 Task: Add a signature Jamie Cooper containing With heartfelt thanks and appreciation, Jamie Cooper to email address softage.5@softage.net and add a label Crafts
Action: Mouse moved to (1109, 88)
Screenshot: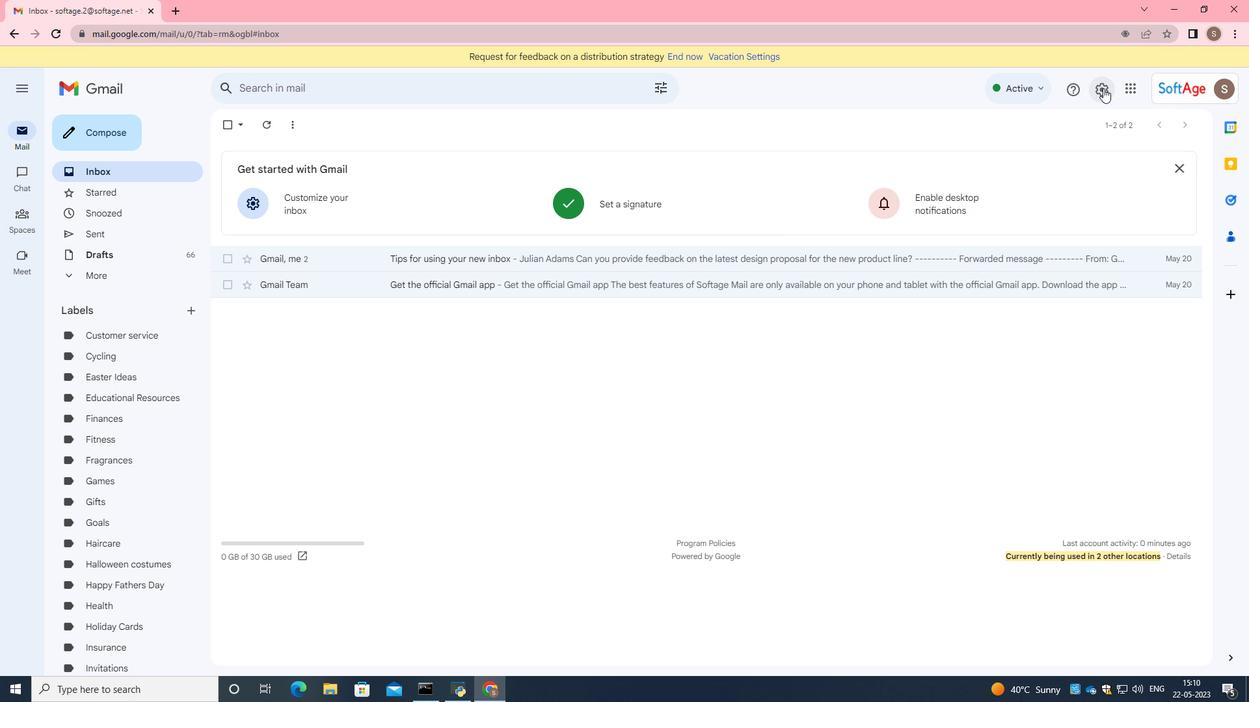 
Action: Mouse pressed left at (1109, 88)
Screenshot: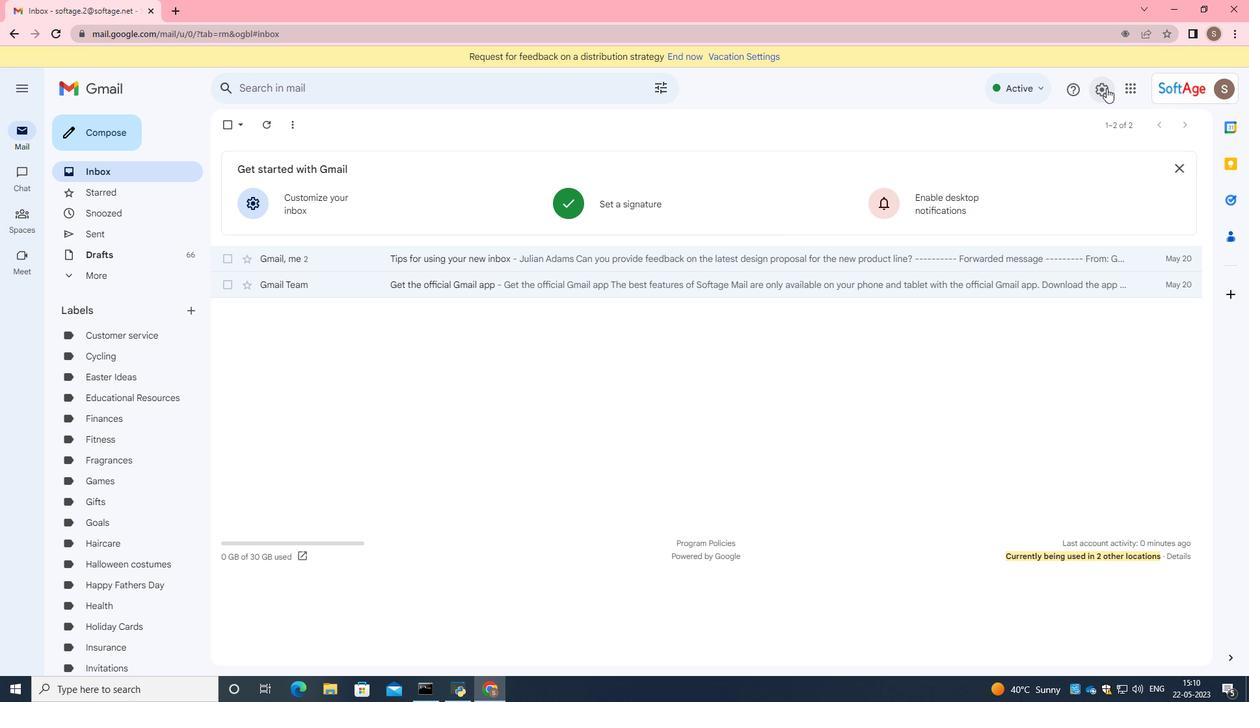 
Action: Mouse moved to (1076, 156)
Screenshot: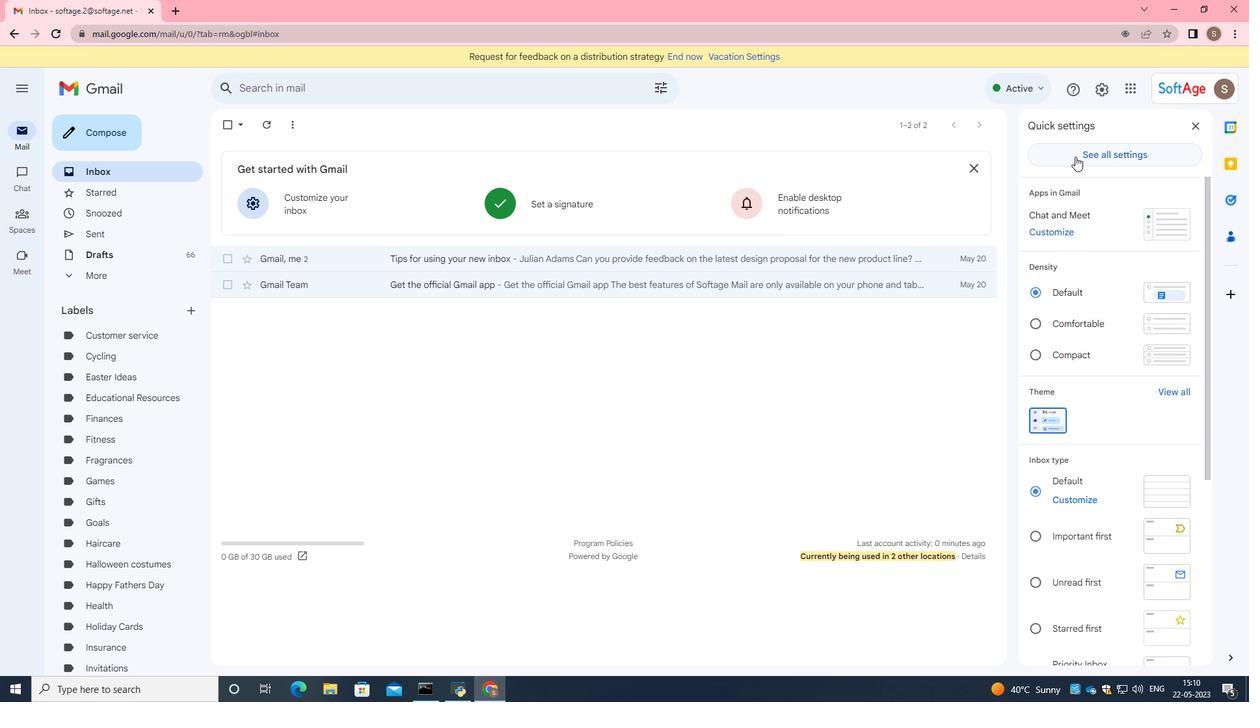 
Action: Mouse pressed left at (1076, 156)
Screenshot: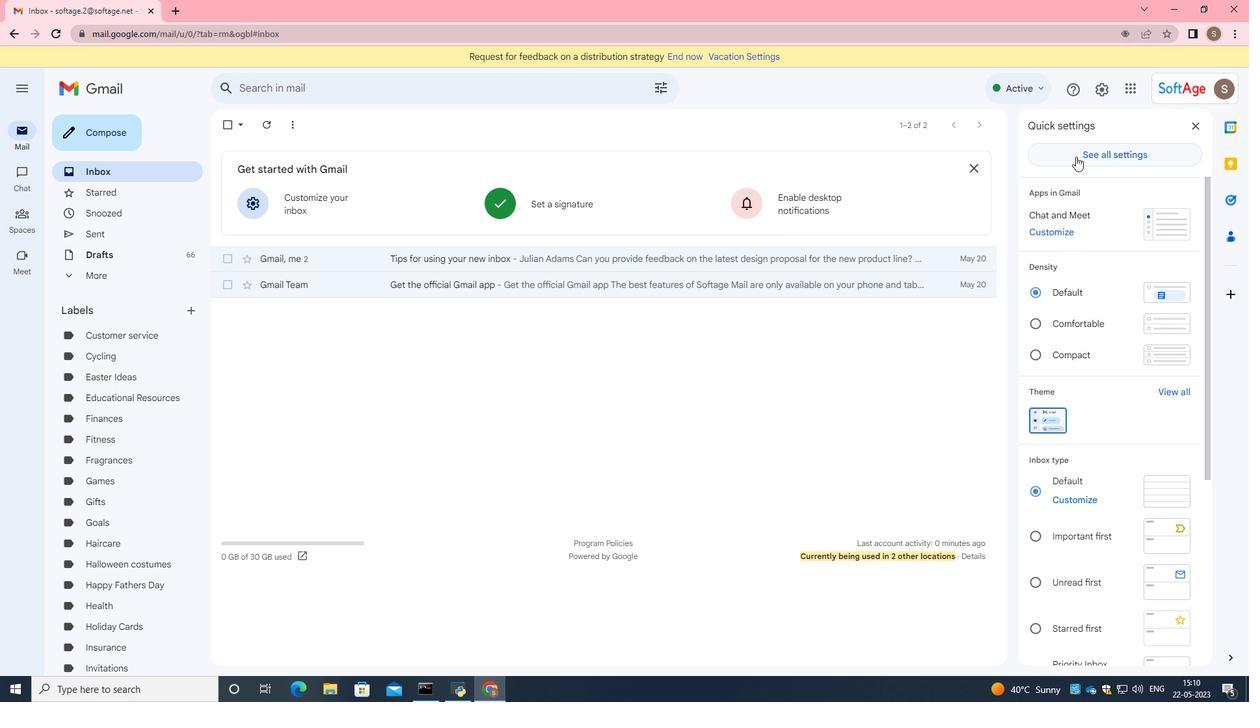 
Action: Mouse moved to (749, 418)
Screenshot: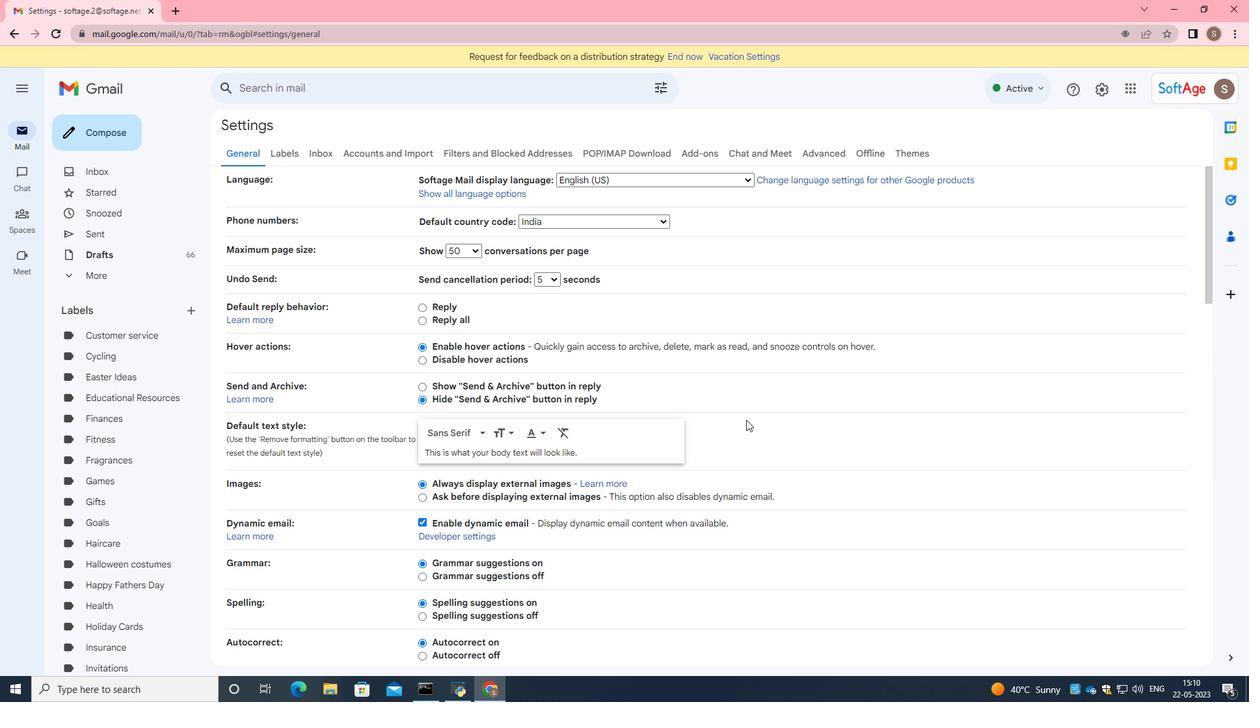 
Action: Mouse scrolled (749, 417) with delta (0, 0)
Screenshot: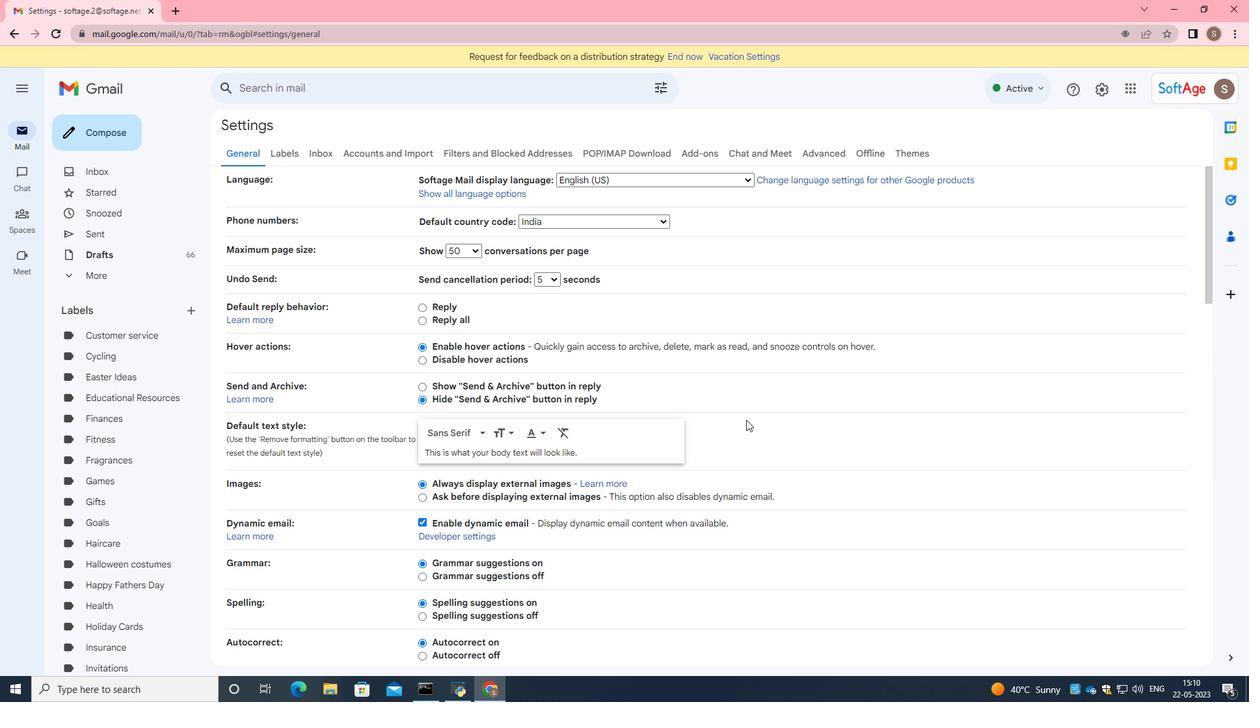 
Action: Mouse scrolled (749, 417) with delta (0, 0)
Screenshot: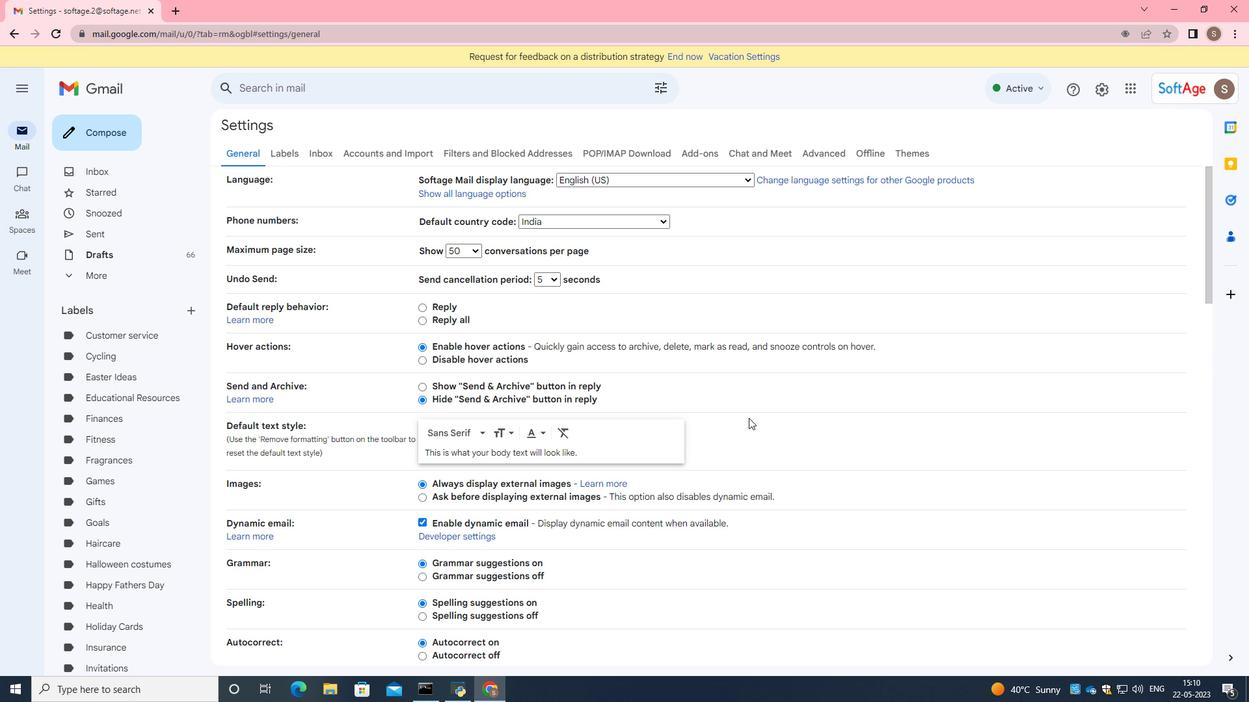 
Action: Mouse scrolled (749, 417) with delta (0, 0)
Screenshot: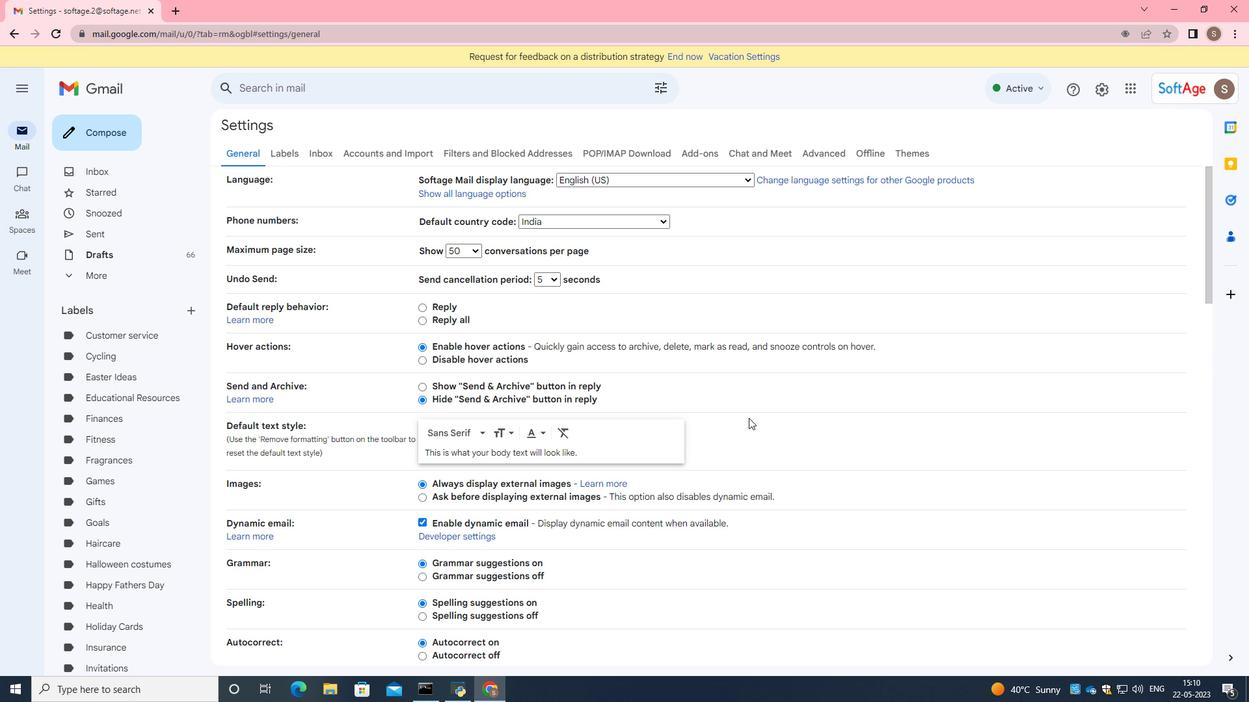 
Action: Mouse moved to (749, 416)
Screenshot: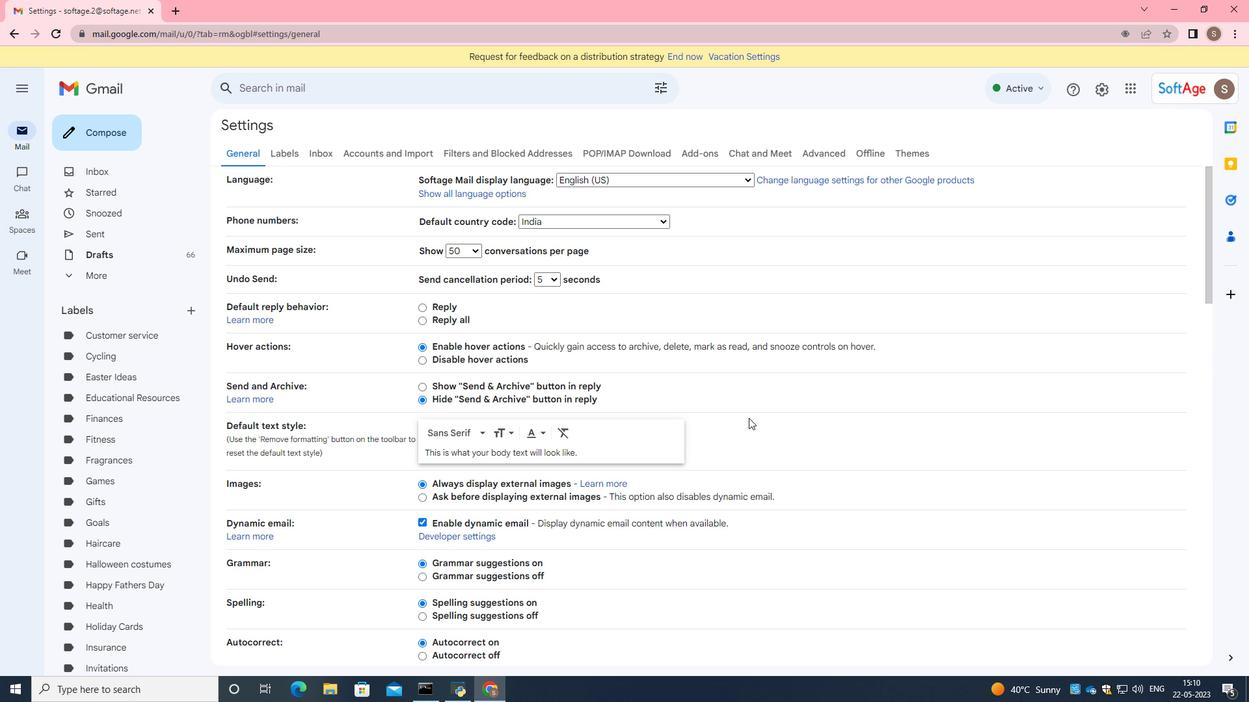 
Action: Mouse scrolled (749, 415) with delta (0, 0)
Screenshot: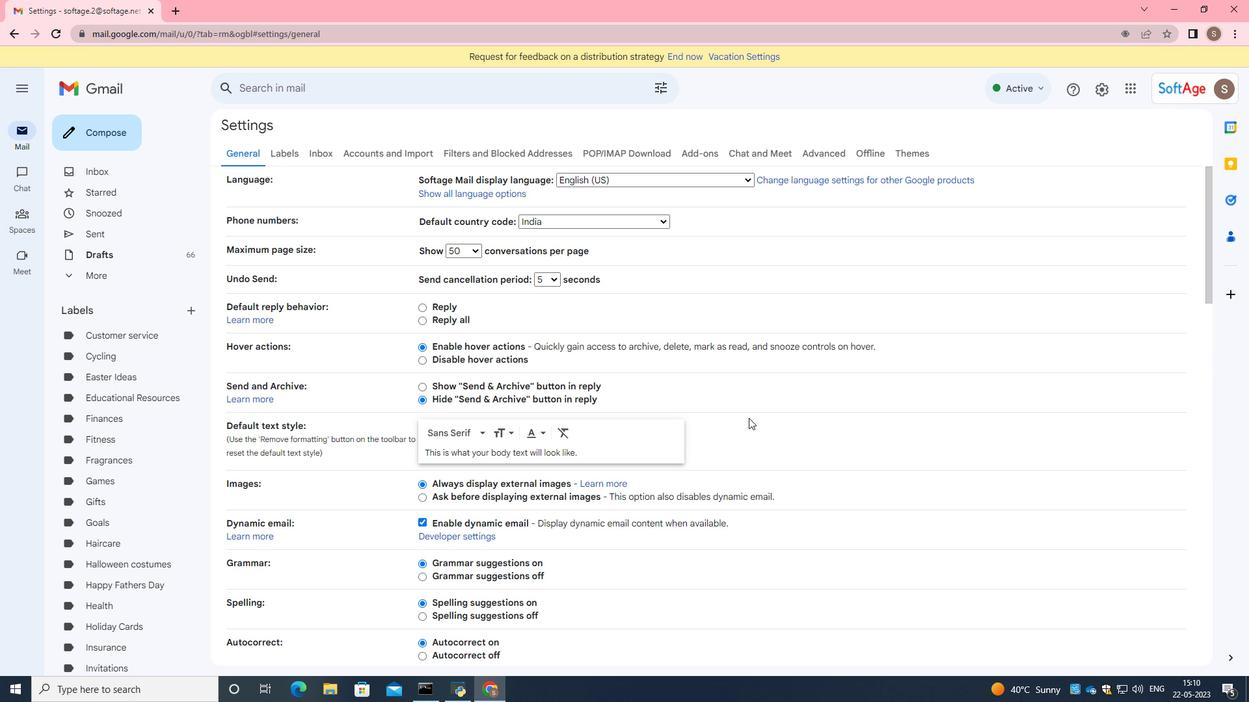 
Action: Mouse moved to (751, 410)
Screenshot: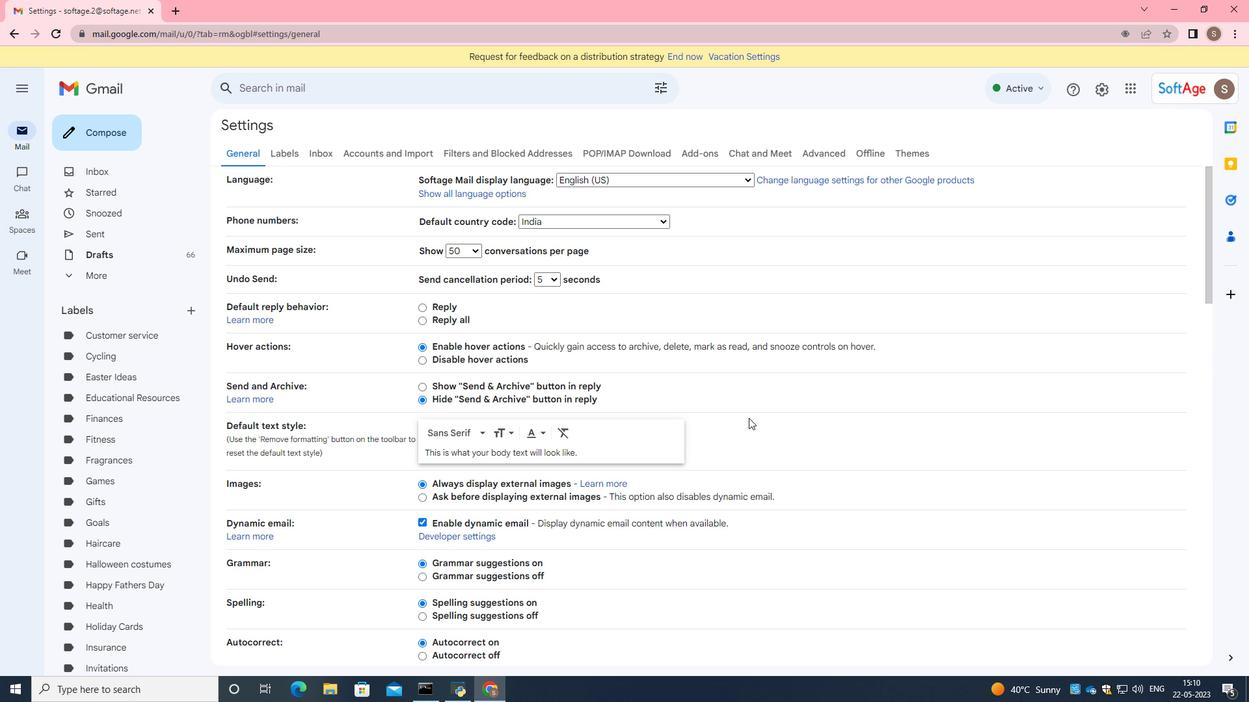 
Action: Mouse scrolled (751, 410) with delta (0, 0)
Screenshot: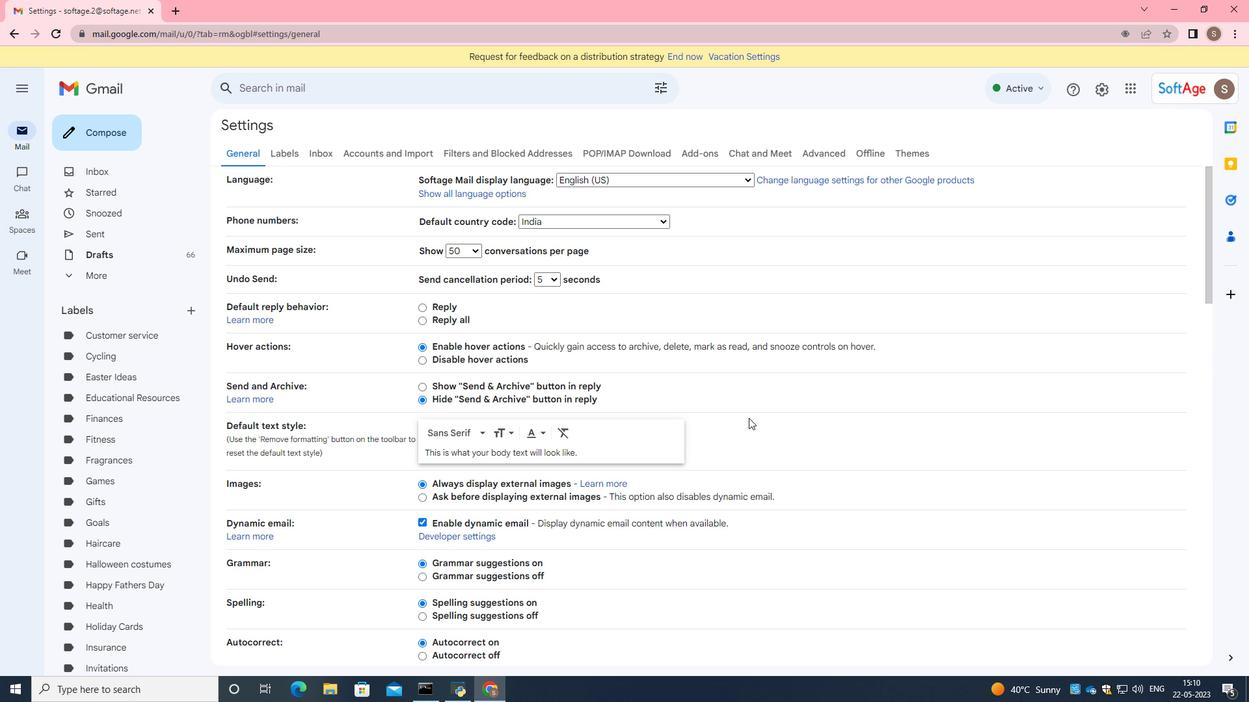 
Action: Mouse moved to (753, 404)
Screenshot: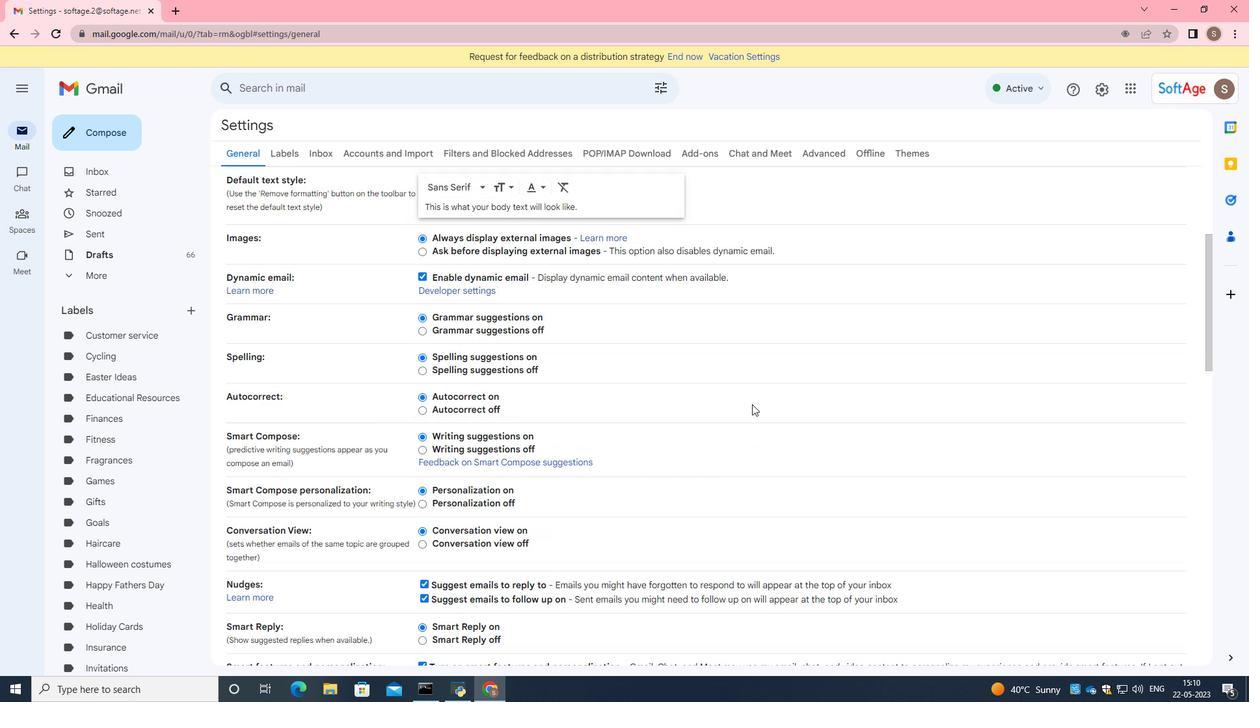 
Action: Mouse scrolled (753, 404) with delta (0, 0)
Screenshot: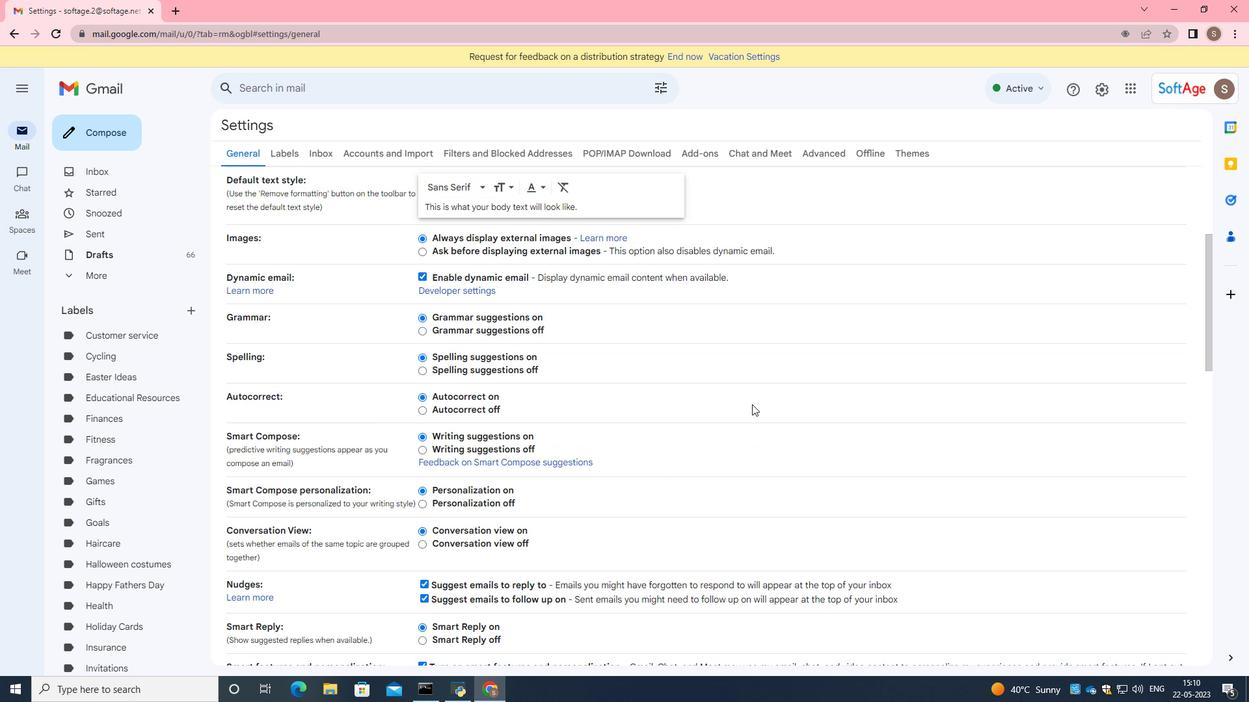 
Action: Mouse scrolled (753, 404) with delta (0, 0)
Screenshot: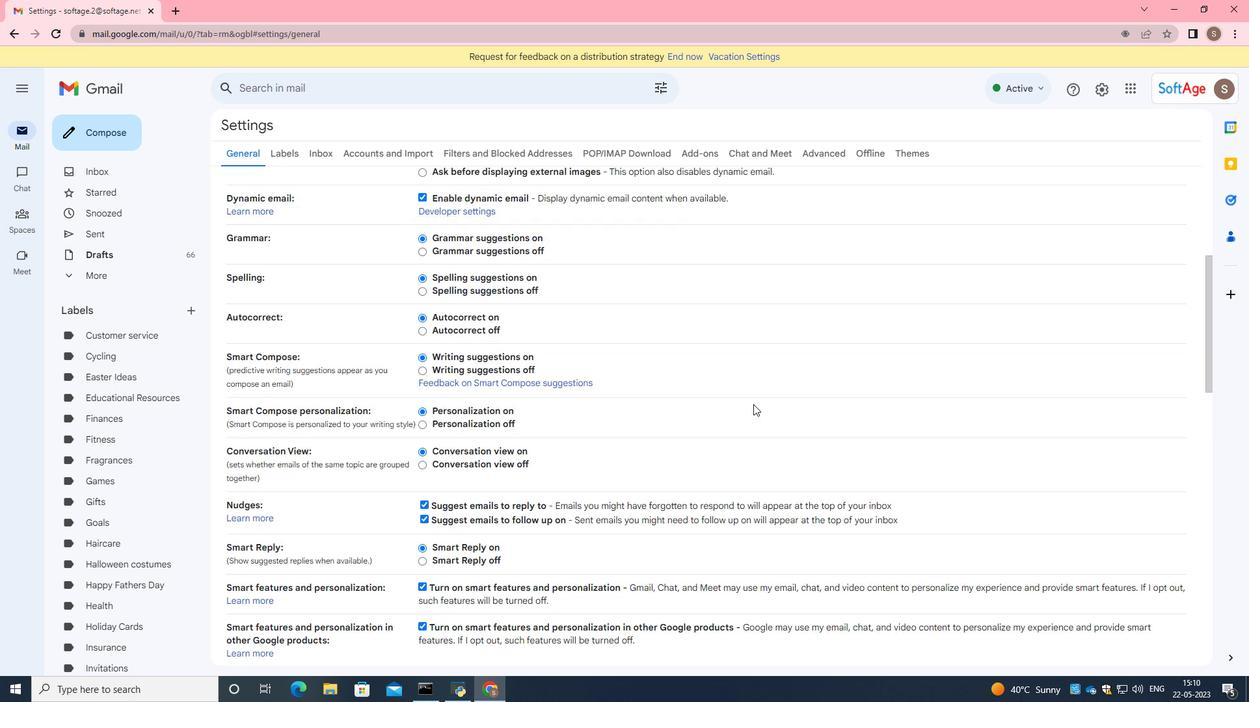 
Action: Mouse scrolled (753, 404) with delta (0, 0)
Screenshot: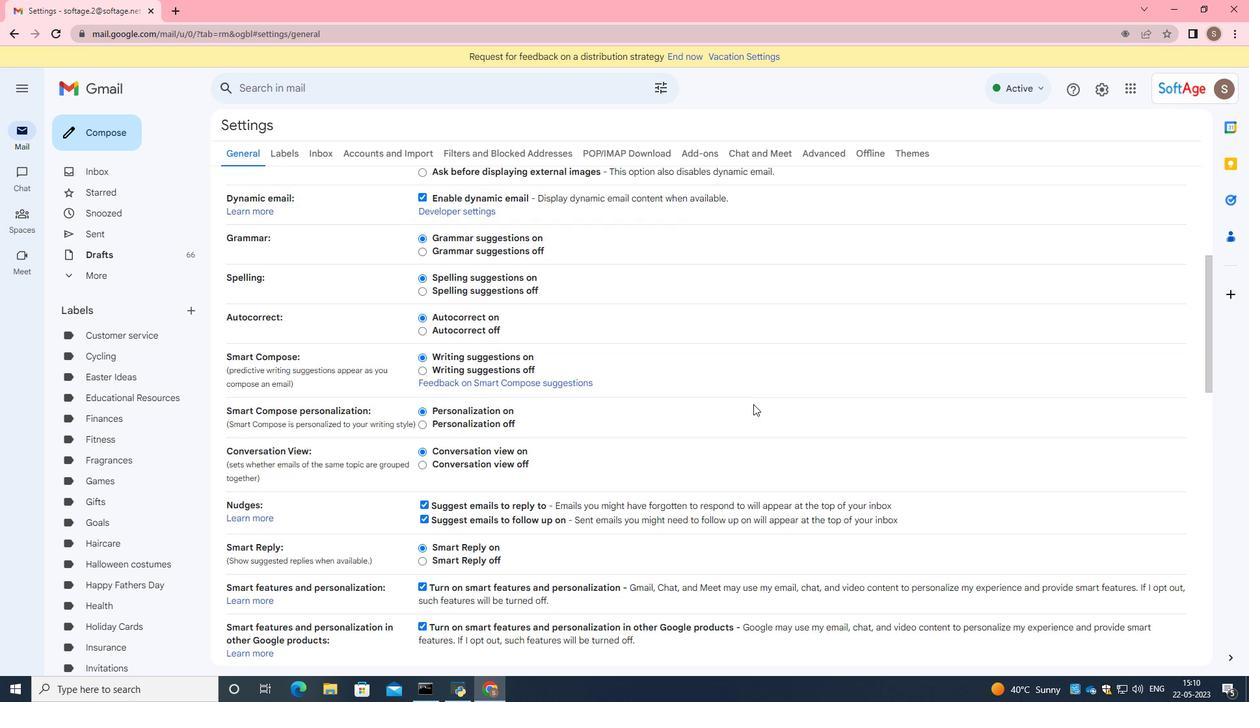 
Action: Mouse moved to (751, 406)
Screenshot: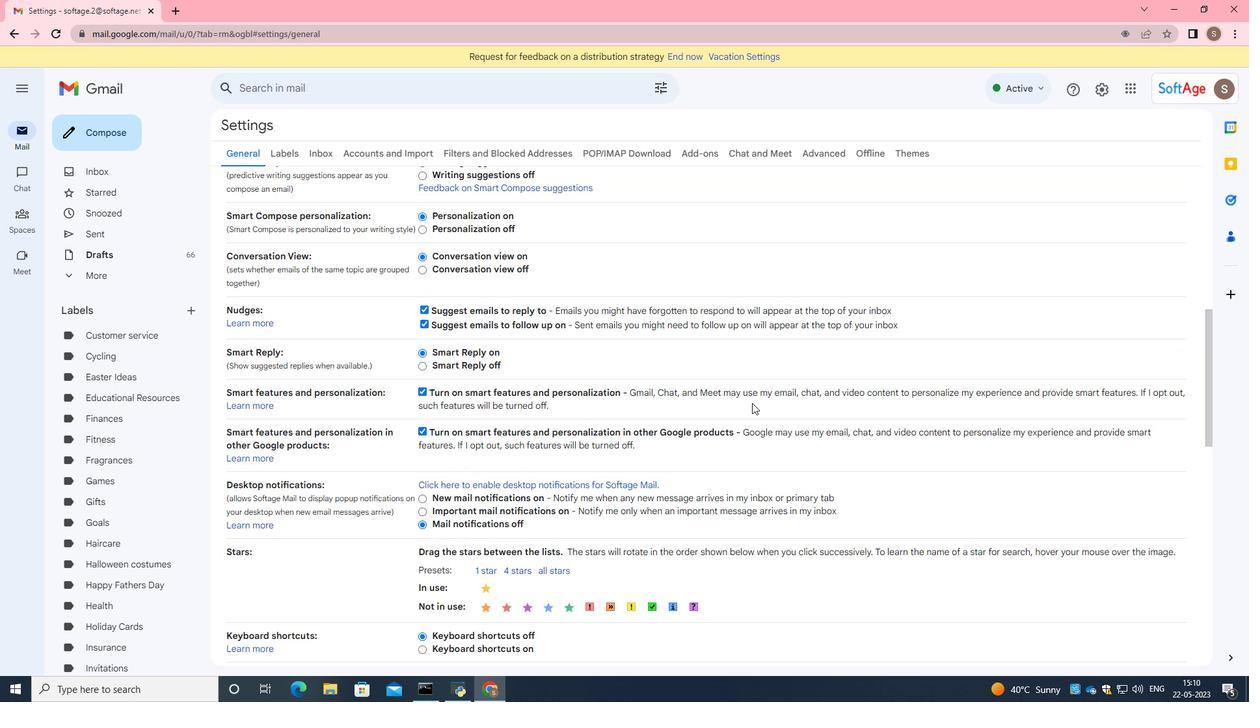 
Action: Mouse scrolled (751, 406) with delta (0, 0)
Screenshot: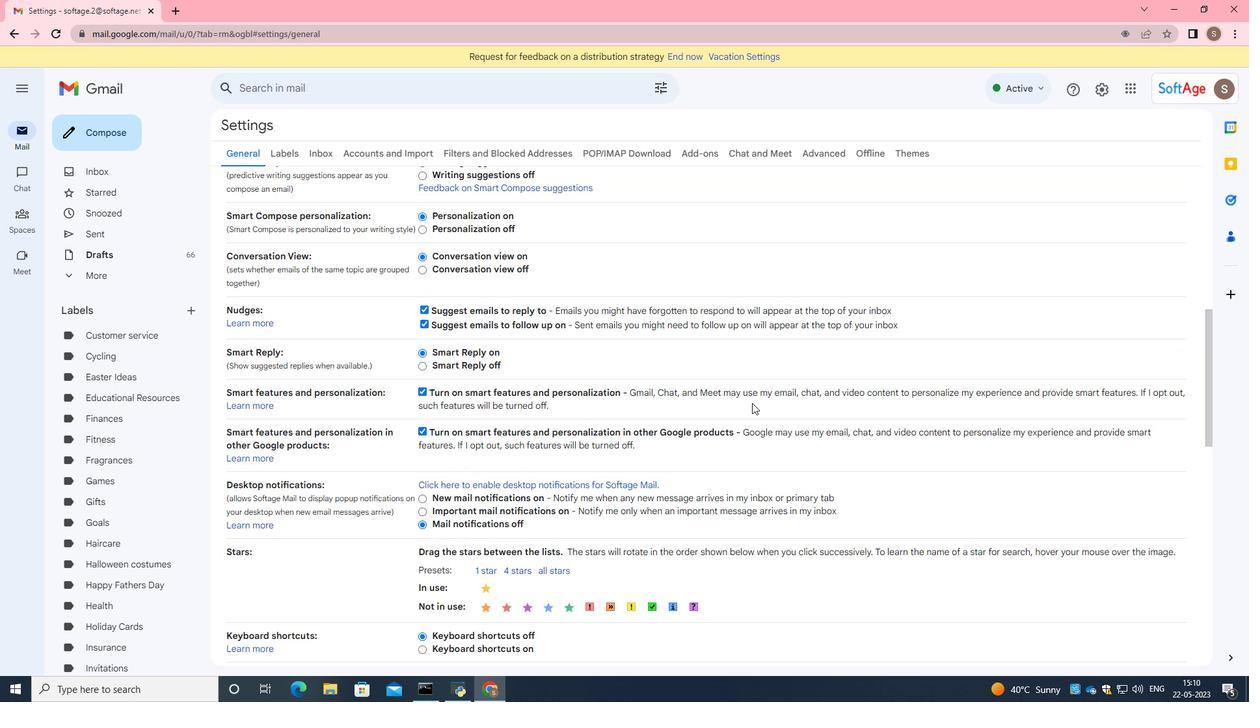 
Action: Mouse moved to (751, 407)
Screenshot: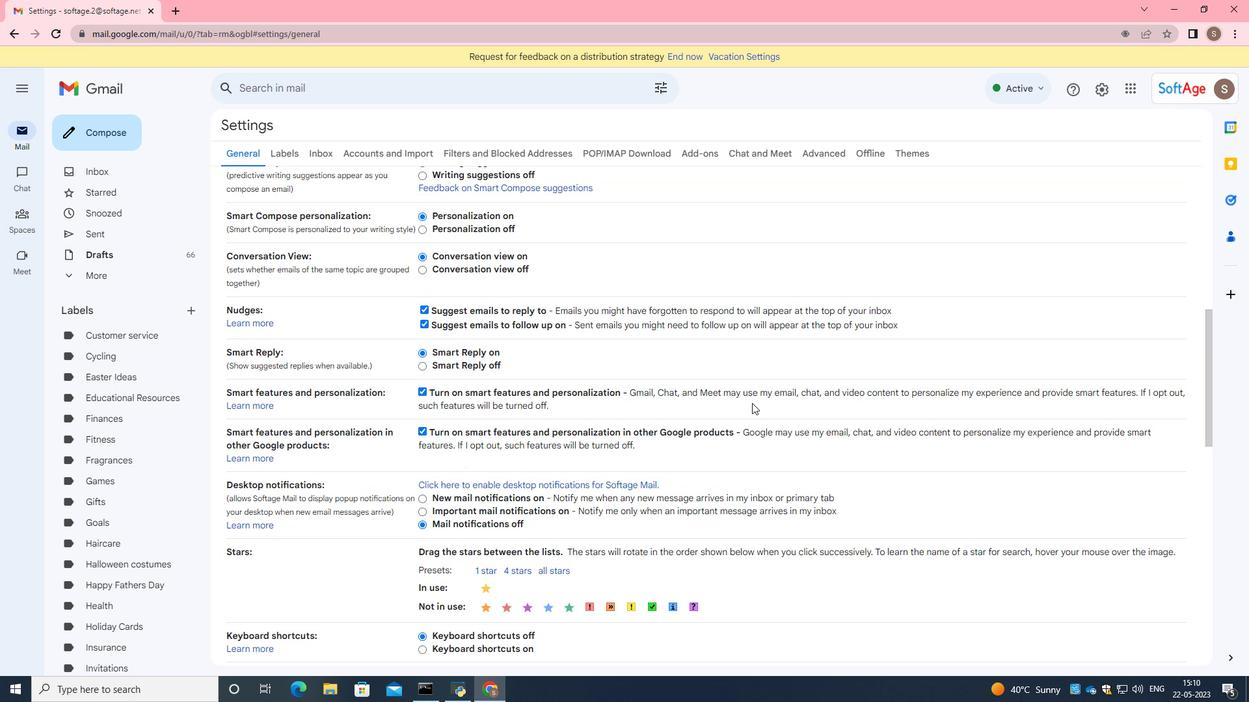 
Action: Mouse scrolled (751, 406) with delta (0, 0)
Screenshot: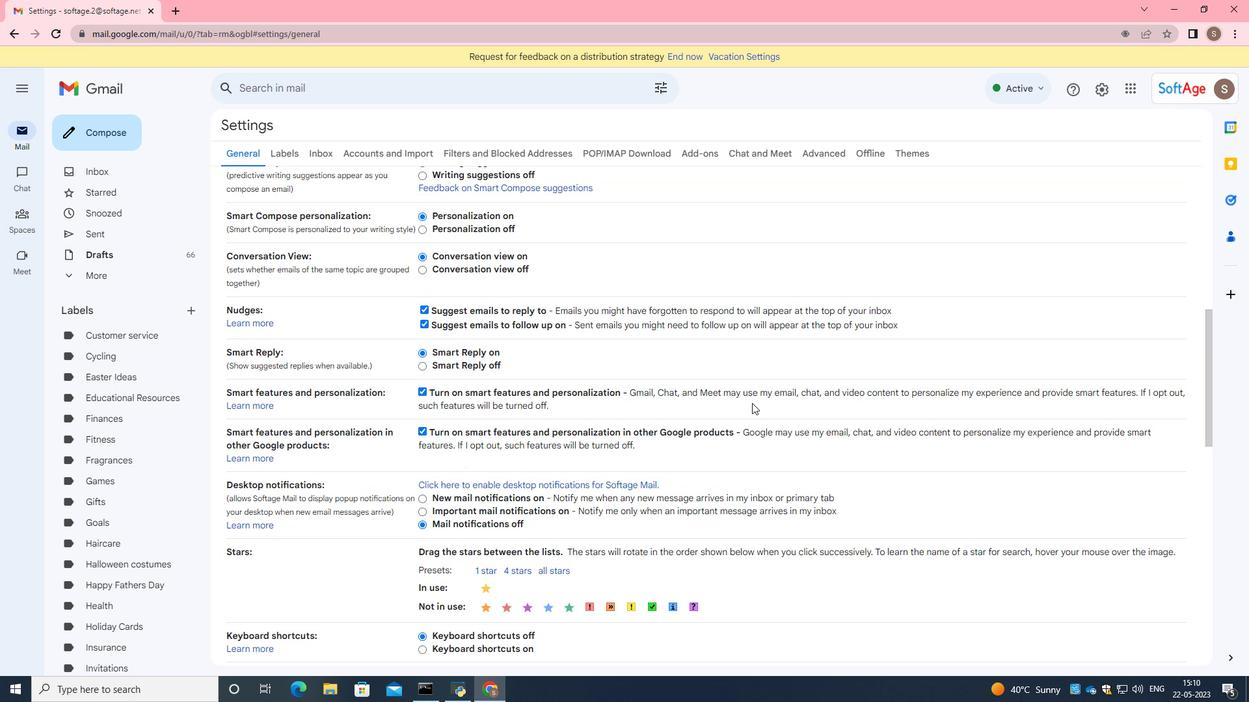 
Action: Mouse moved to (751, 408)
Screenshot: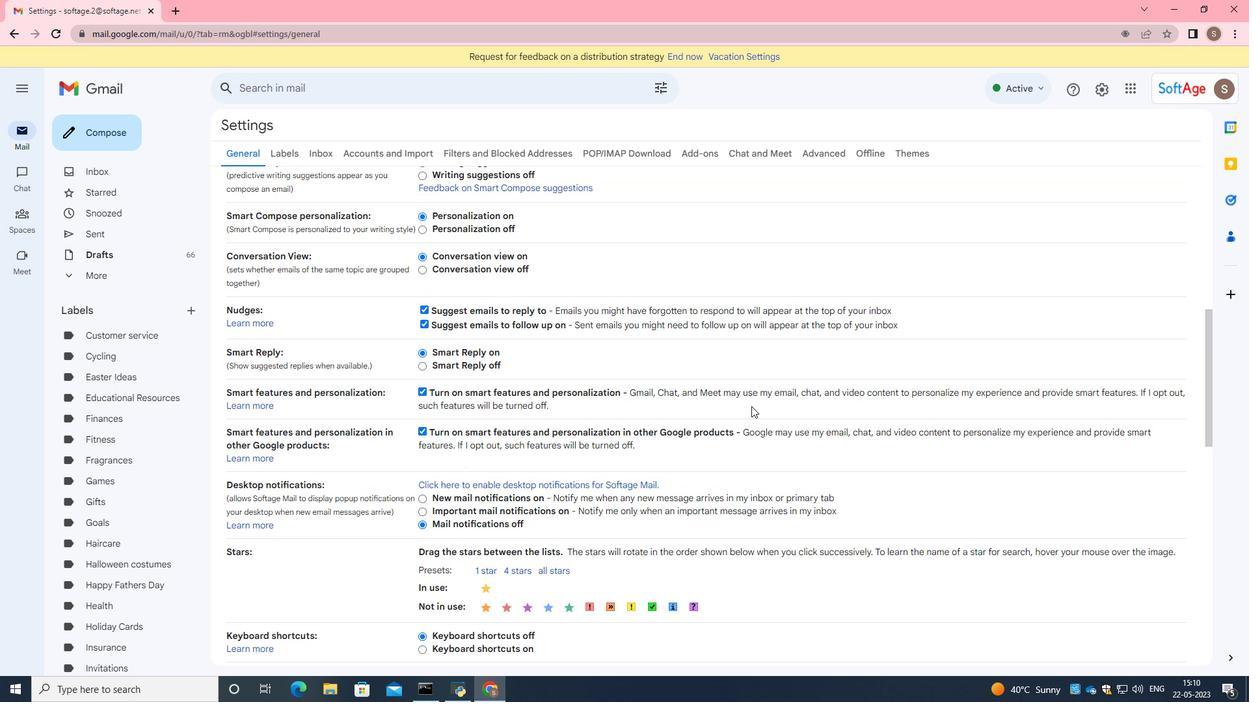 
Action: Mouse scrolled (751, 407) with delta (0, 0)
Screenshot: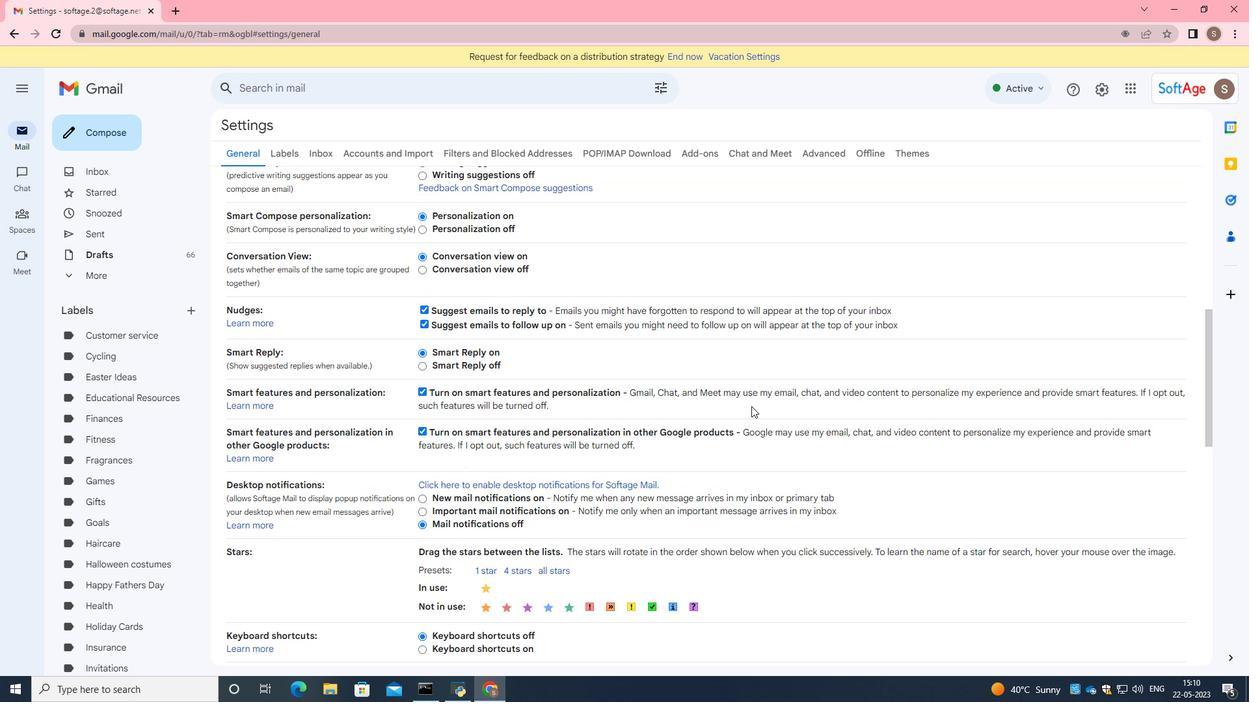 
Action: Mouse moved to (751, 416)
Screenshot: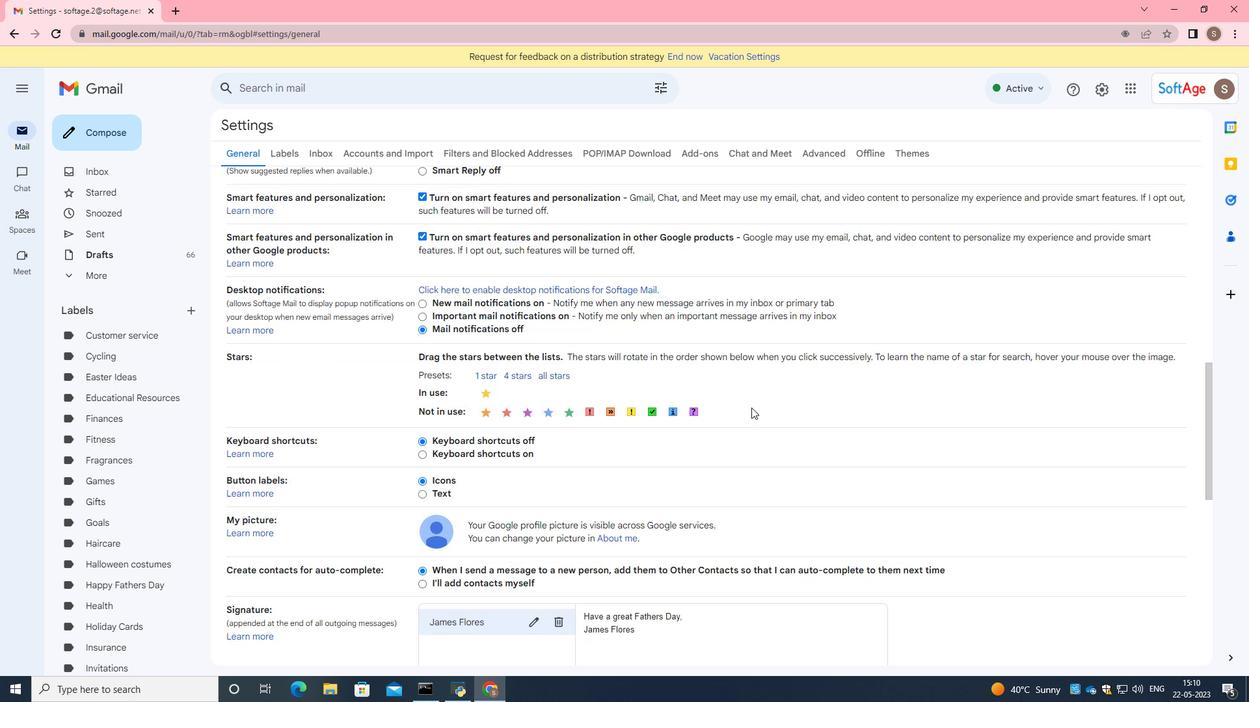 
Action: Mouse scrolled (751, 415) with delta (0, 0)
Screenshot: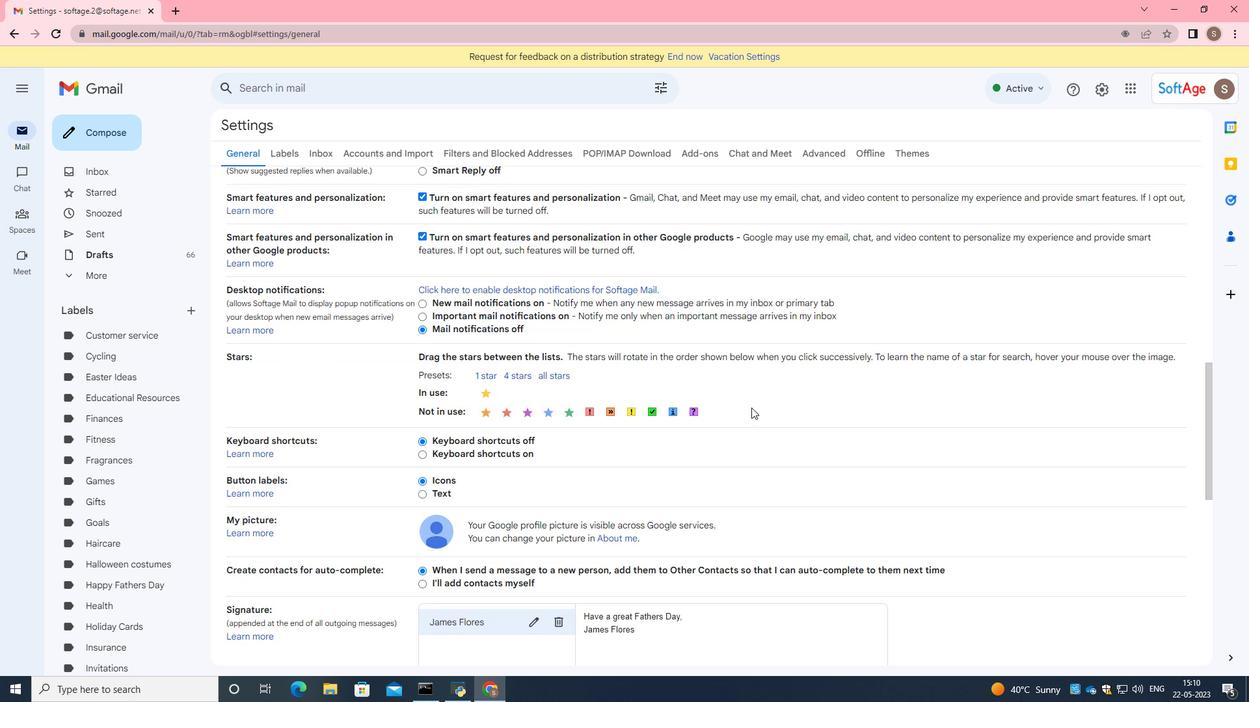 
Action: Mouse moved to (751, 419)
Screenshot: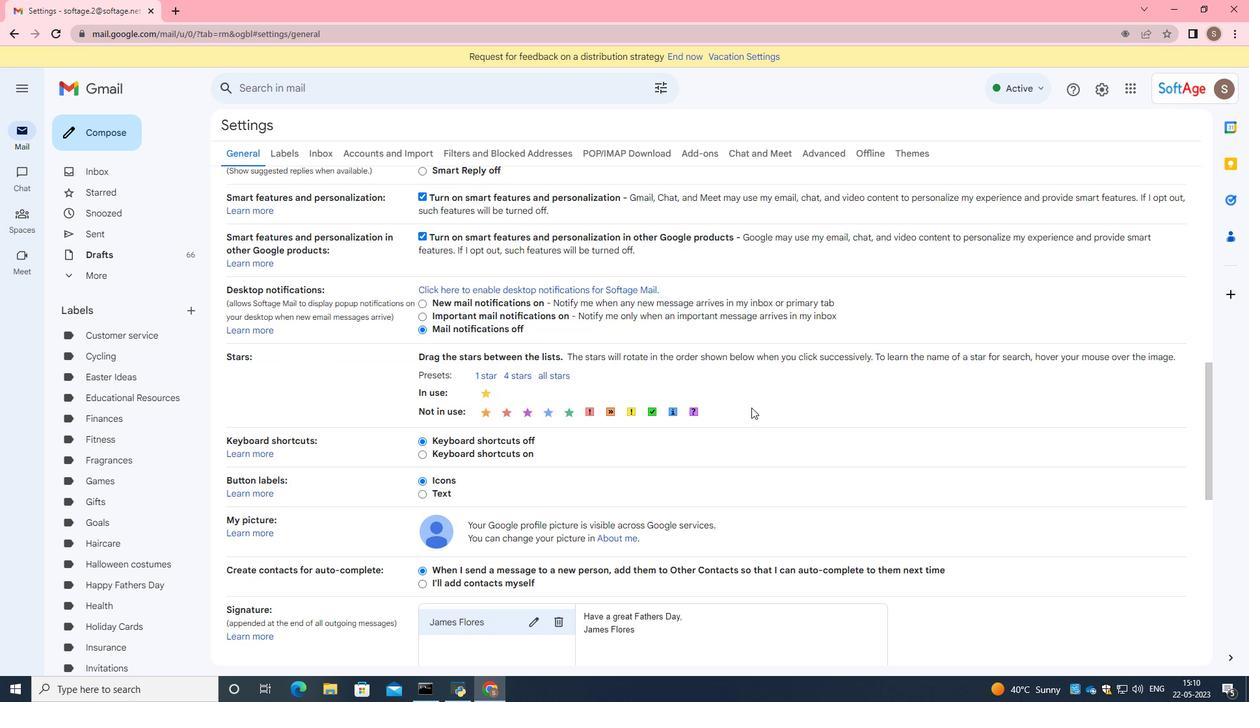 
Action: Mouse scrolled (751, 419) with delta (0, 0)
Screenshot: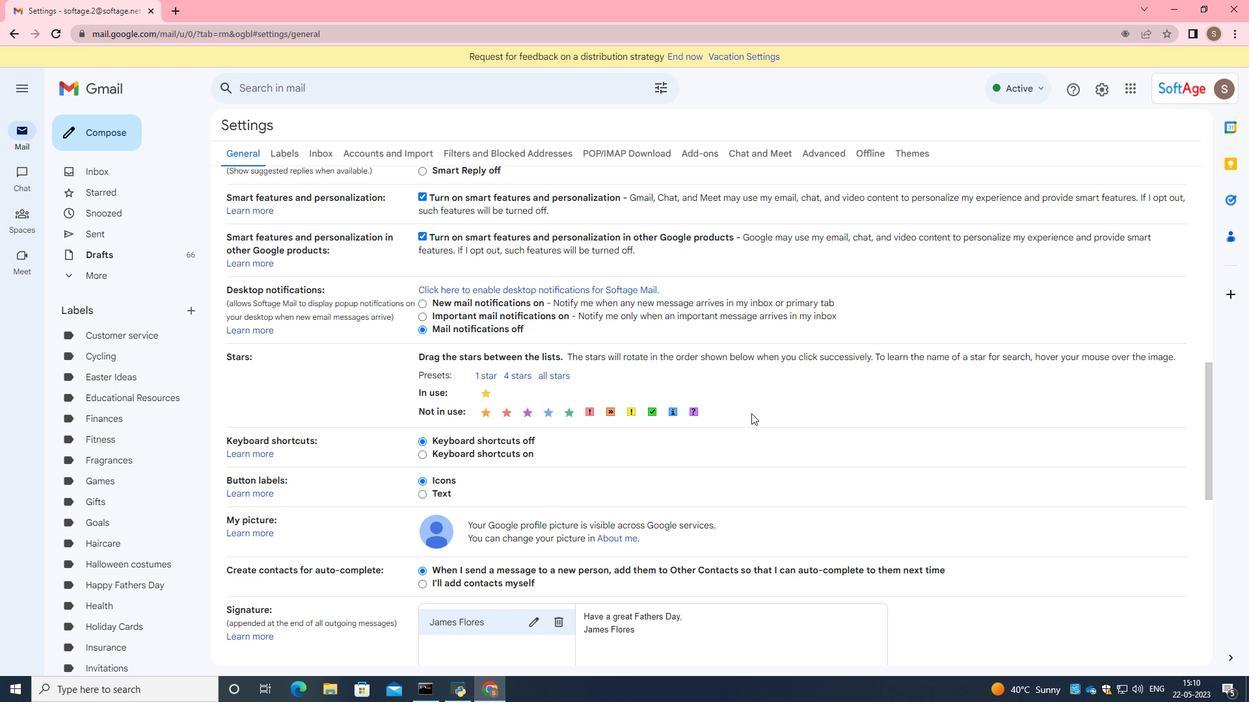 
Action: Mouse moved to (561, 499)
Screenshot: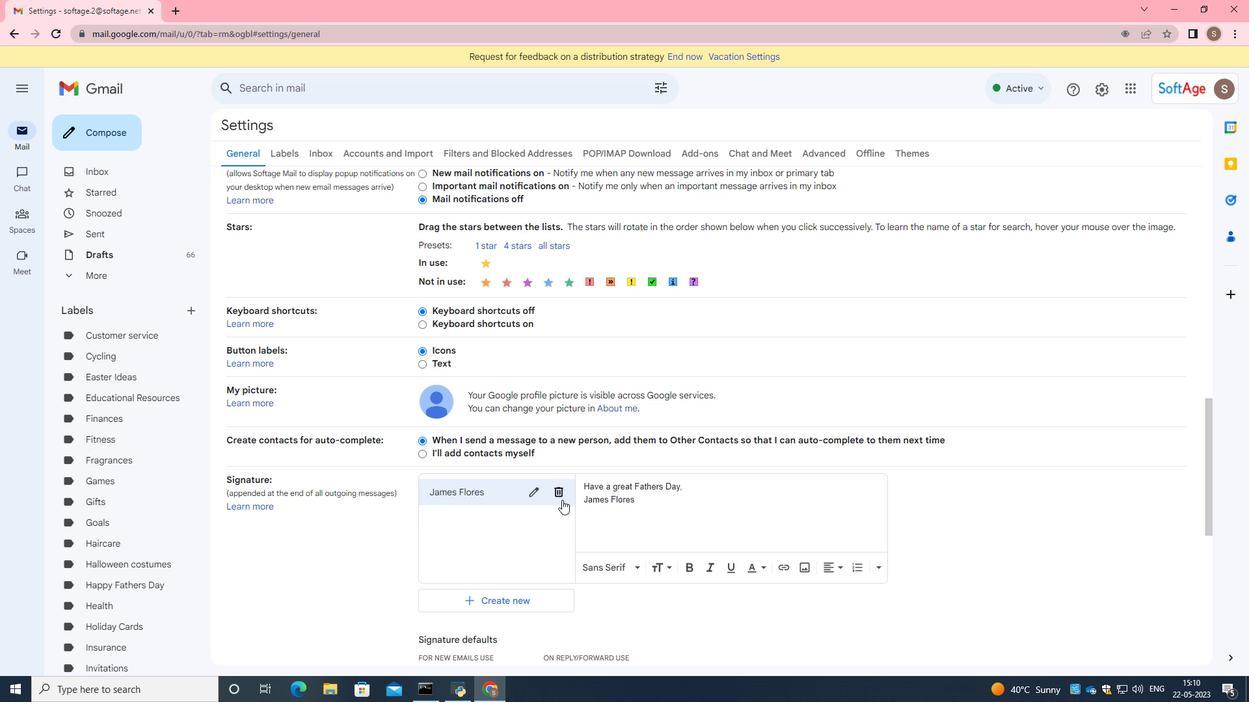 
Action: Mouse pressed left at (561, 499)
Screenshot: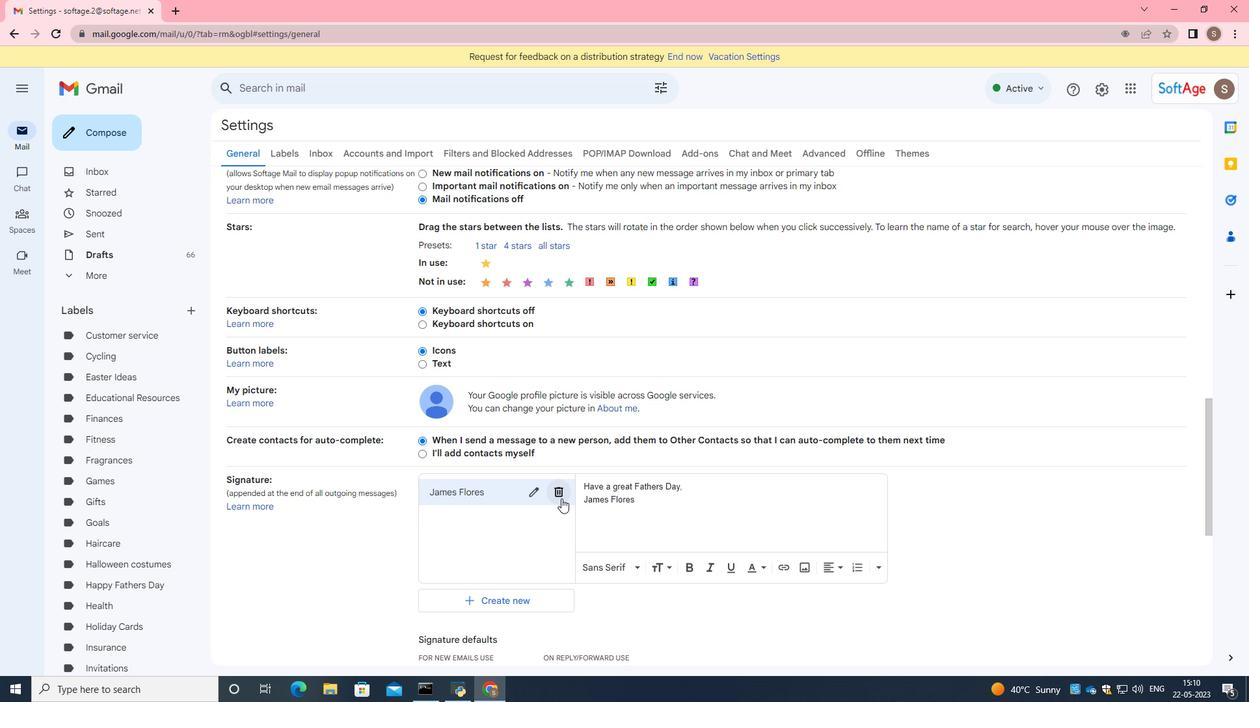 
Action: Mouse moved to (745, 384)
Screenshot: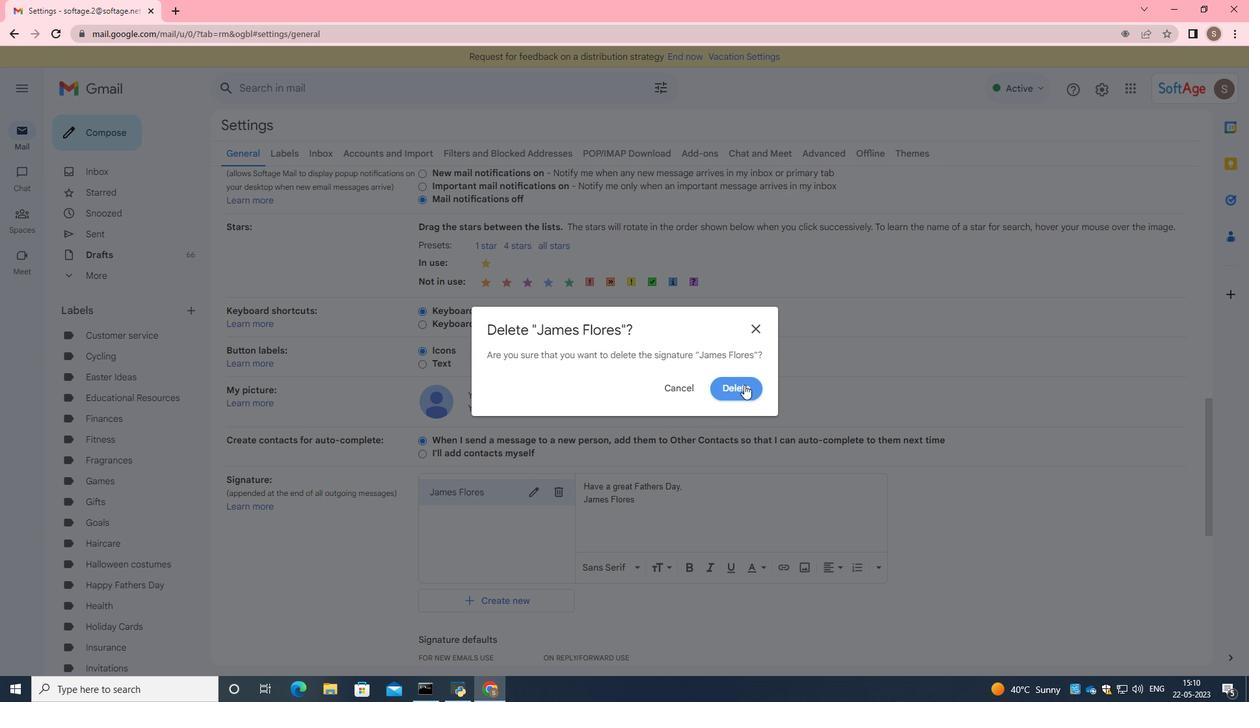 
Action: Mouse pressed left at (745, 384)
Screenshot: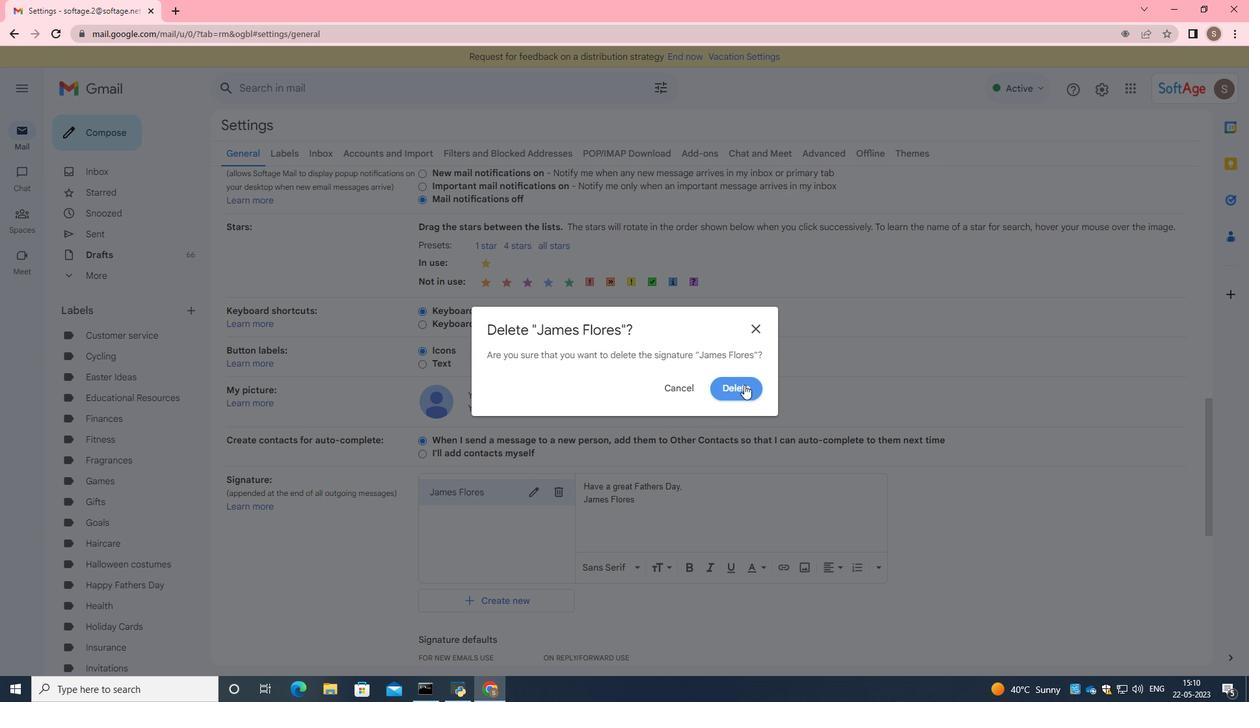 
Action: Mouse moved to (480, 504)
Screenshot: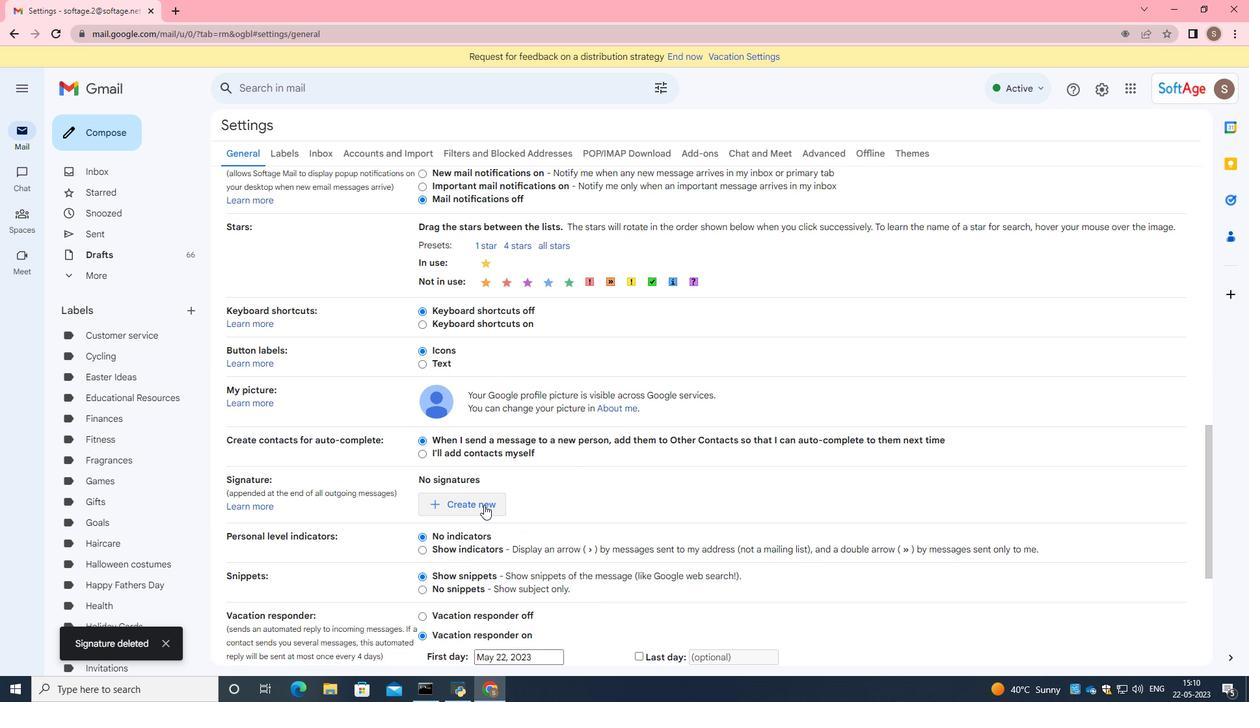 
Action: Mouse pressed left at (480, 504)
Screenshot: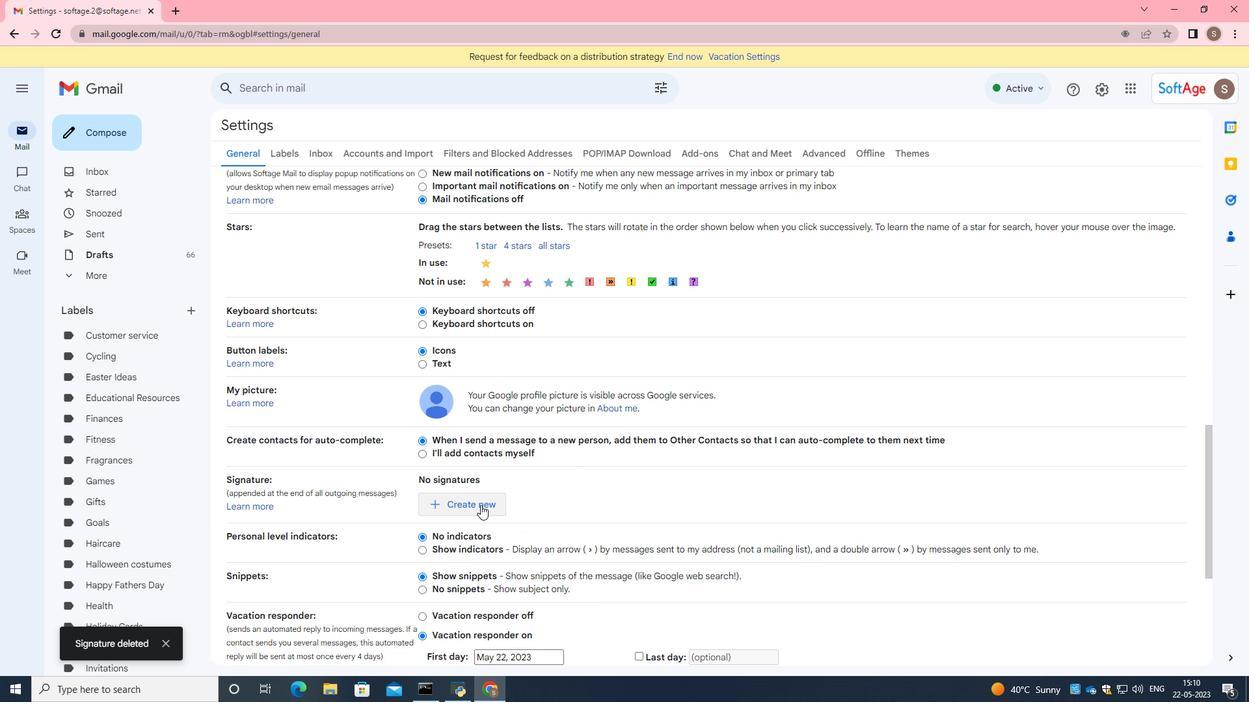 
Action: Mouse moved to (613, 372)
Screenshot: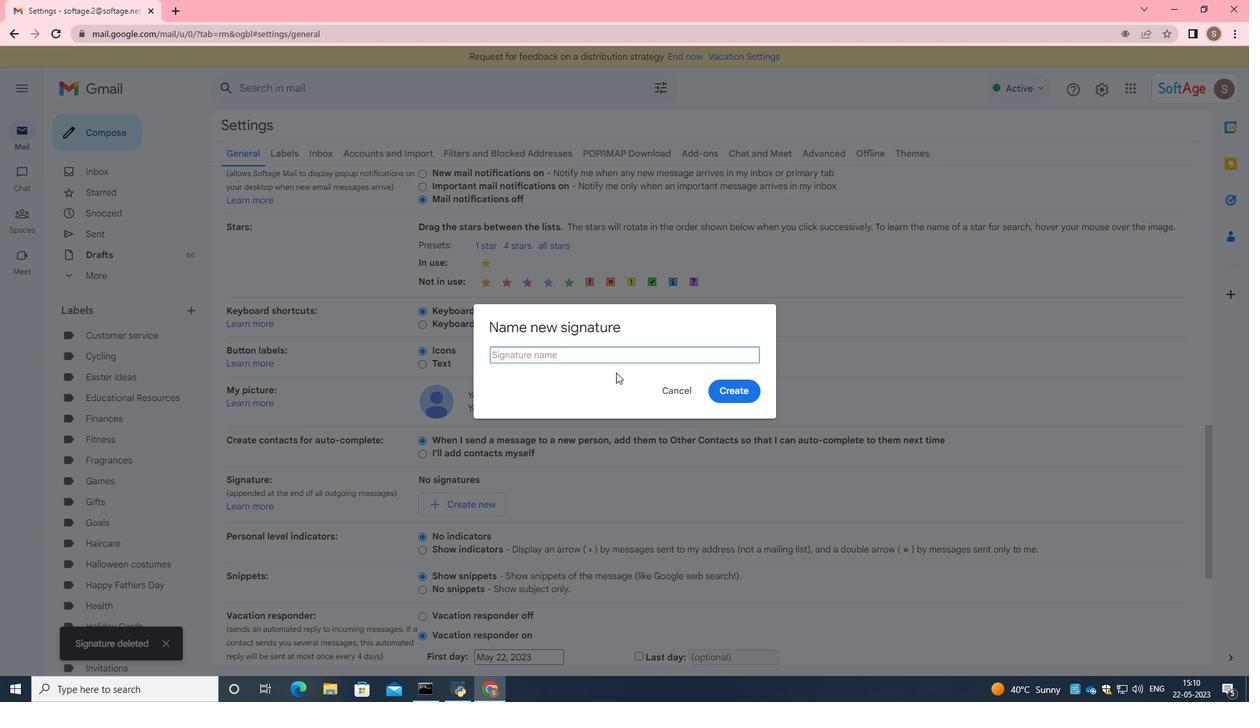
Action: Key pressed <Key.caps_lock>J<Key.caps_lock>amie<Key.space><Key.caps_lock>C<Key.caps_lock>ooper
Screenshot: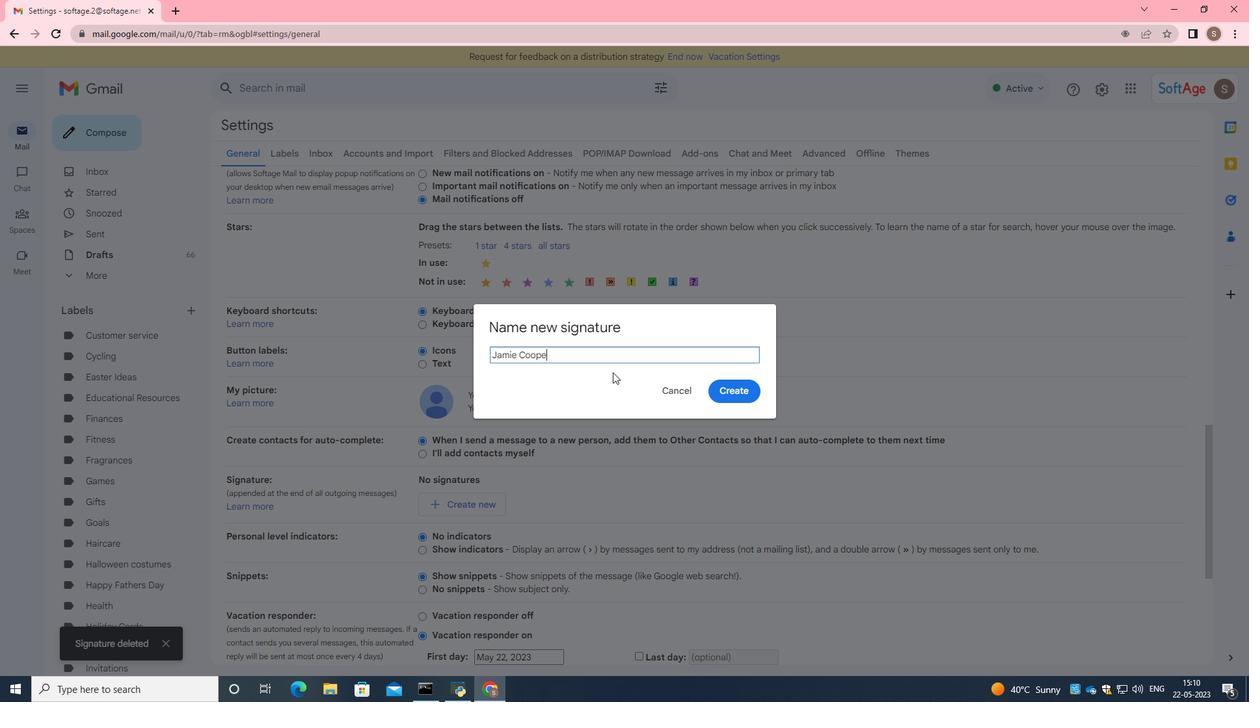 
Action: Mouse moved to (729, 396)
Screenshot: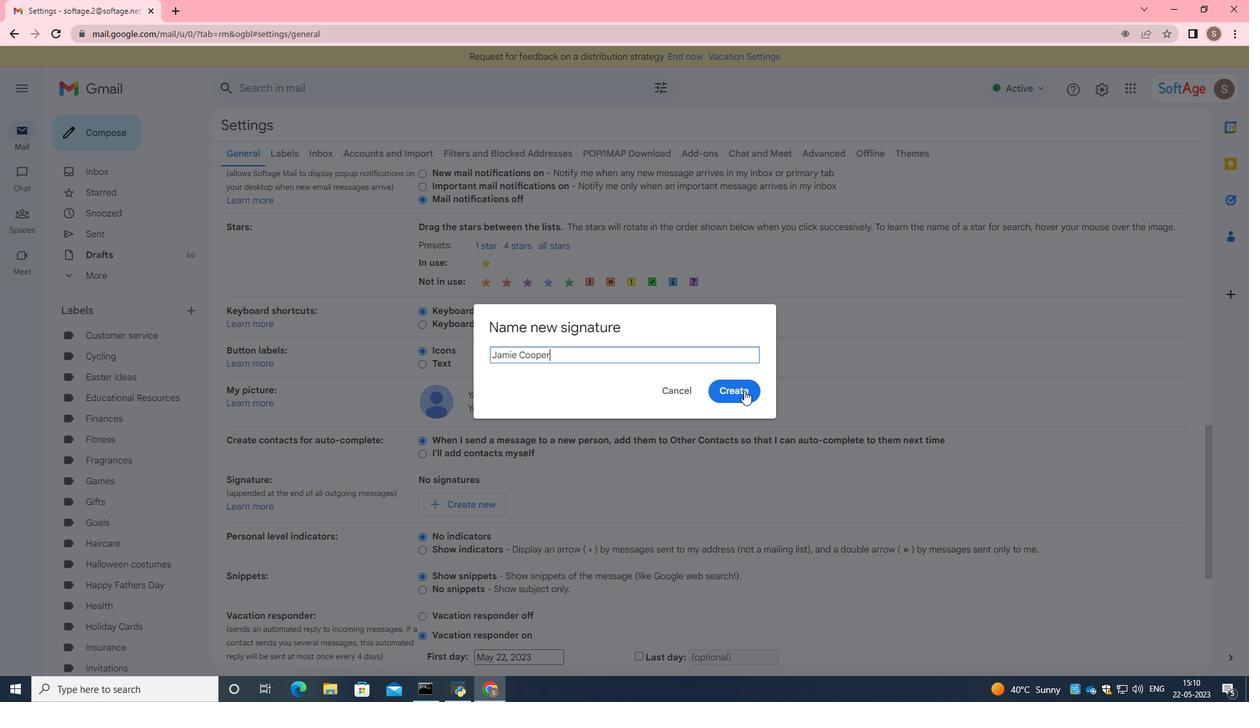 
Action: Mouse pressed left at (729, 396)
Screenshot: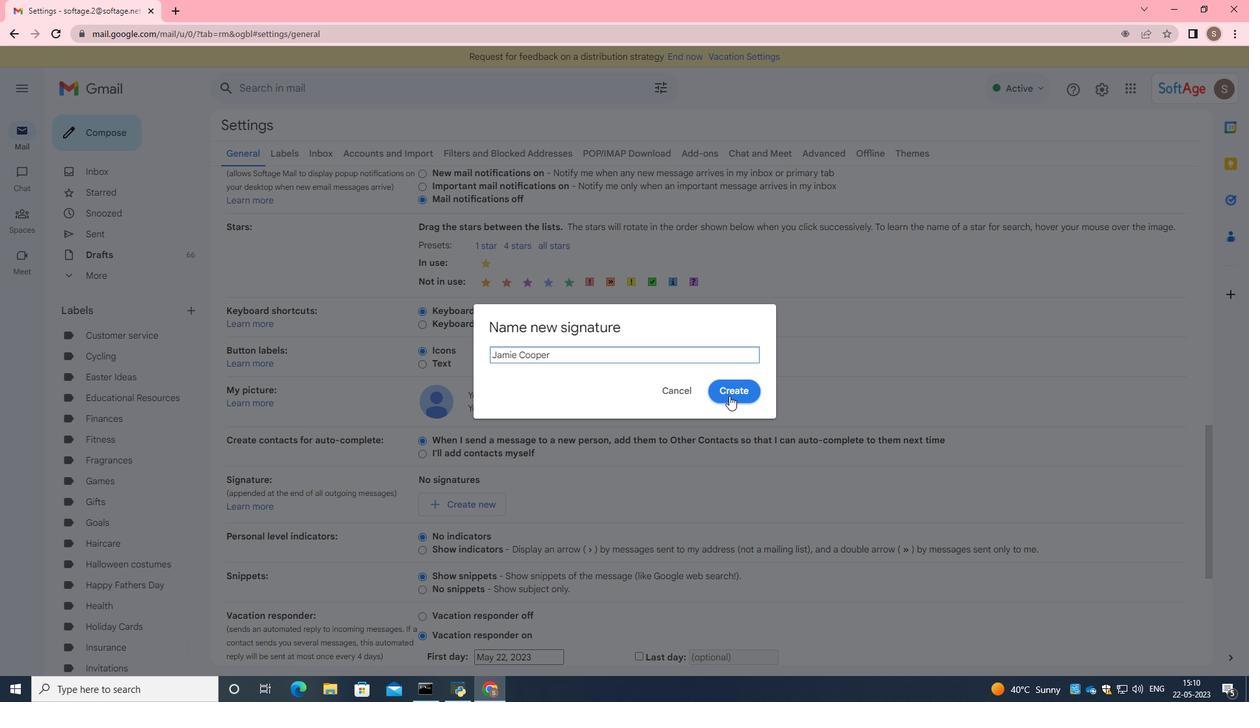 
Action: Mouse moved to (633, 495)
Screenshot: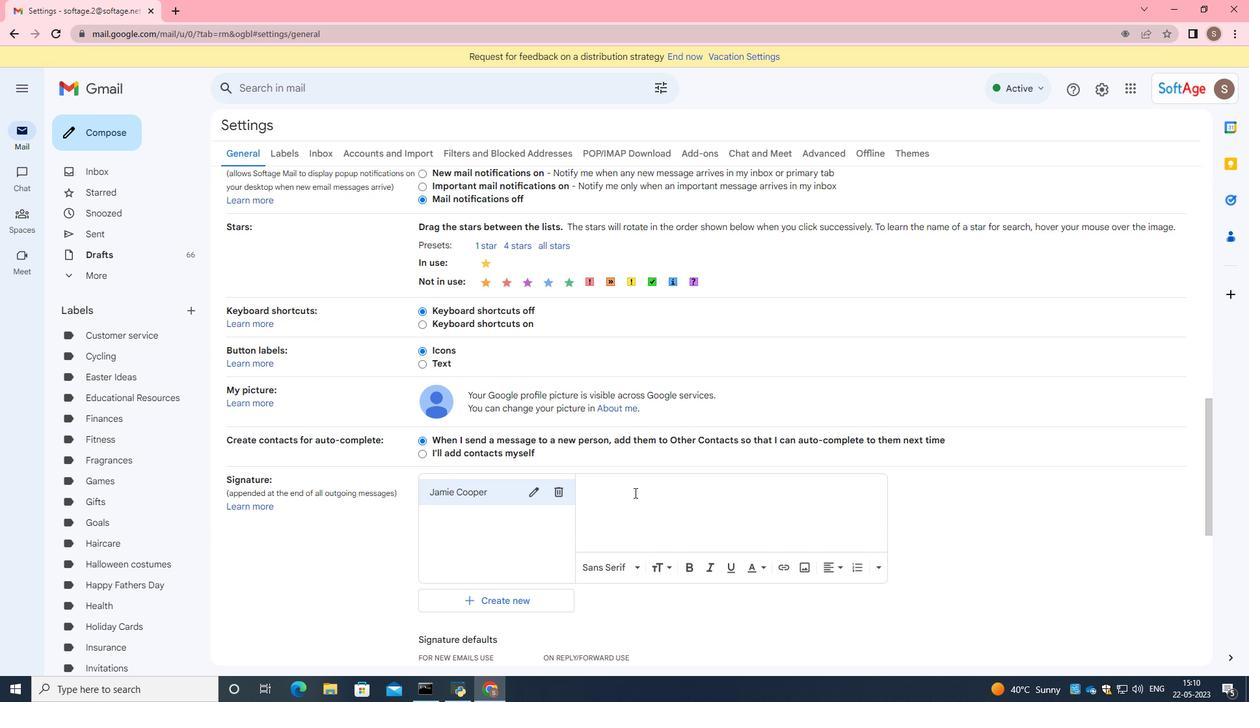 
Action: Mouse pressed left at (633, 495)
Screenshot: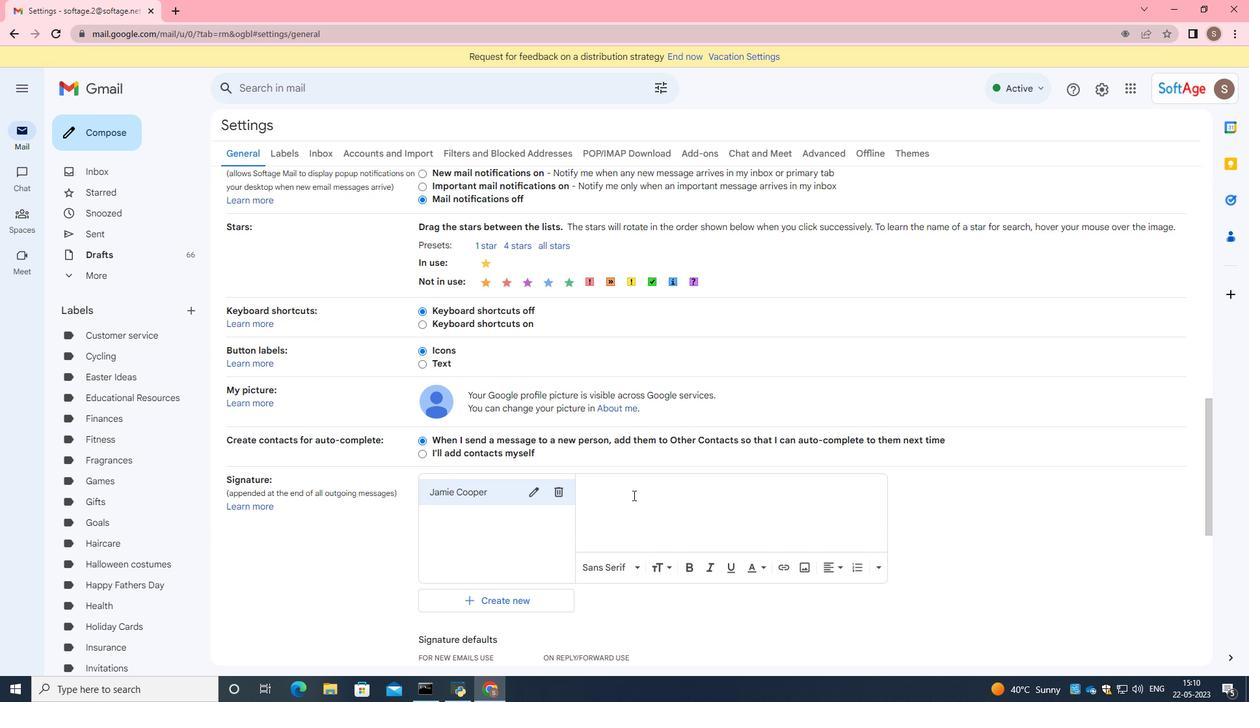 
Action: Key pressed heart<Key.backspace>tfelt<Key.space>thanks<Key.space>and<Key.space>apppre<Key.backspace><Key.backspace><Key.backspace>reciaion<Key.backspace><Key.backspace><Key.backspace>tion<Key.space>,<Key.enter><Key.caps_lock>J<Key.caps_lock>amie<Key.space><Key.caps_lock>C<Key.caps_lock>ooper
Screenshot: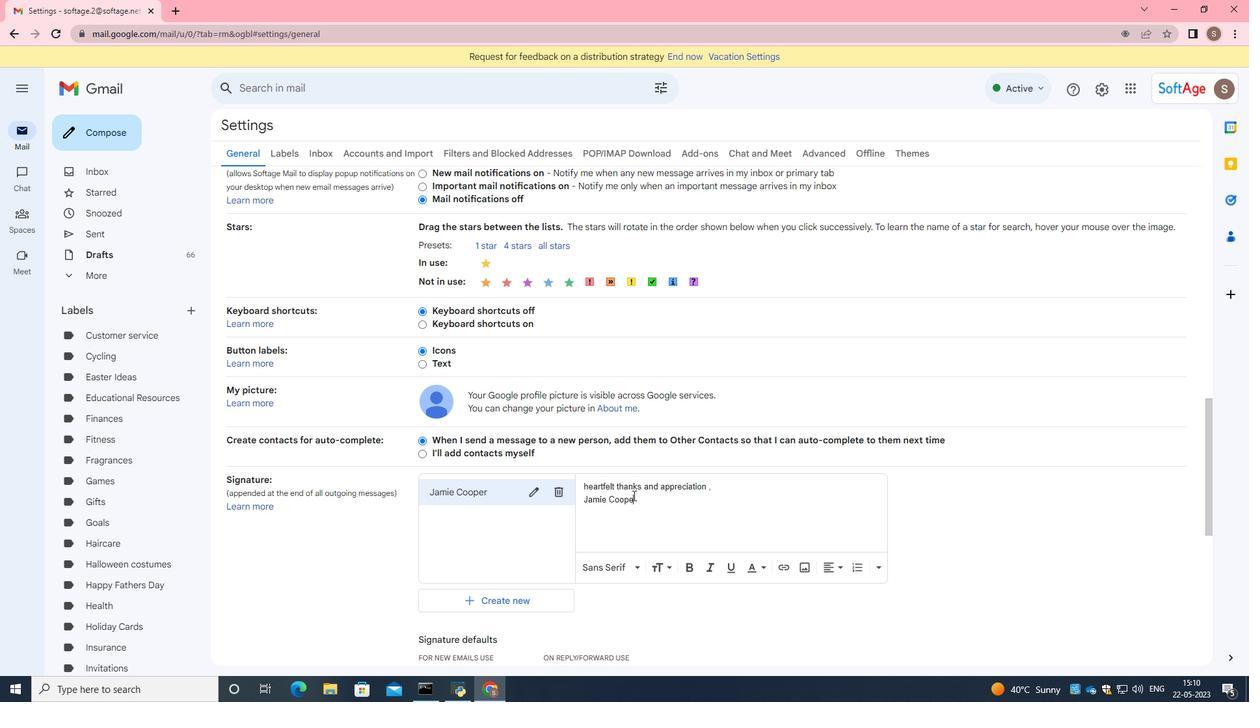 
Action: Mouse moved to (610, 541)
Screenshot: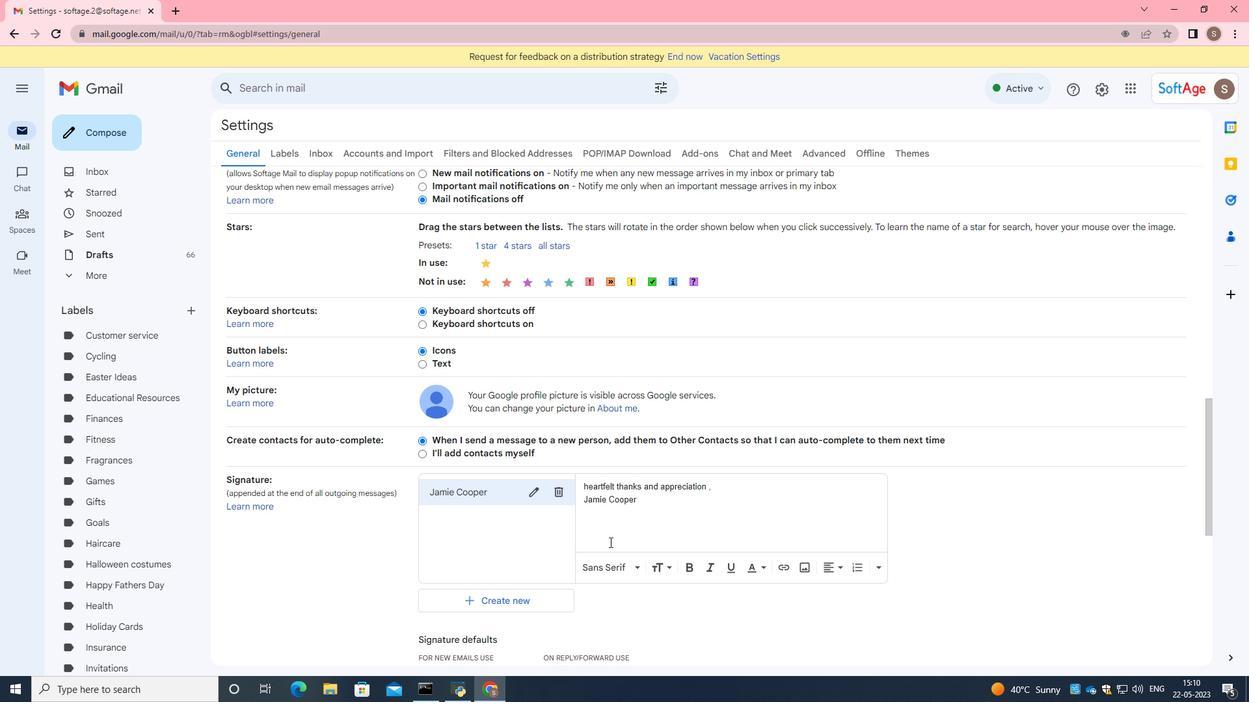 
Action: Mouse scrolled (610, 540) with delta (0, 0)
Screenshot: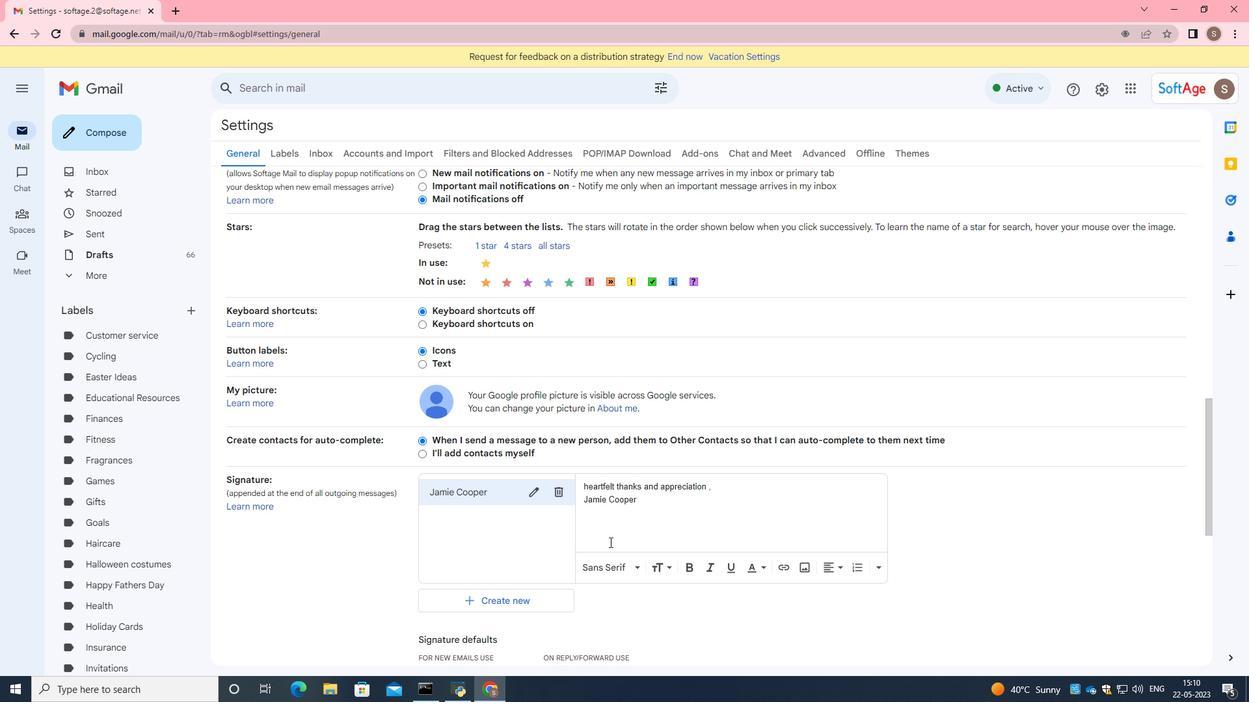 
Action: Mouse moved to (781, 469)
Screenshot: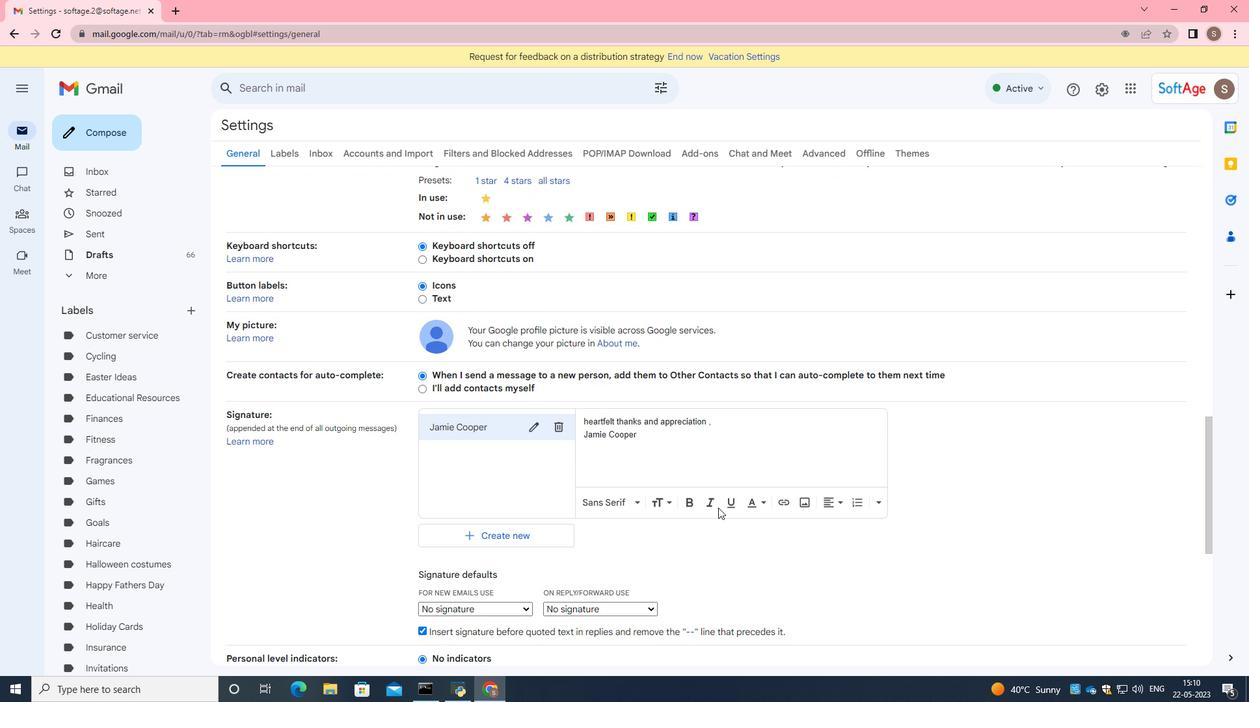 
Action: Mouse scrolled (781, 468) with delta (0, 0)
Screenshot: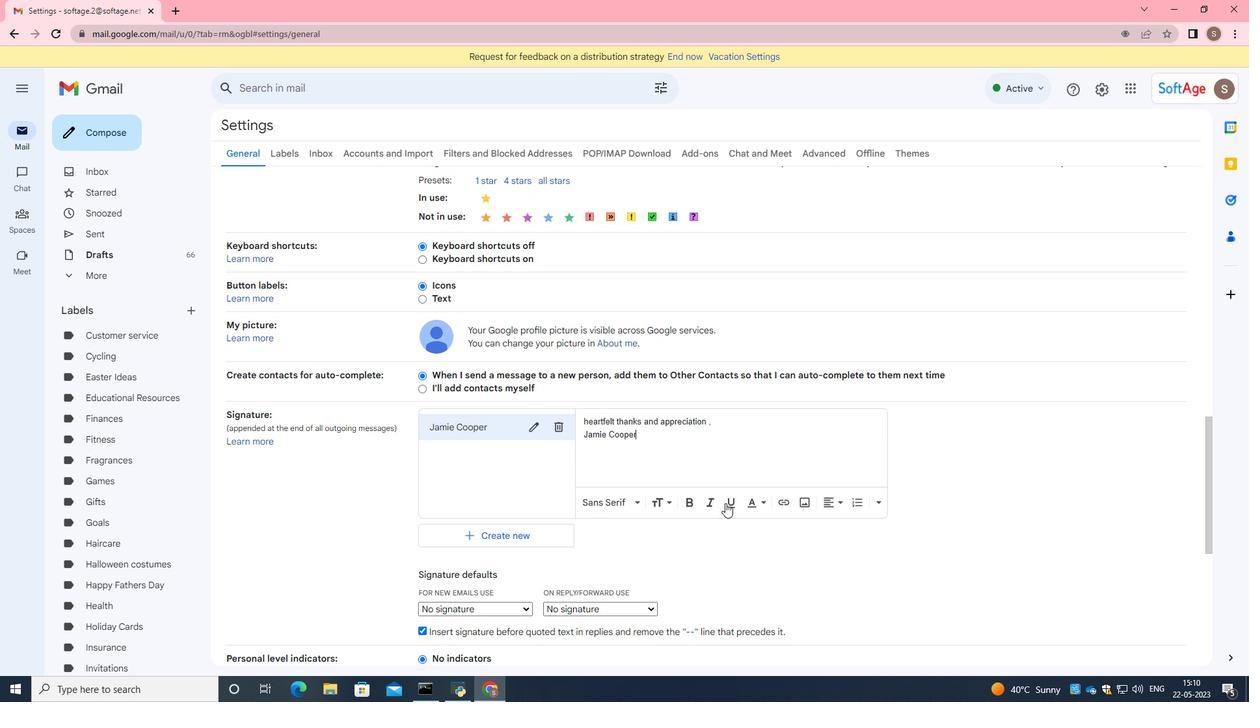 
Action: Mouse moved to (781, 471)
Screenshot: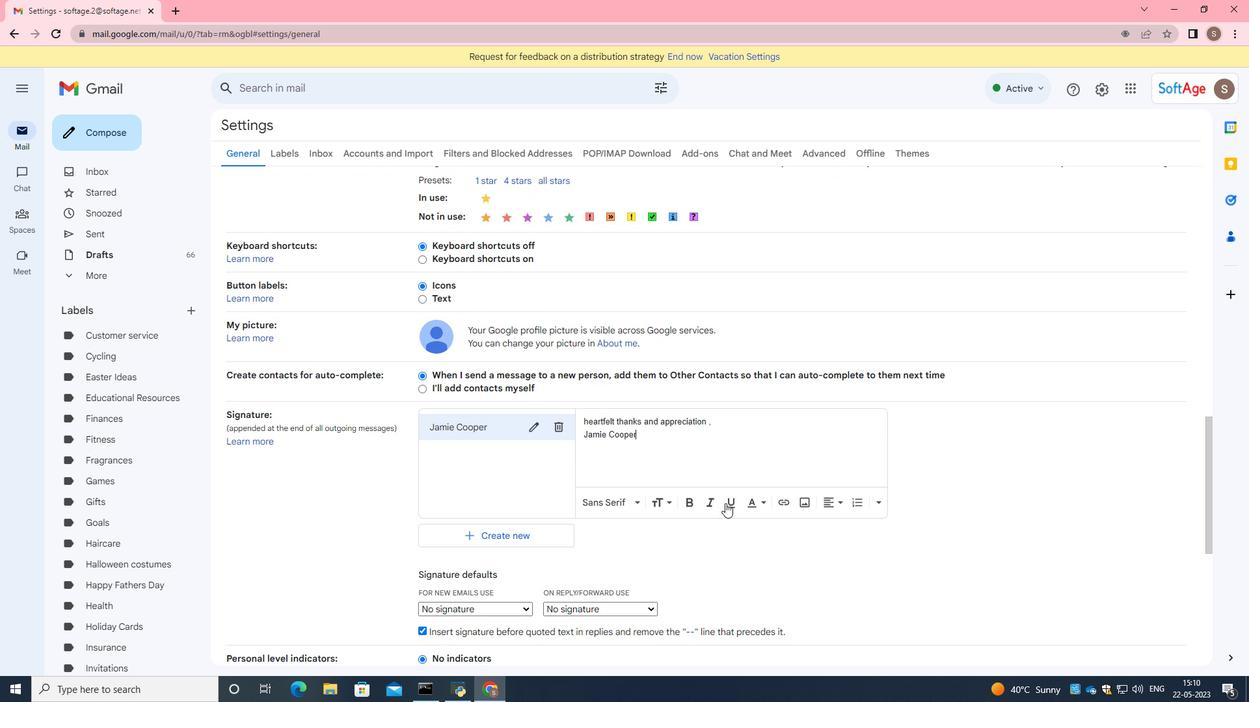 
Action: Mouse scrolled (781, 471) with delta (0, 0)
Screenshot: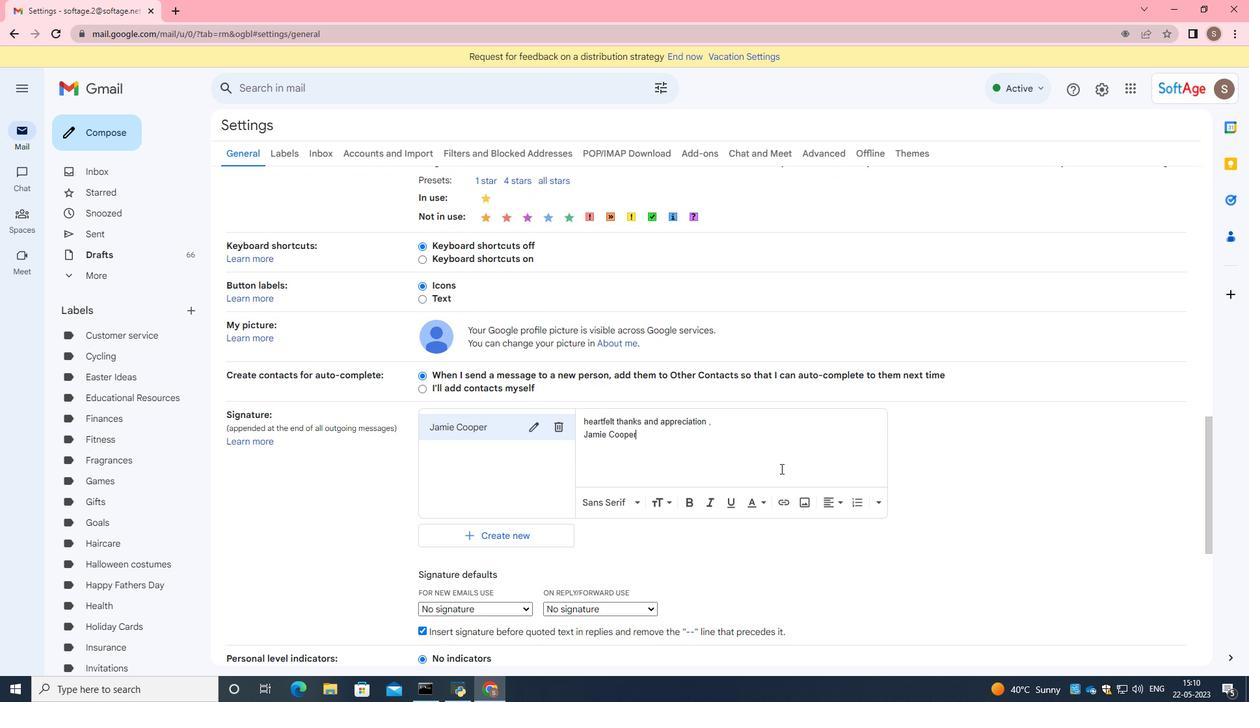 
Action: Mouse moved to (781, 472)
Screenshot: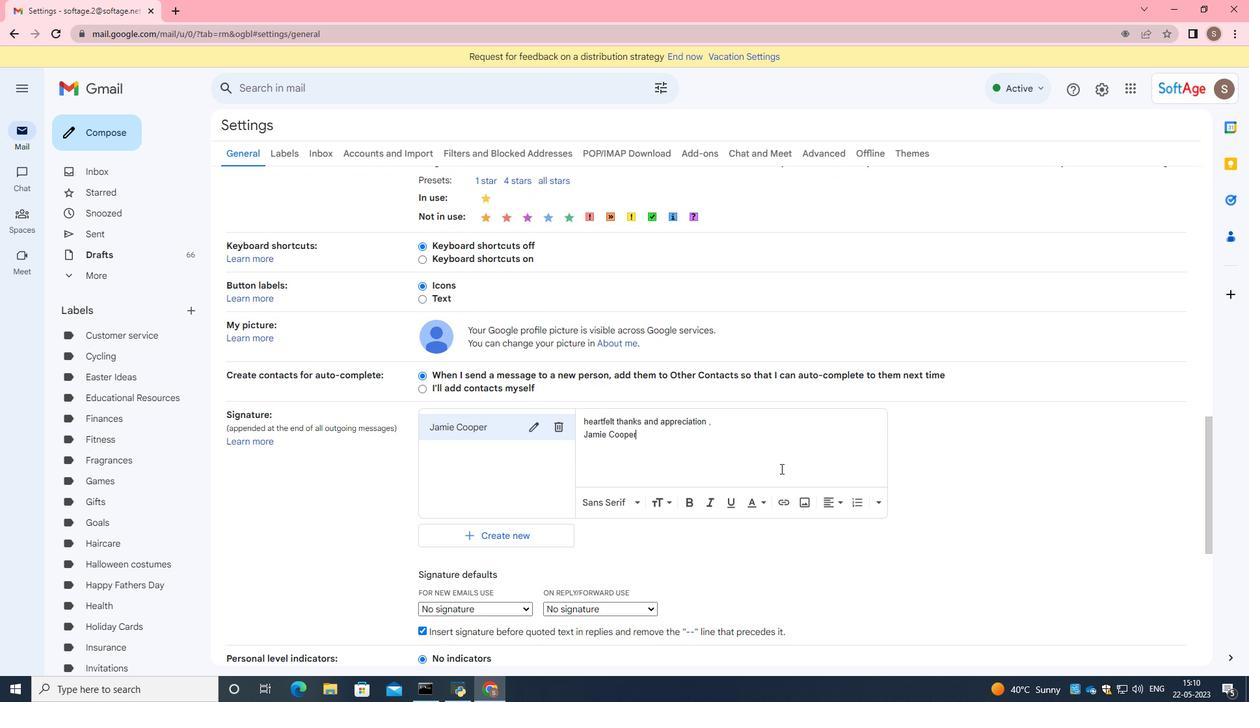 
Action: Mouse scrolled (781, 471) with delta (0, 0)
Screenshot: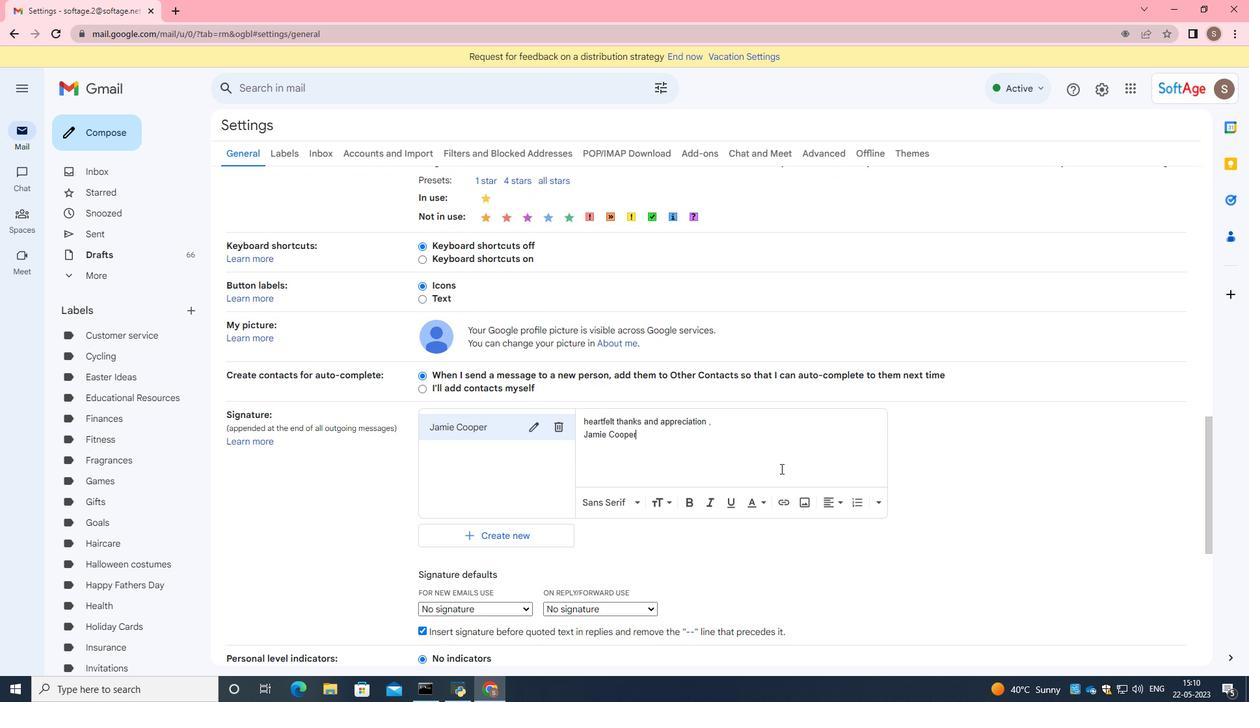 
Action: Mouse moved to (781, 474)
Screenshot: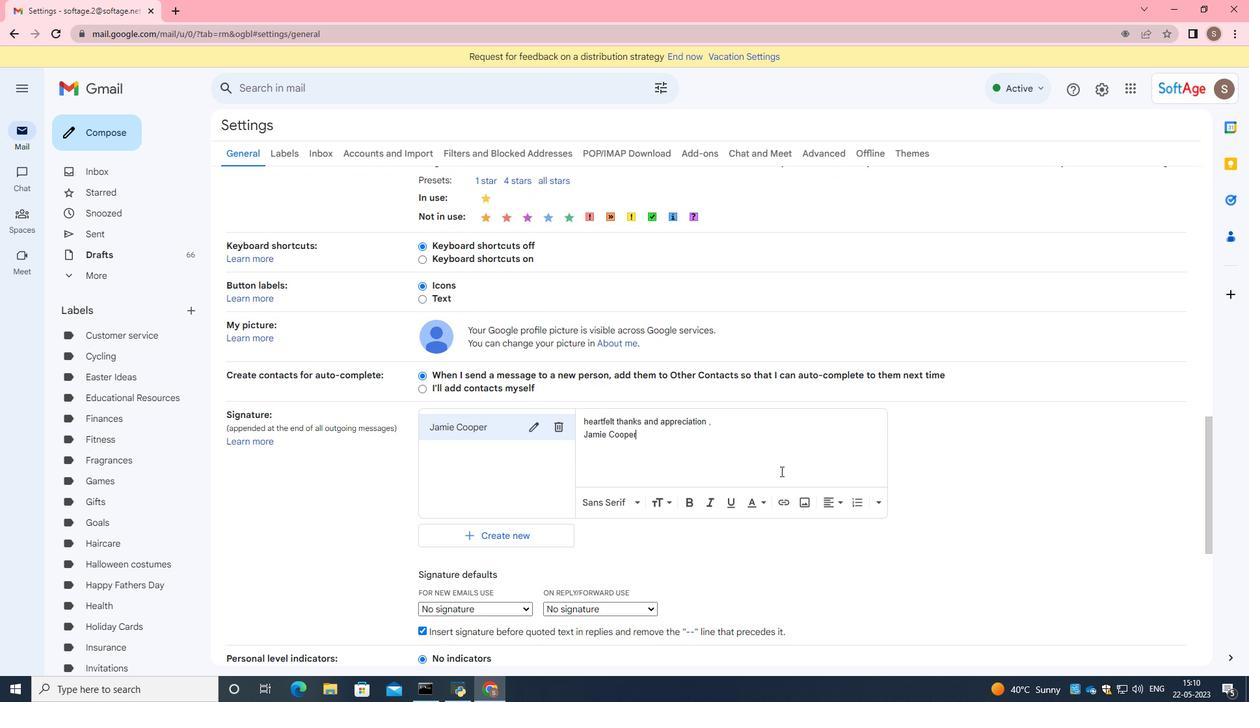 
Action: Mouse scrolled (781, 473) with delta (0, 0)
Screenshot: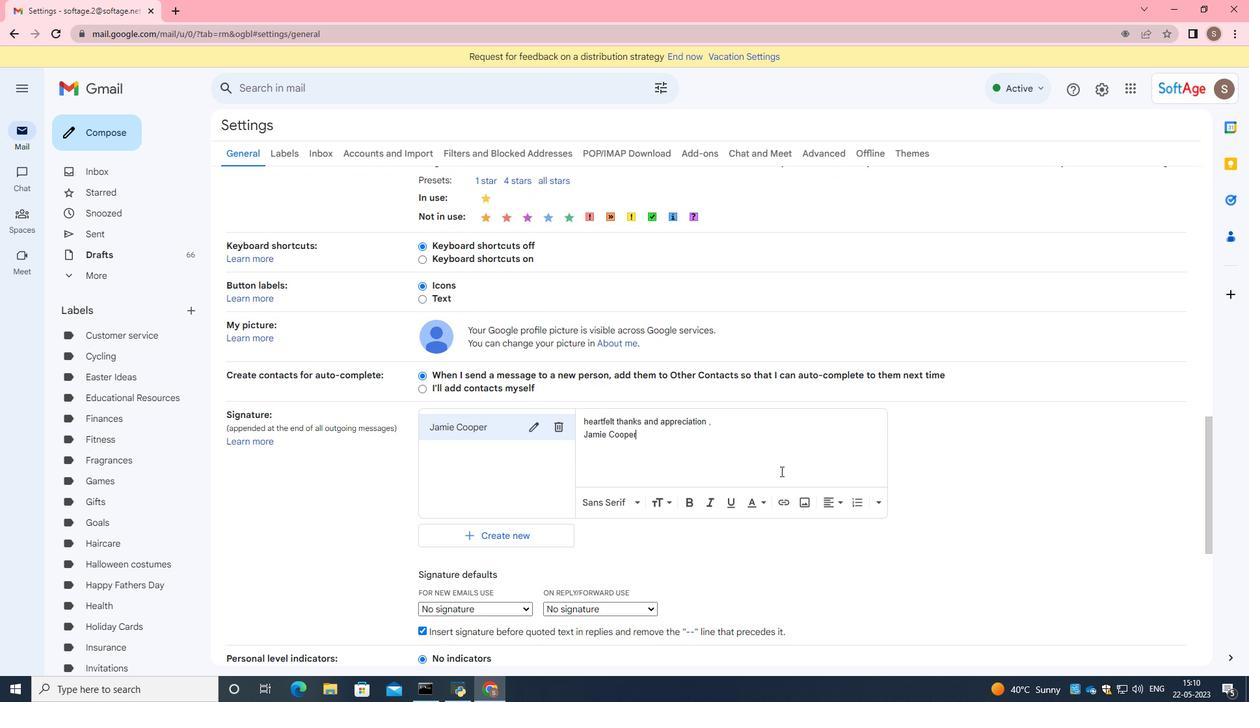 
Action: Mouse moved to (781, 475)
Screenshot: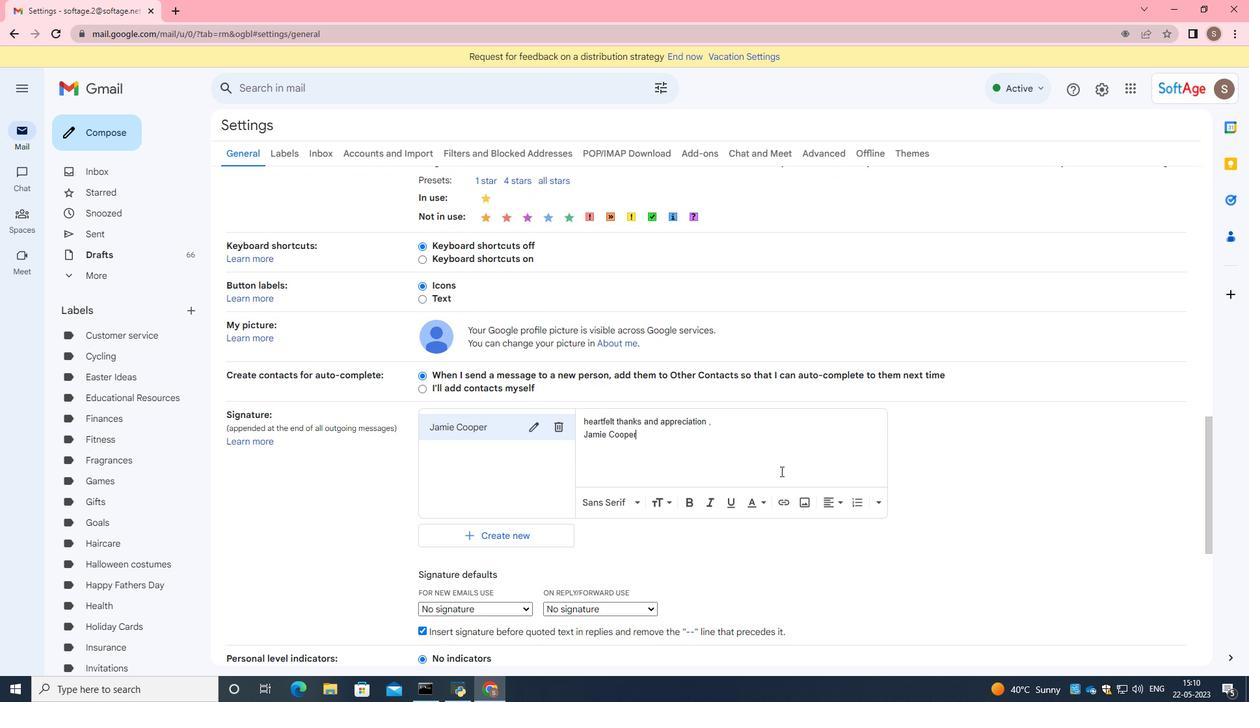 
Action: Mouse scrolled (781, 475) with delta (0, 0)
Screenshot: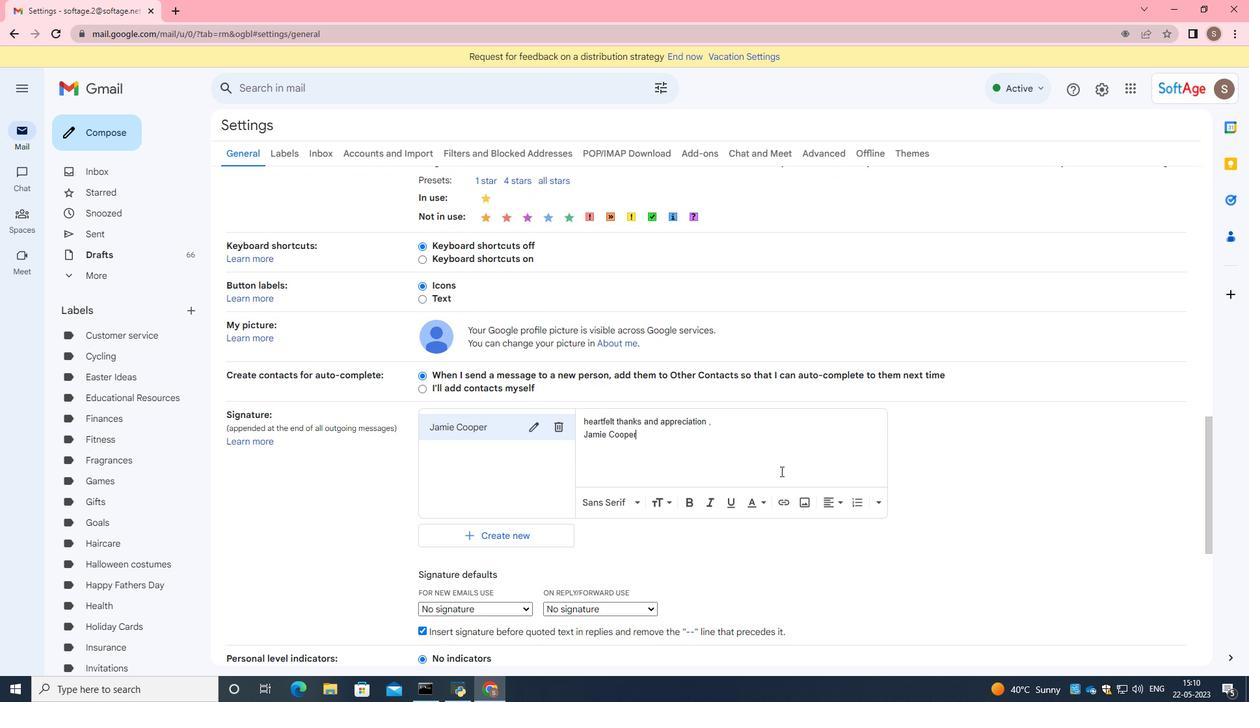 
Action: Mouse moved to (781, 487)
Screenshot: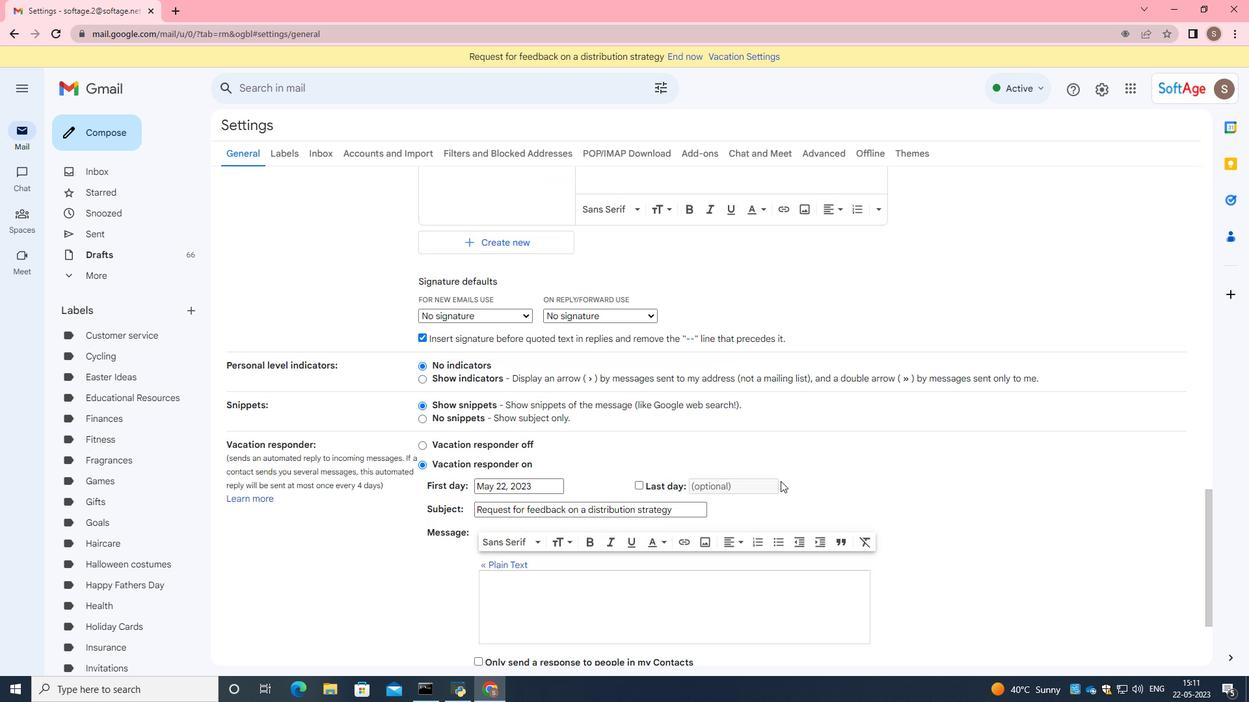 
Action: Mouse scrolled (781, 486) with delta (0, 0)
Screenshot: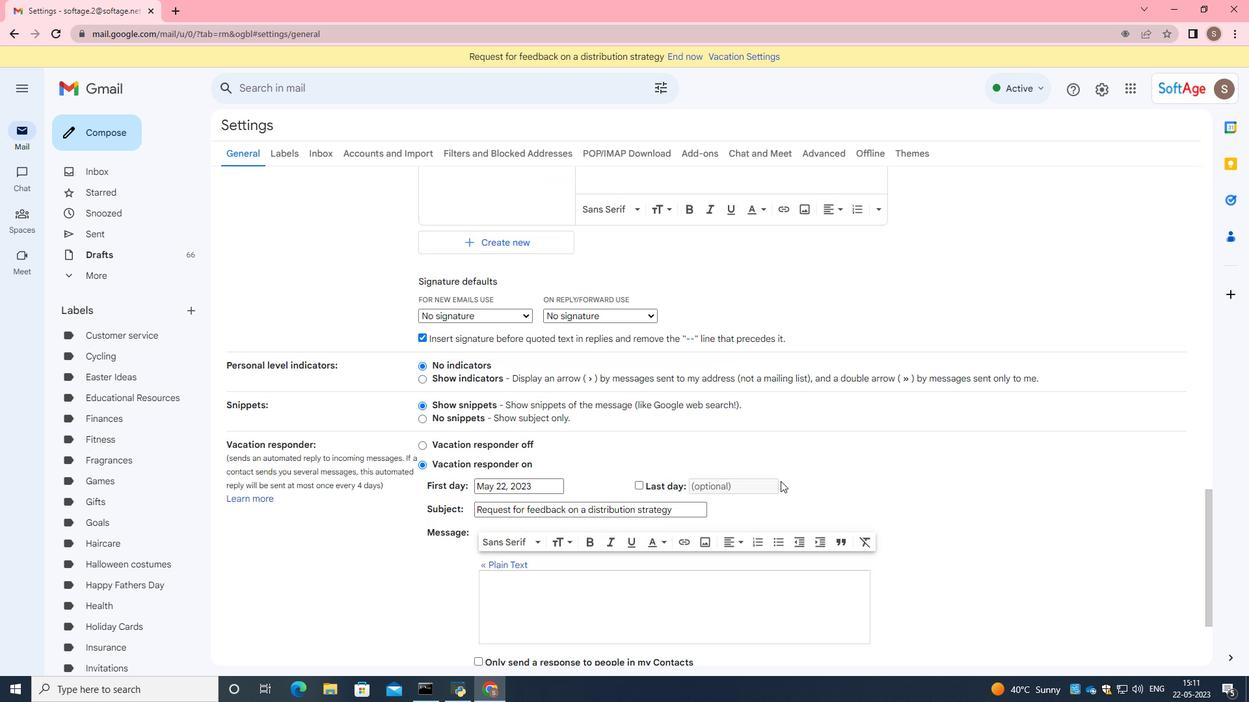 
Action: Mouse moved to (782, 493)
Screenshot: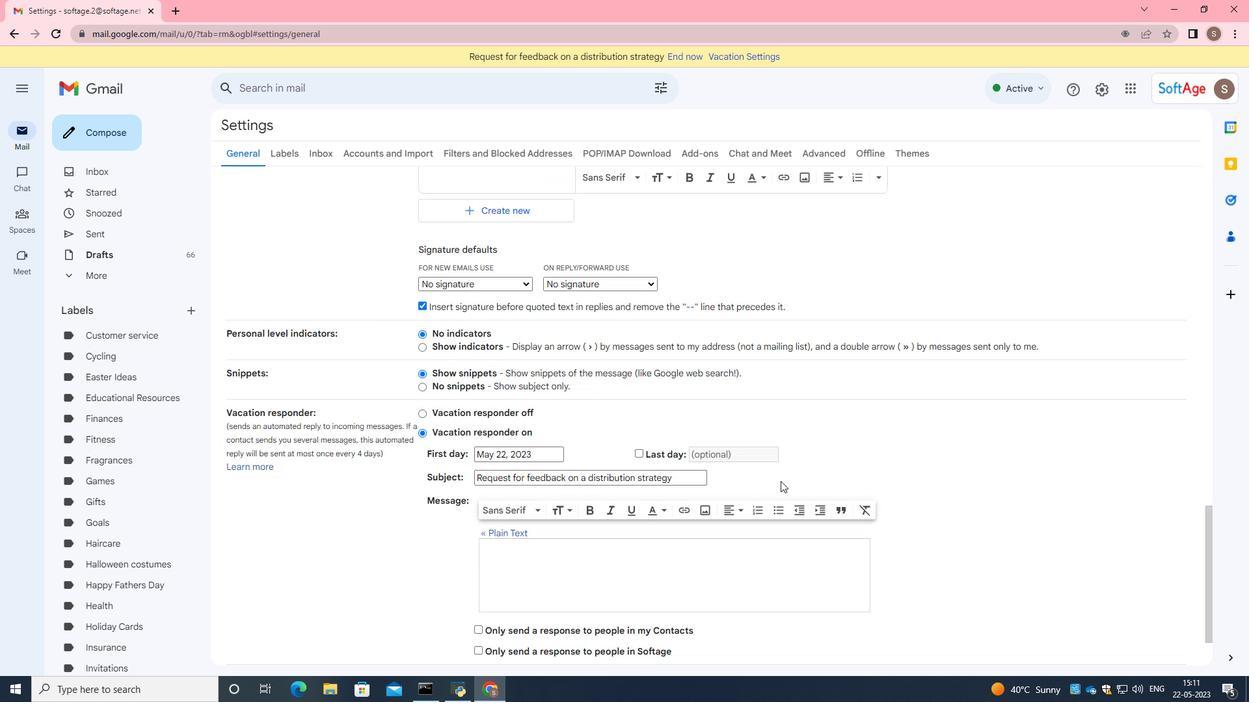 
Action: Mouse scrolled (782, 492) with delta (0, 0)
Screenshot: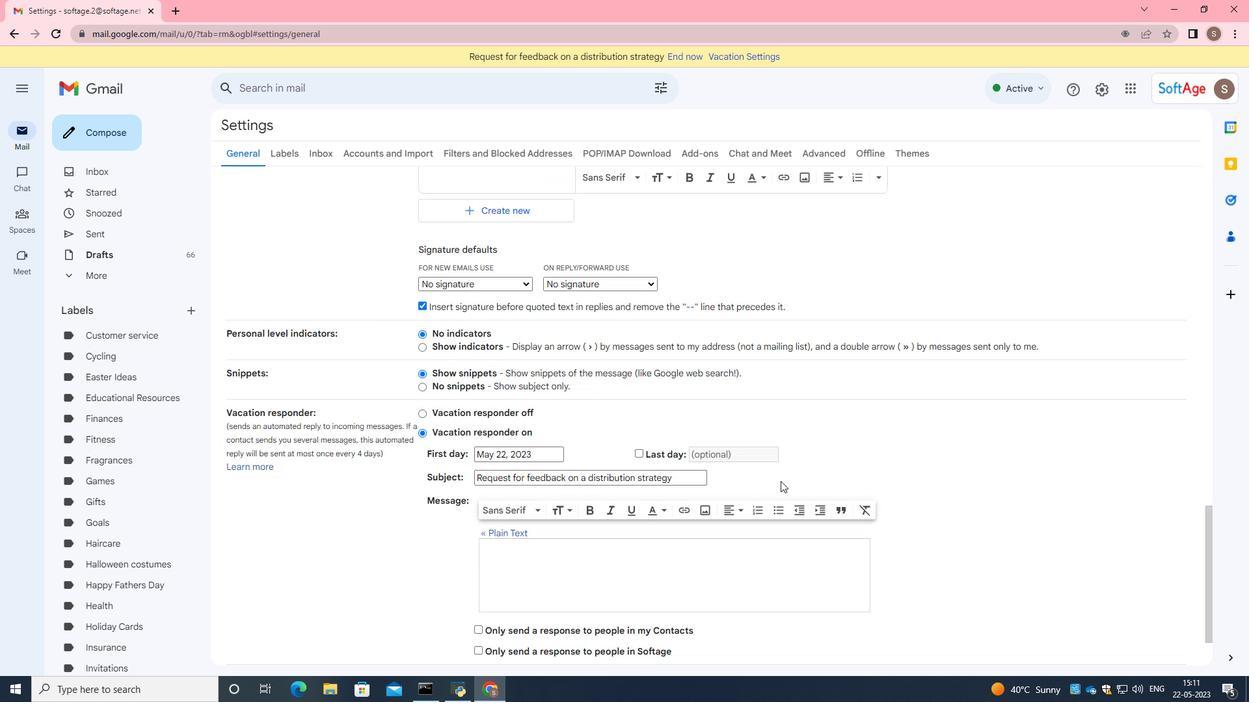 
Action: Mouse moved to (783, 497)
Screenshot: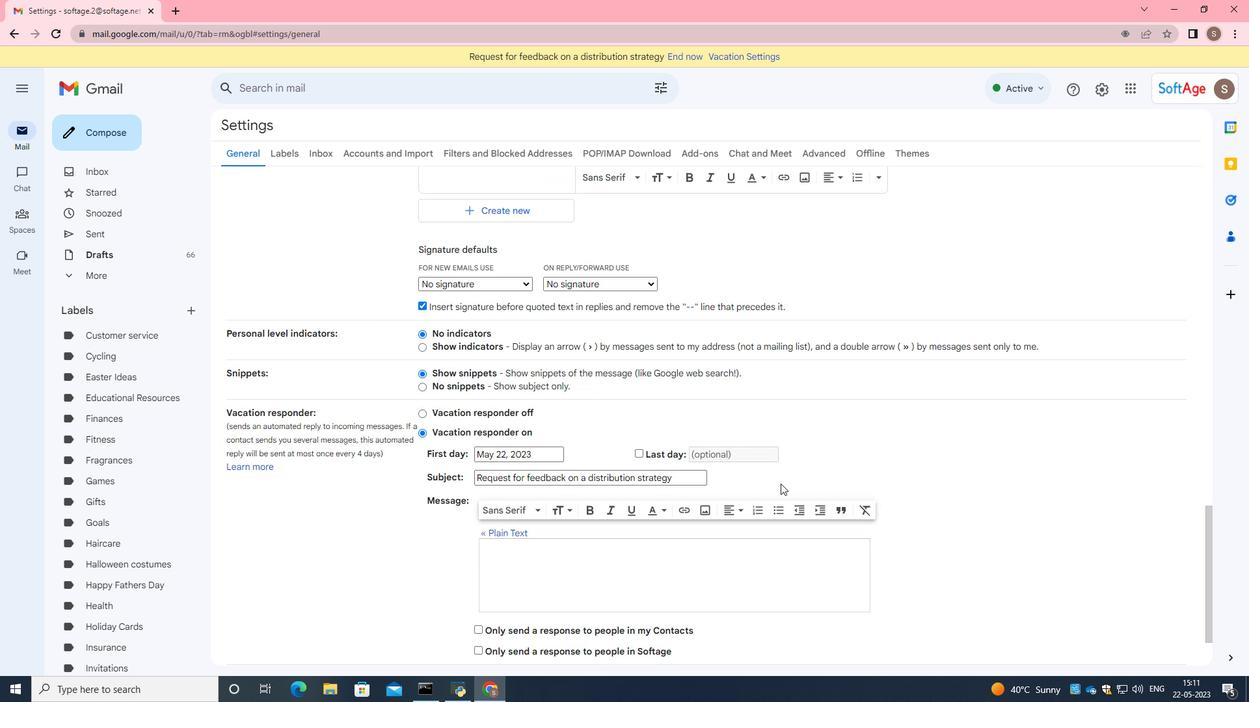 
Action: Mouse scrolled (783, 497) with delta (0, 0)
Screenshot: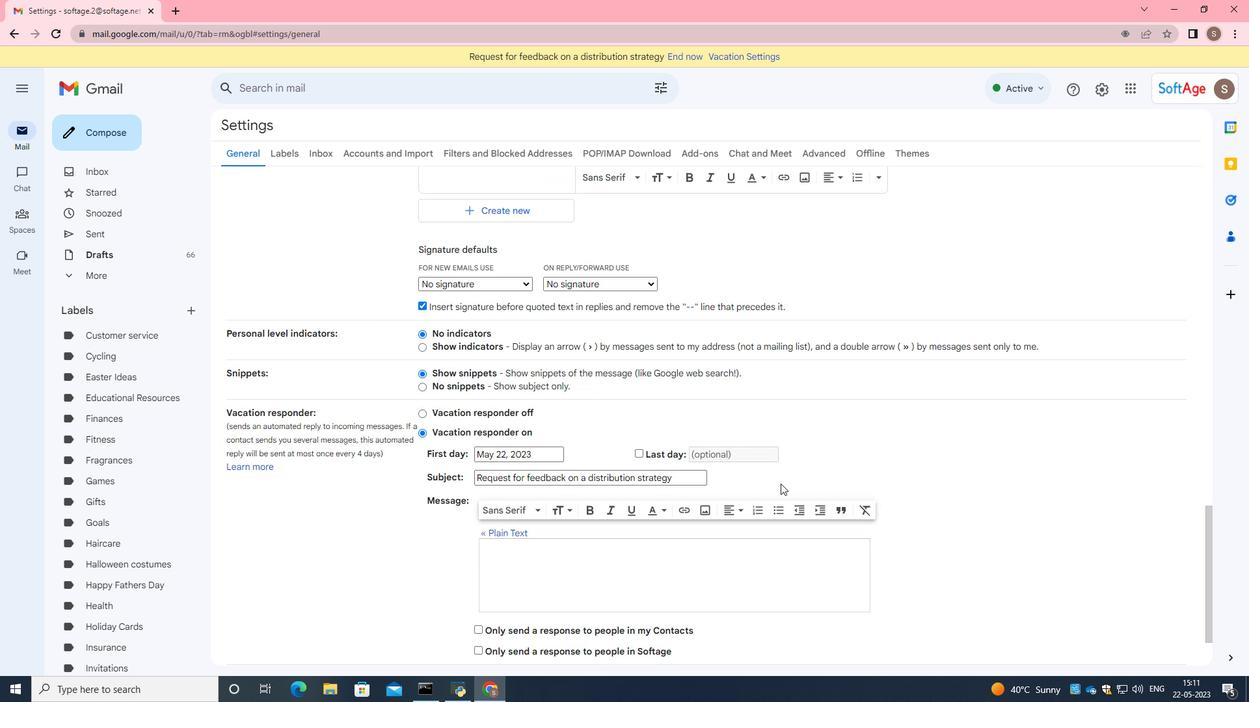 
Action: Mouse moved to (747, 582)
Screenshot: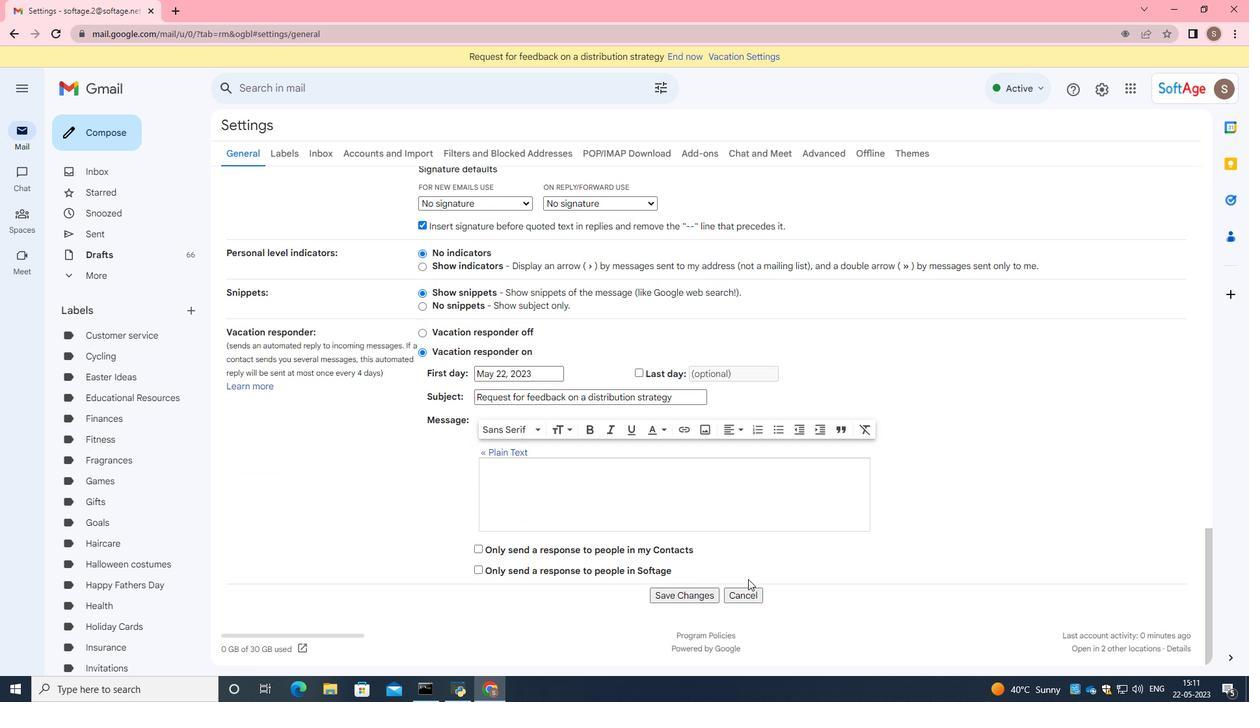 
Action: Mouse scrolled (747, 581) with delta (0, 0)
Screenshot: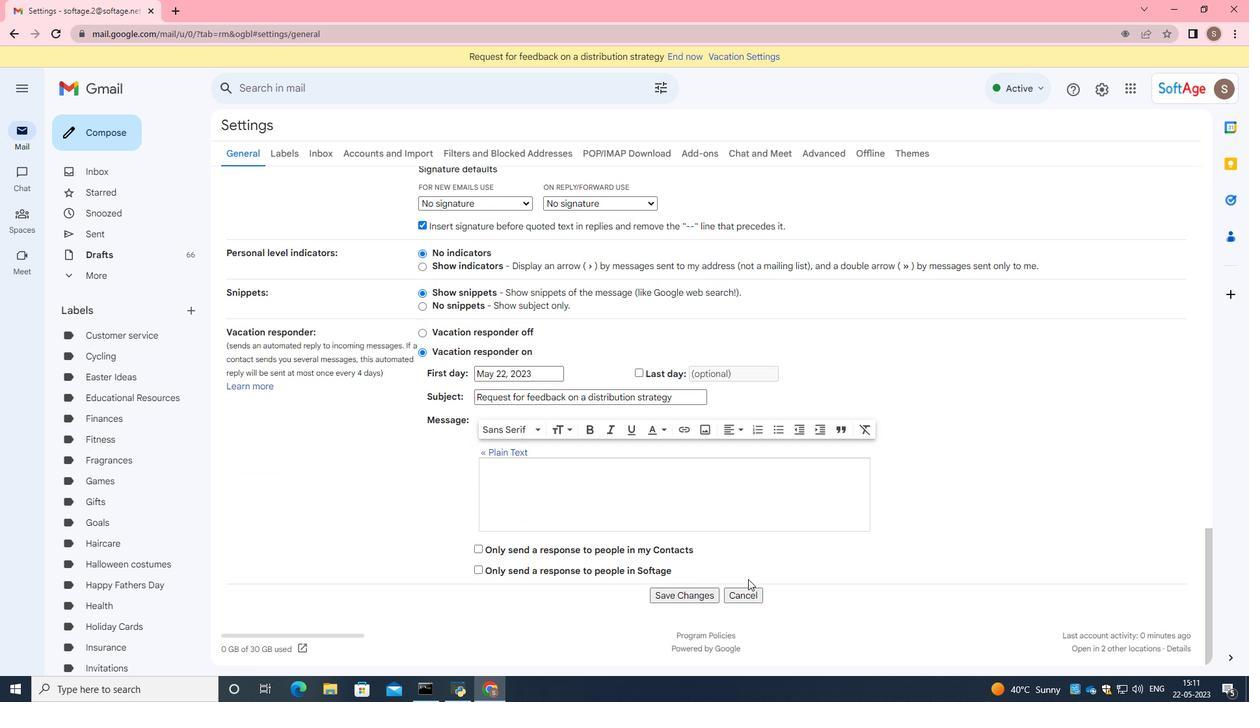 
Action: Mouse moved to (747, 583)
Screenshot: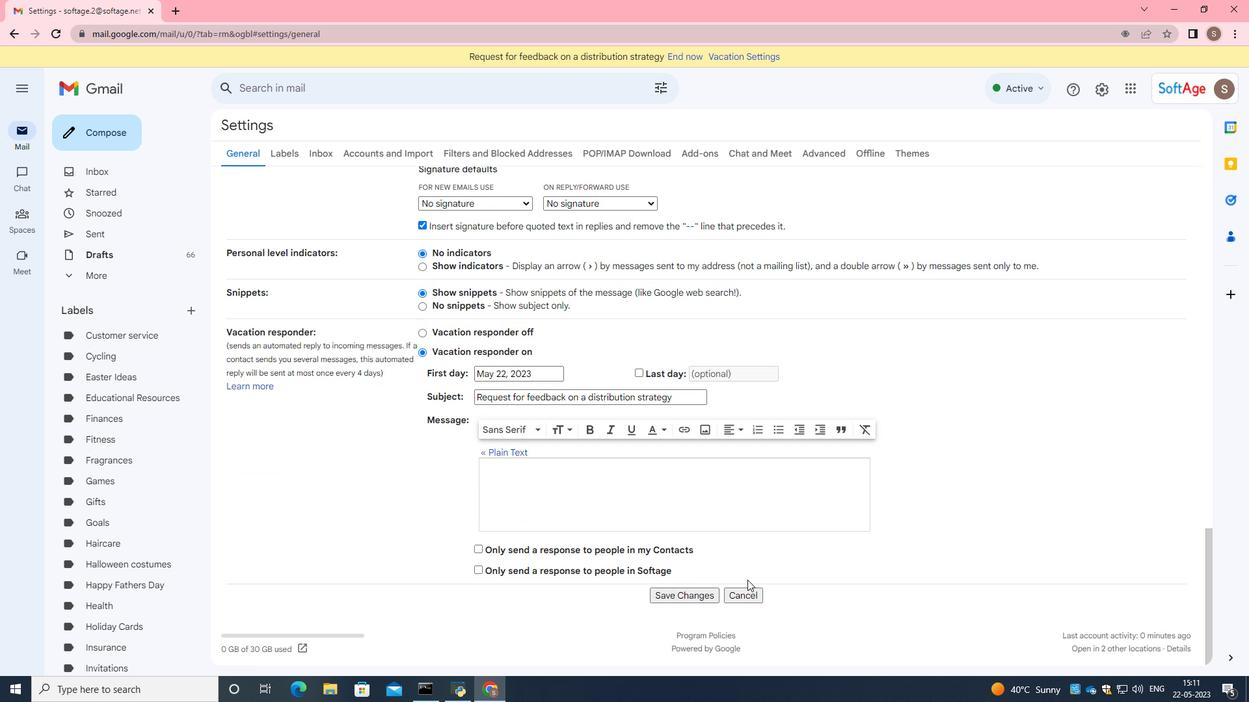 
Action: Mouse scrolled (747, 583) with delta (0, 0)
Screenshot: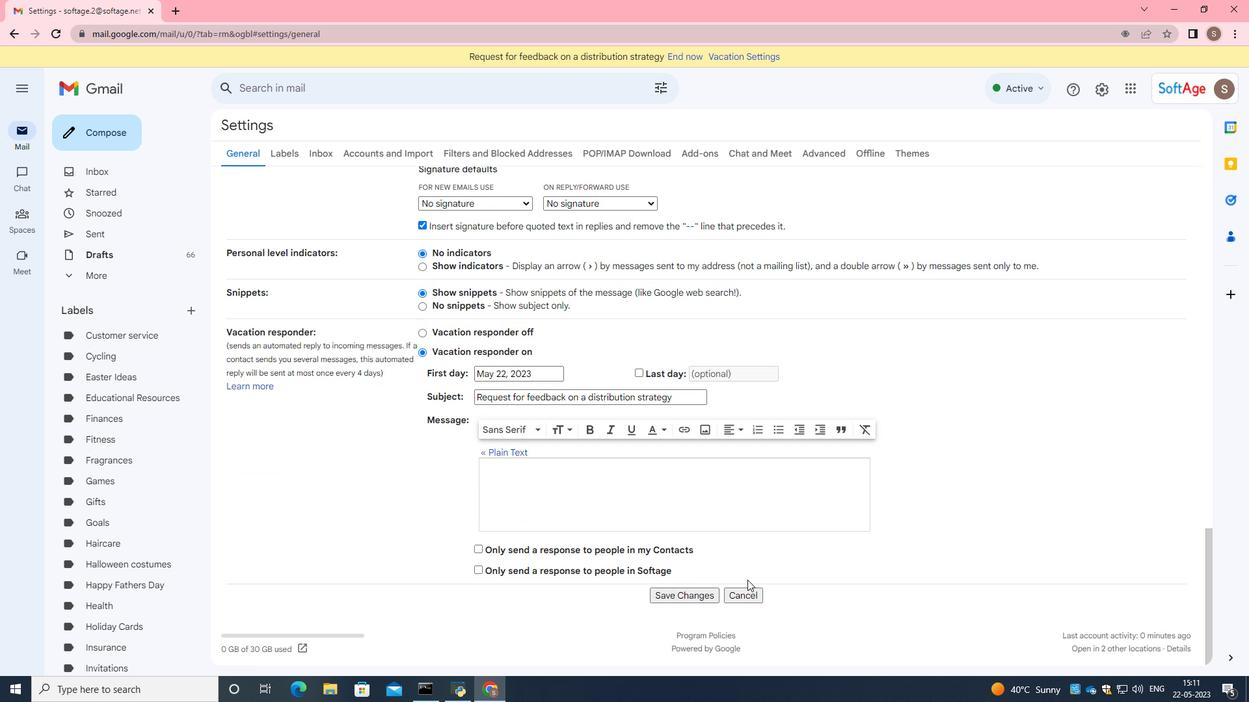 
Action: Mouse scrolled (747, 583) with delta (0, 0)
Screenshot: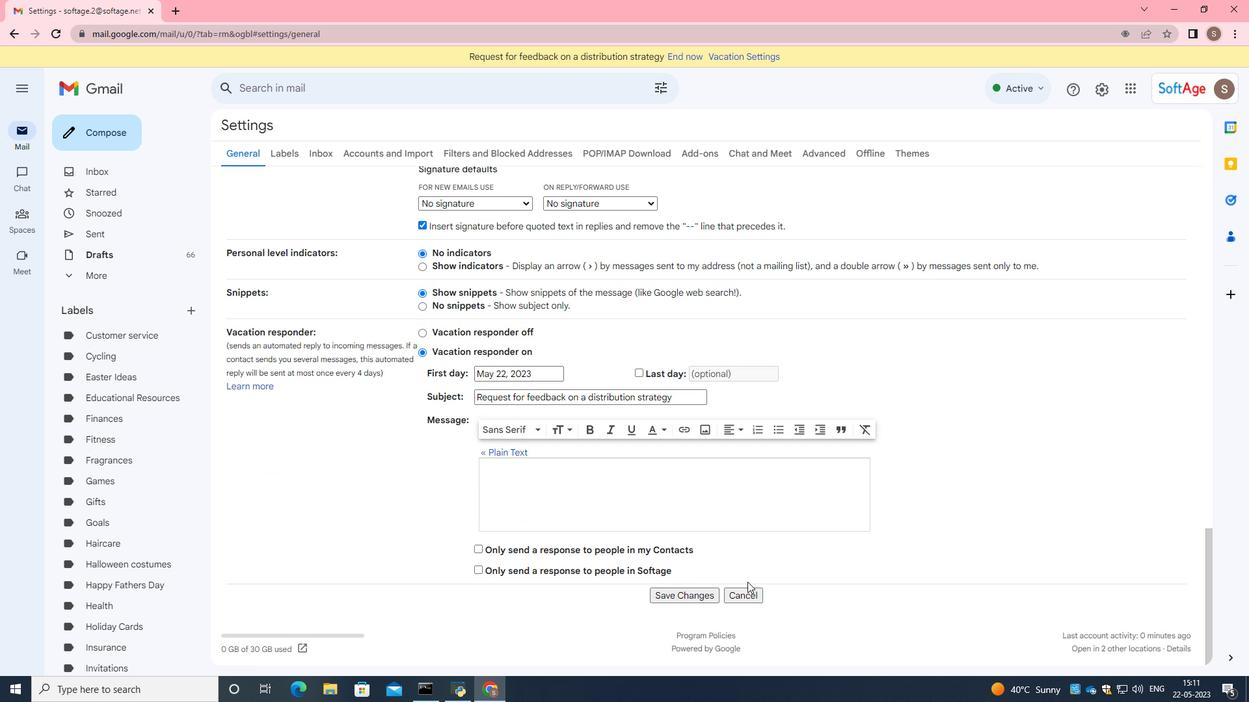 
Action: Mouse moved to (697, 591)
Screenshot: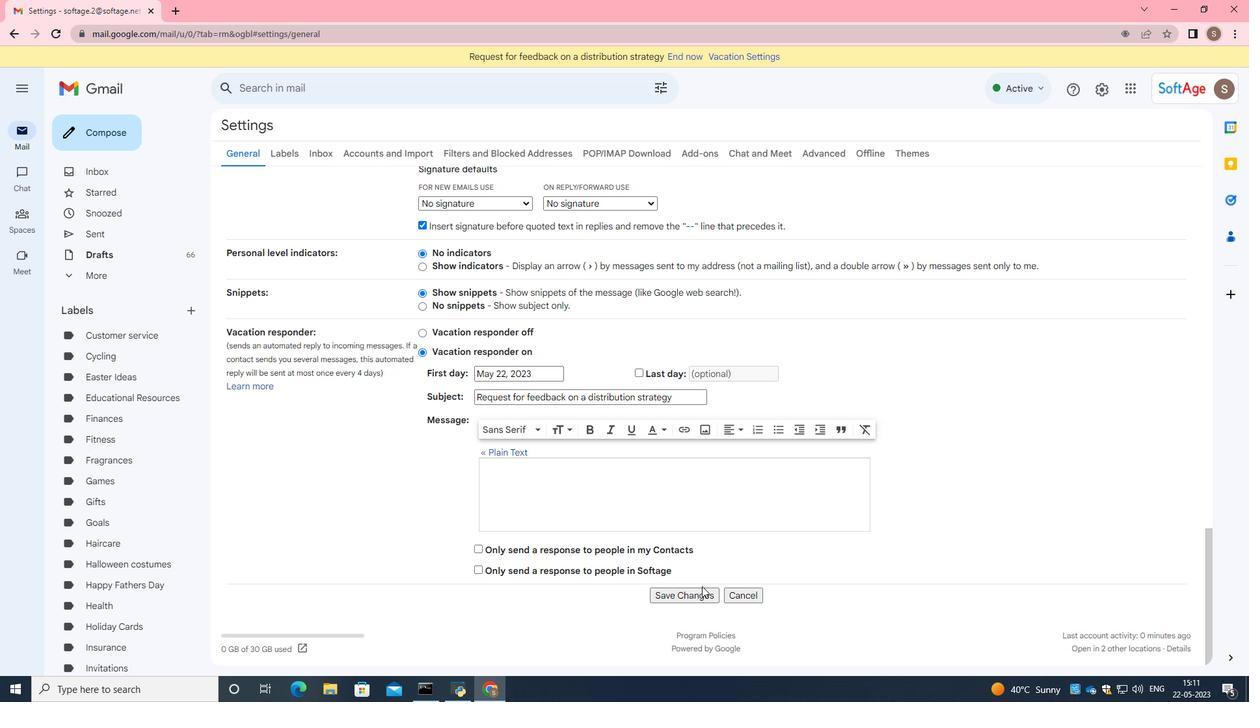 
Action: Mouse pressed left at (697, 591)
Screenshot: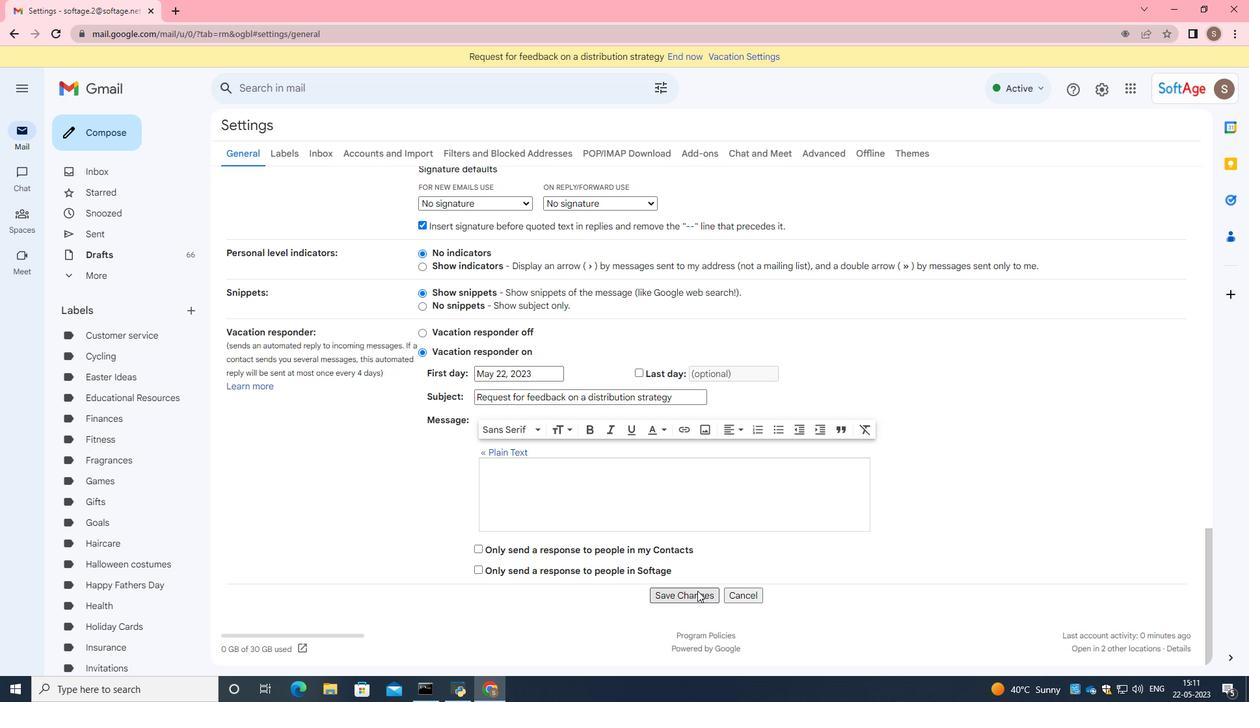 
Action: Mouse moved to (705, 494)
Screenshot: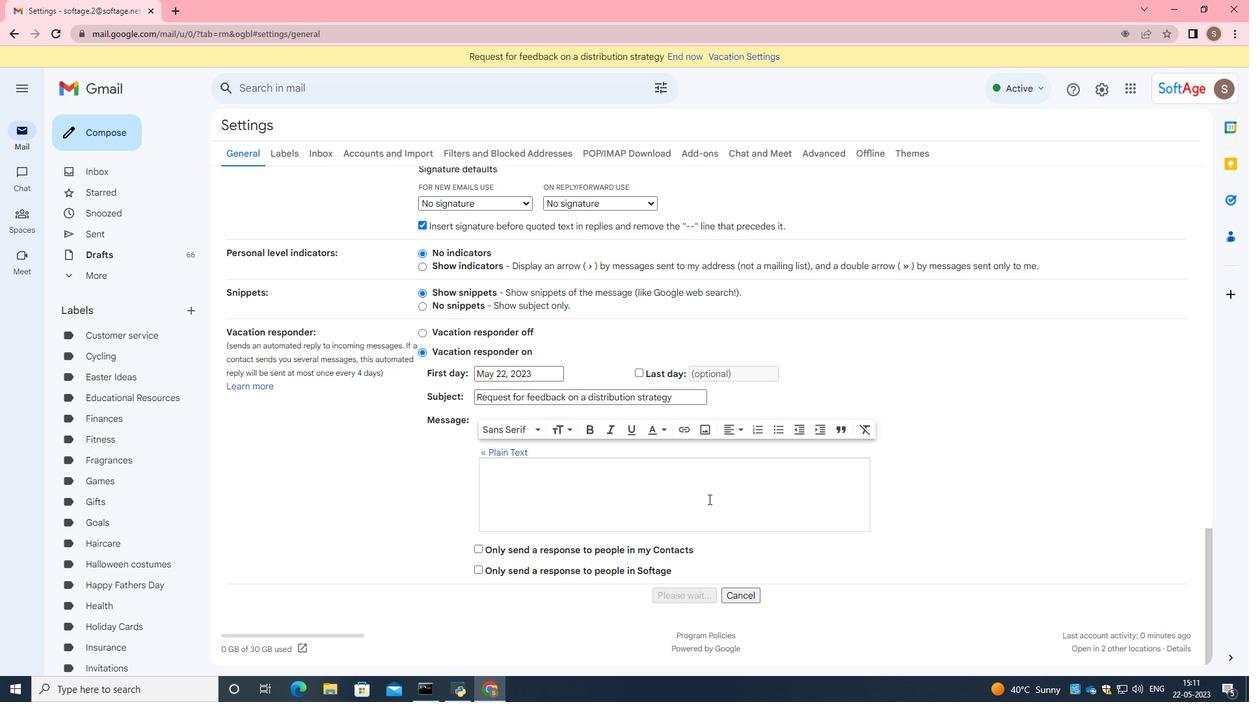 
Action: Mouse scrolled (705, 494) with delta (0, 0)
Screenshot: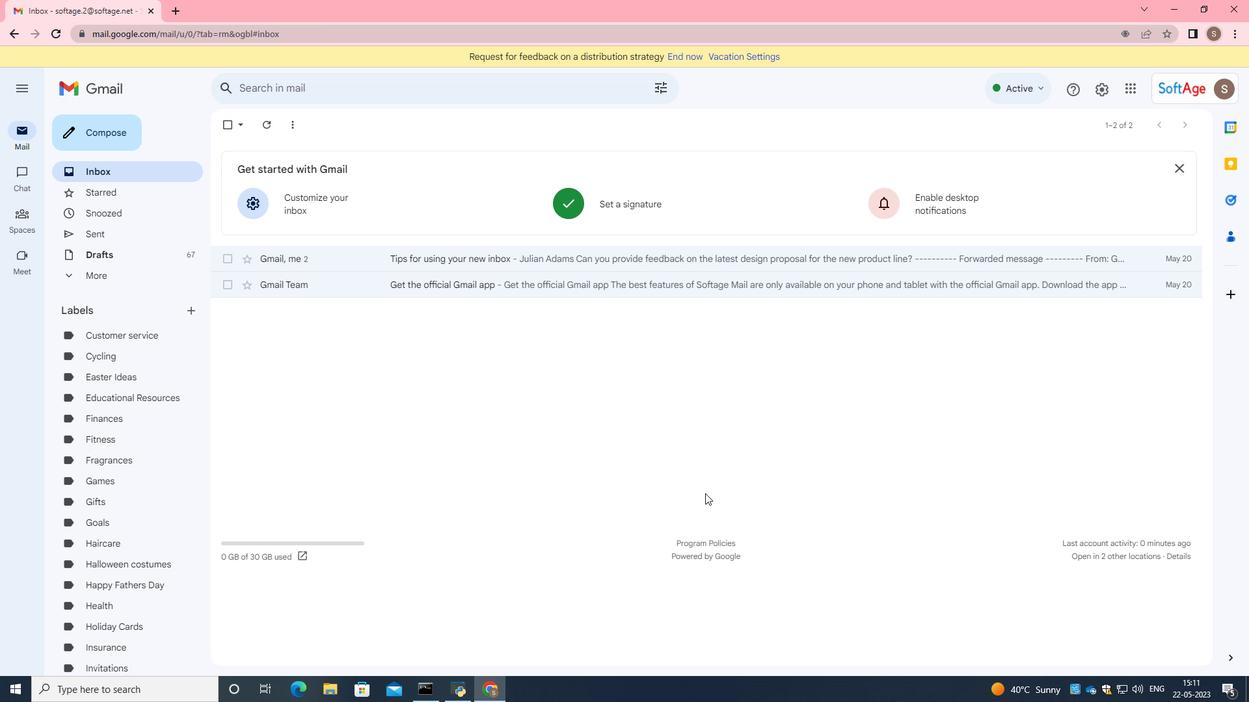 
Action: Mouse scrolled (705, 494) with delta (0, 0)
Screenshot: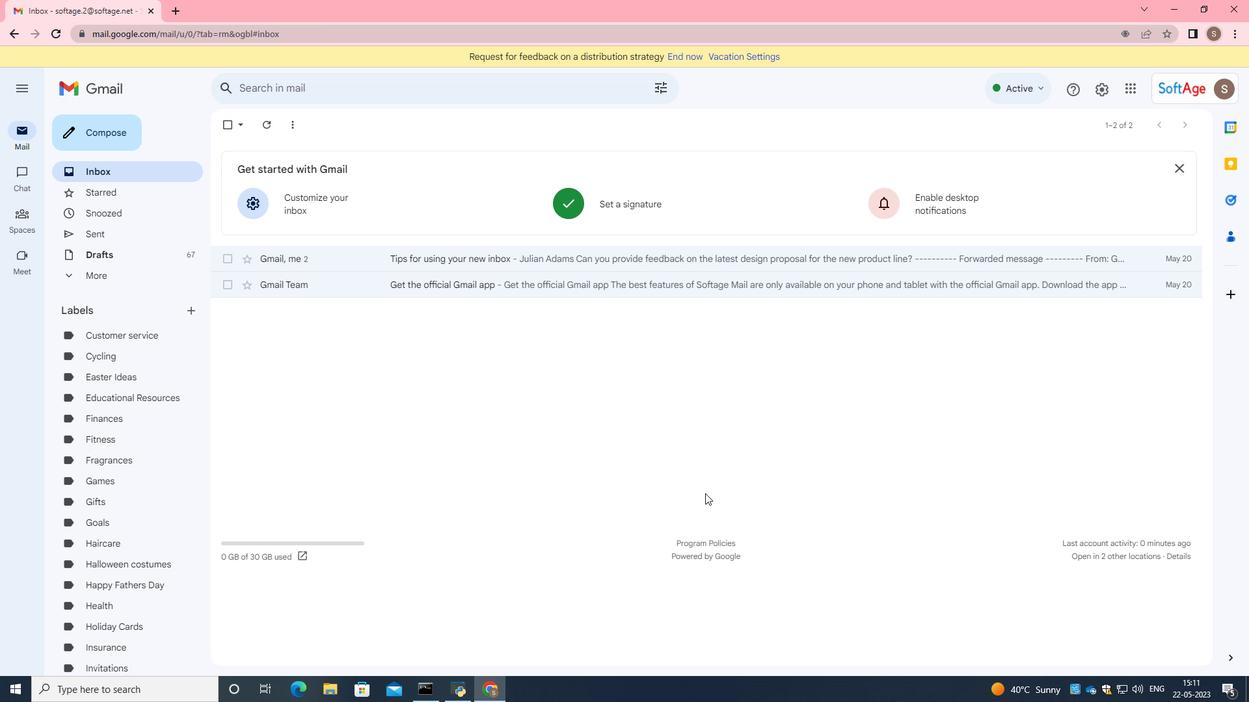 
Action: Mouse scrolled (705, 494) with delta (0, 0)
Screenshot: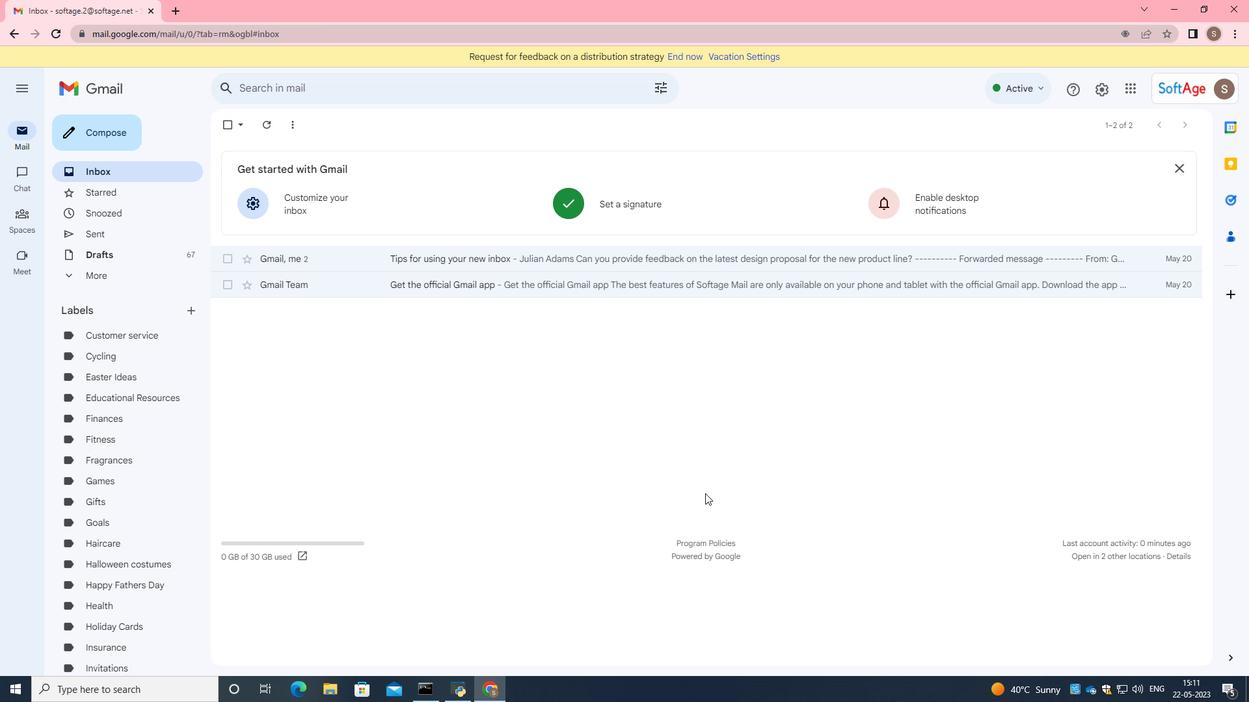 
Action: Mouse scrolled (705, 494) with delta (0, 0)
Screenshot: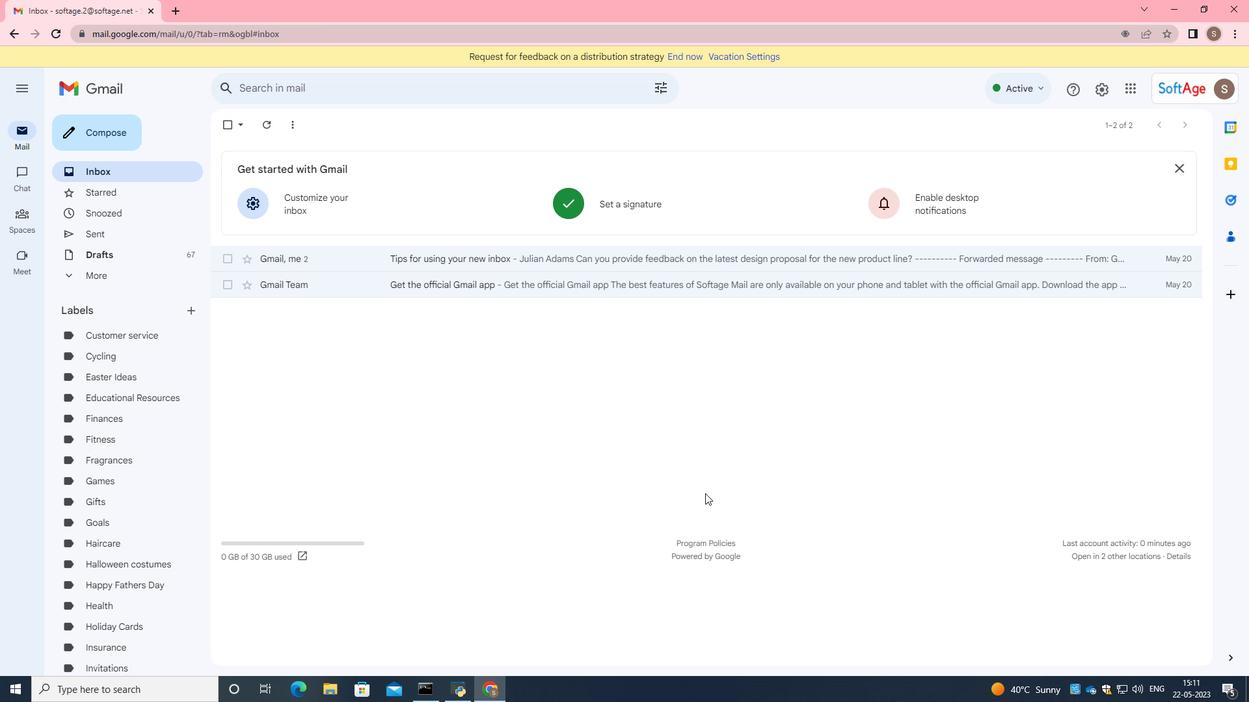 
Action: Mouse moved to (124, 140)
Screenshot: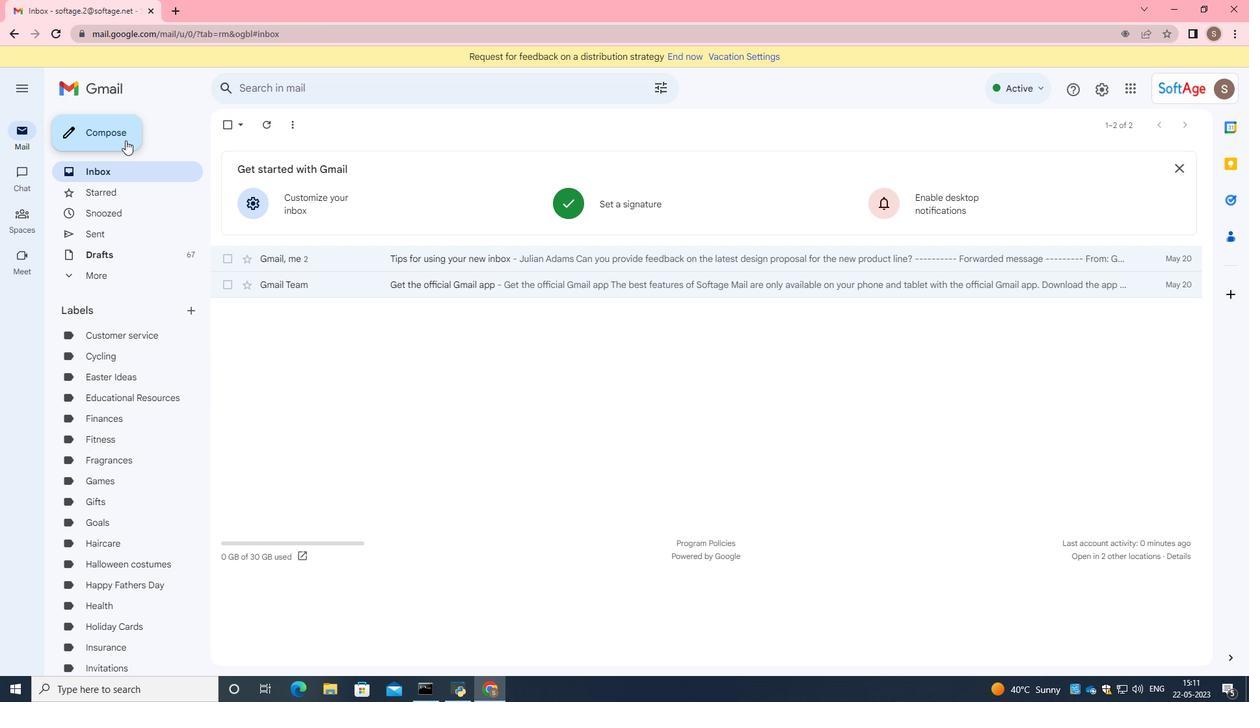 
Action: Mouse pressed left at (124, 140)
Screenshot: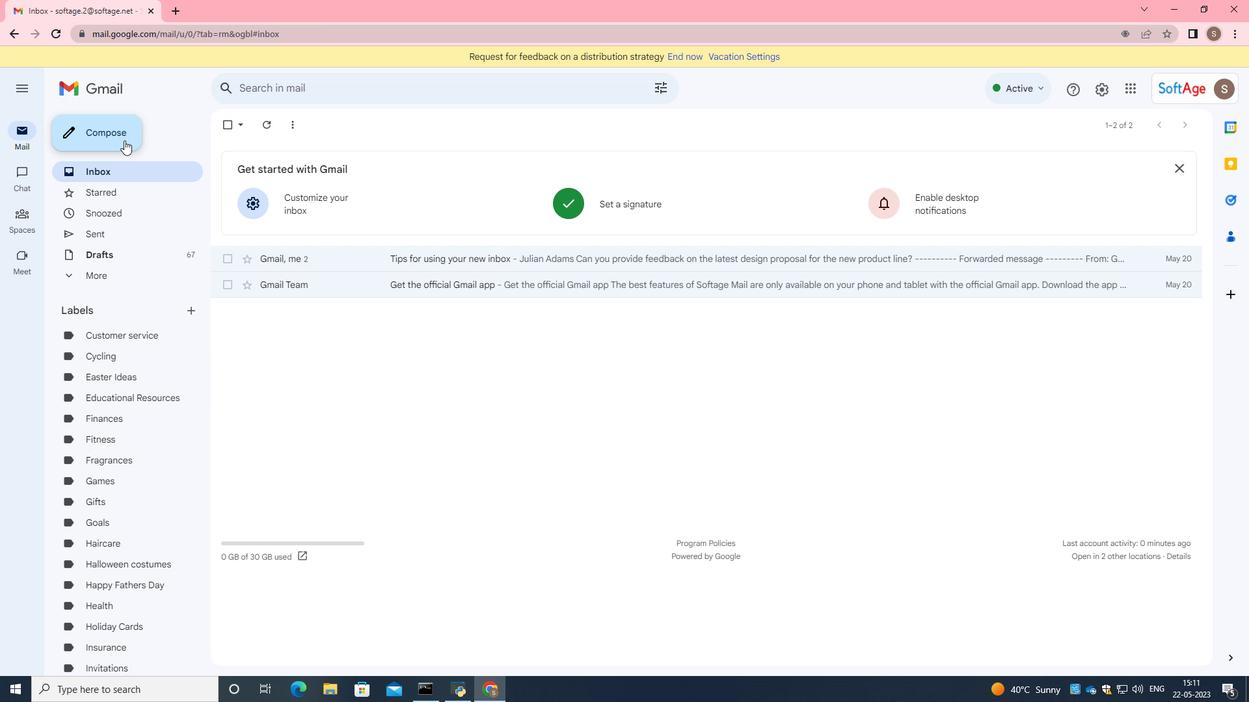 
Action: Mouse moved to (855, 319)
Screenshot: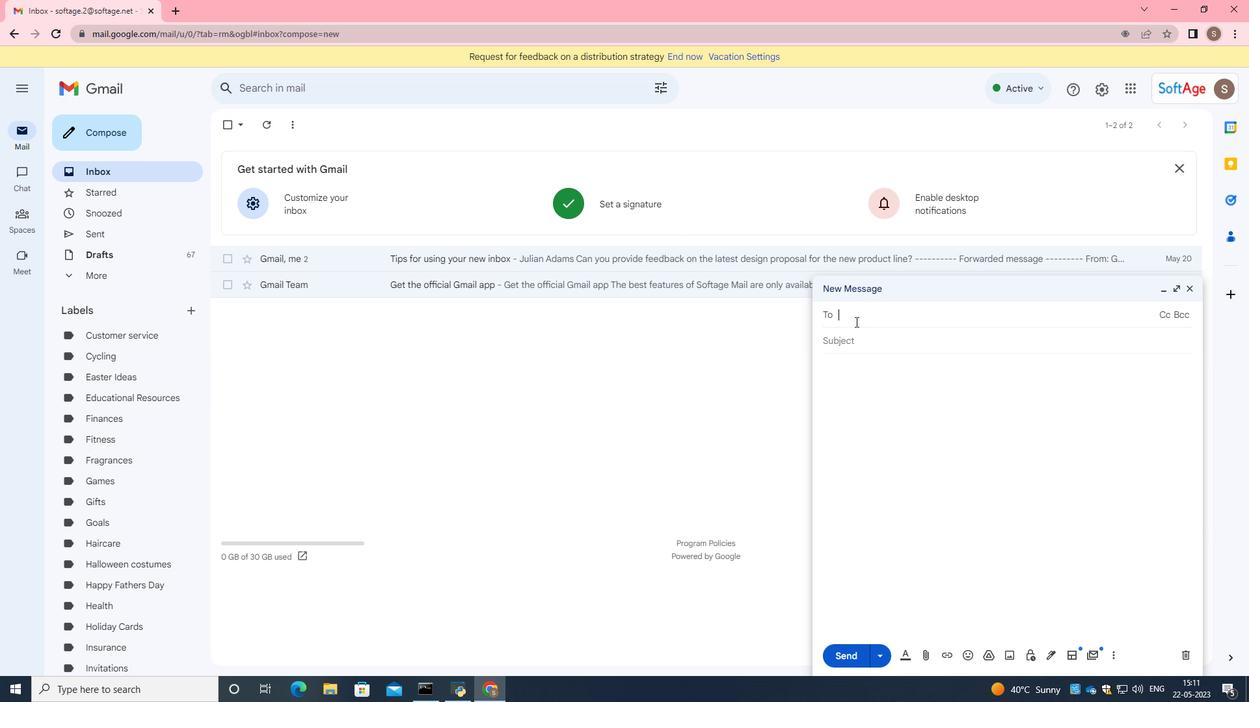 
Action: Key pressed softage.5<Key.shift>@softage.et
Screenshot: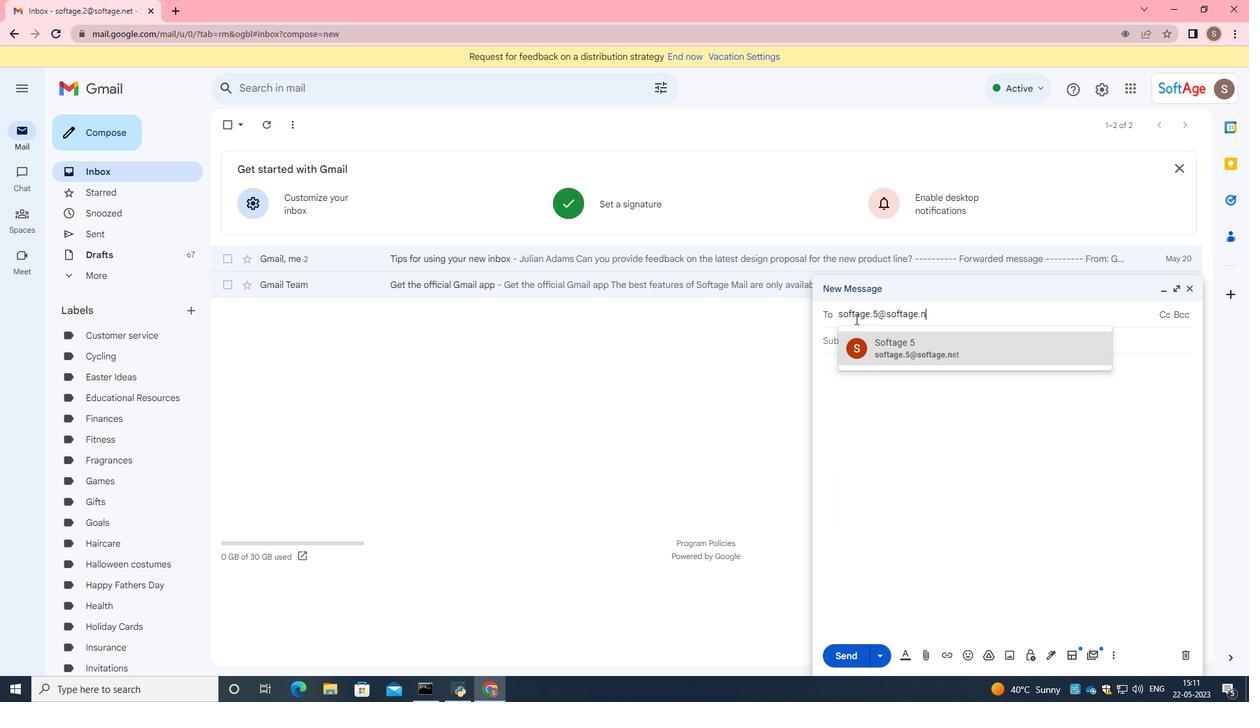 
Action: Mouse moved to (927, 341)
Screenshot: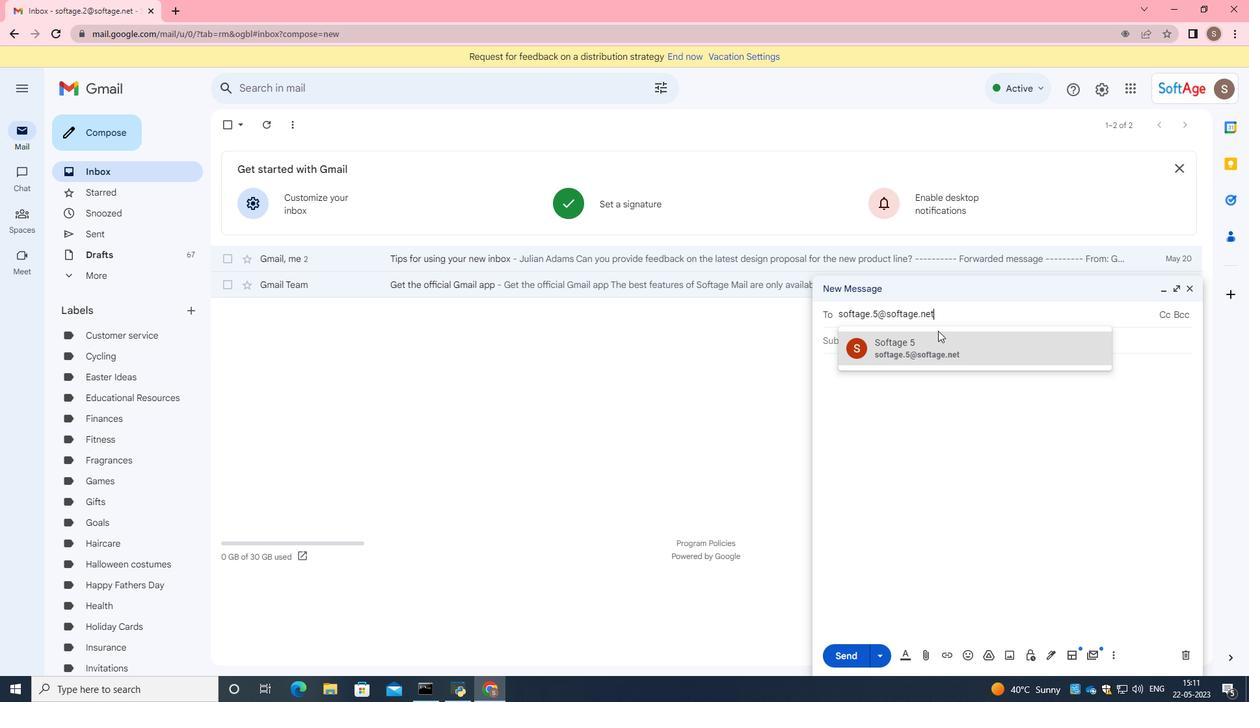 
Action: Mouse pressed left at (927, 341)
Screenshot: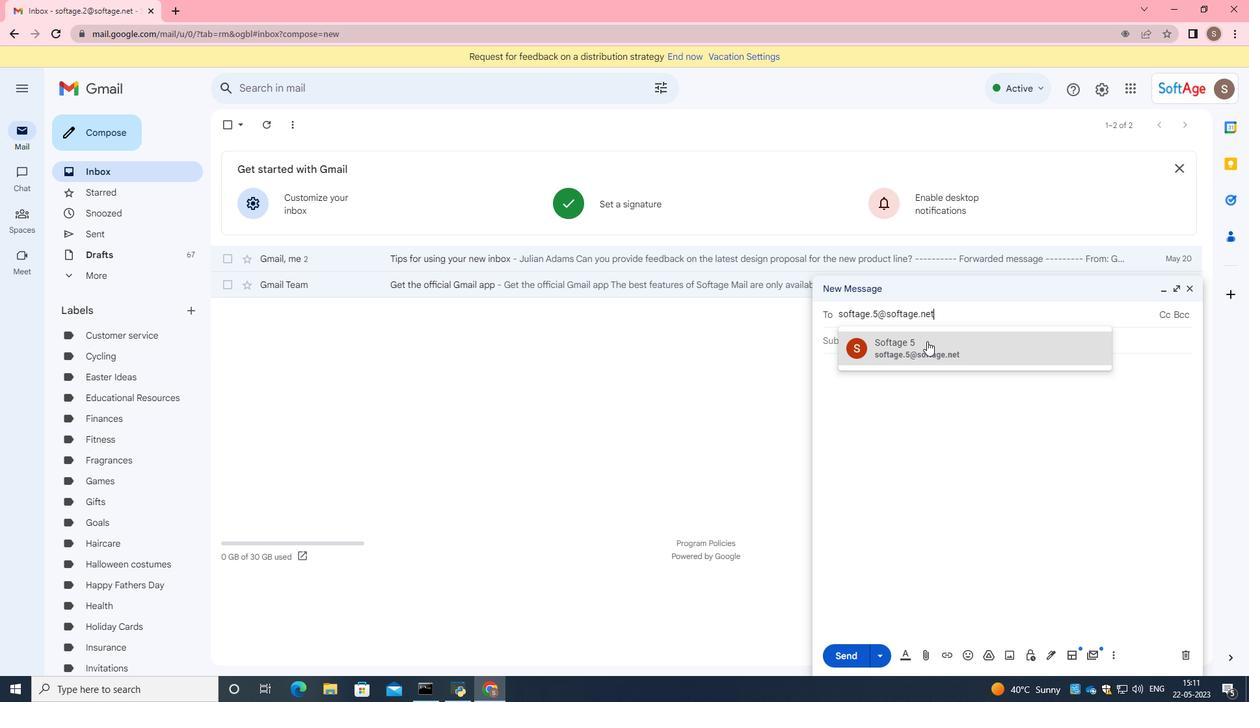 
Action: Mouse moved to (876, 389)
Screenshot: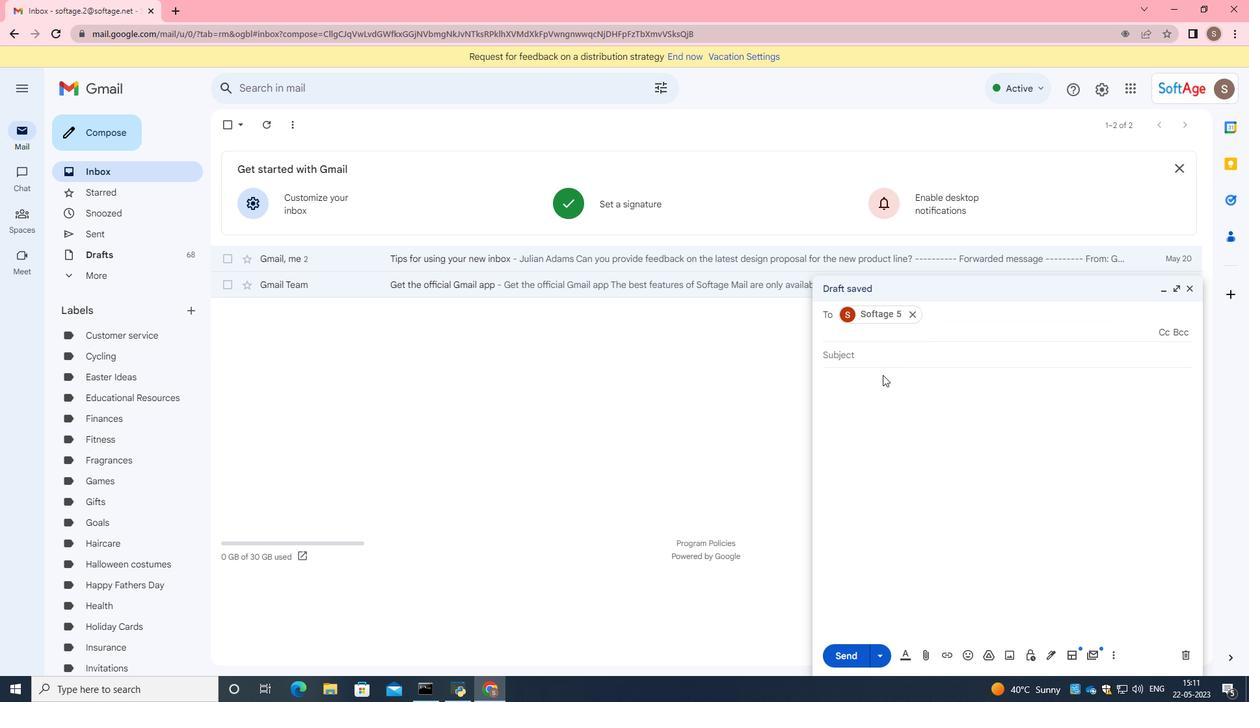 
Action: Mouse pressed left at (876, 389)
Screenshot: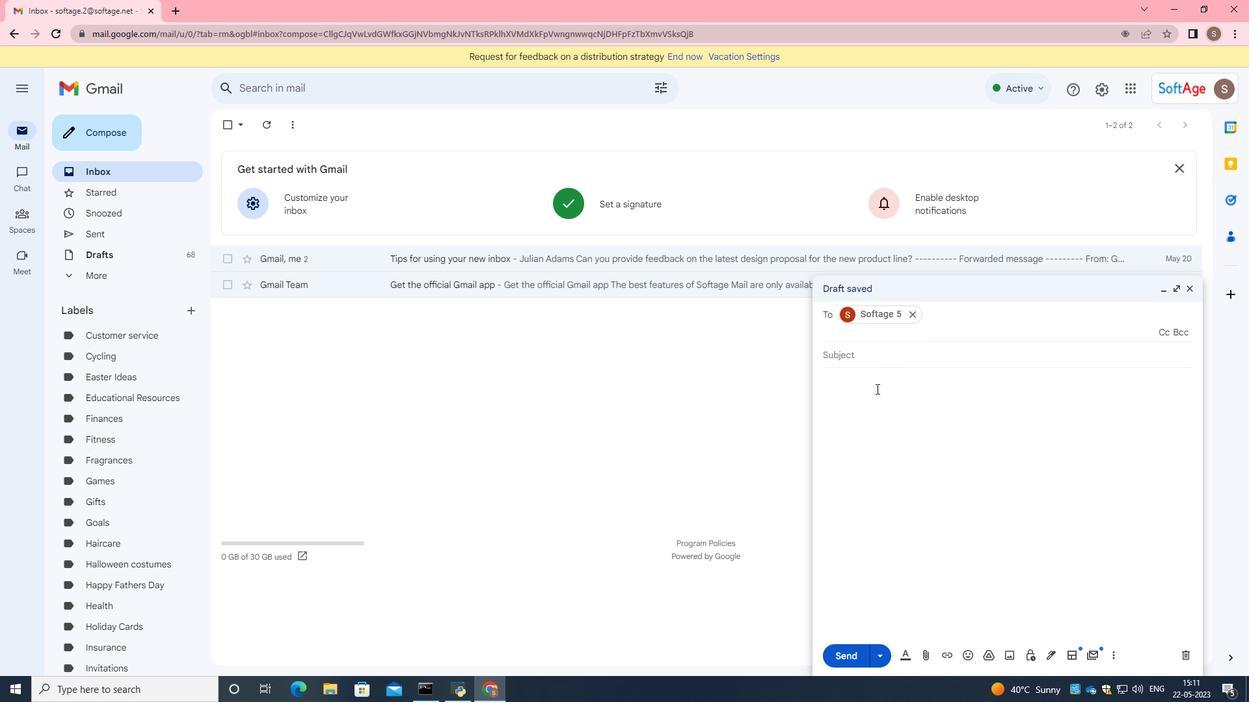 
Action: Mouse moved to (1055, 657)
Screenshot: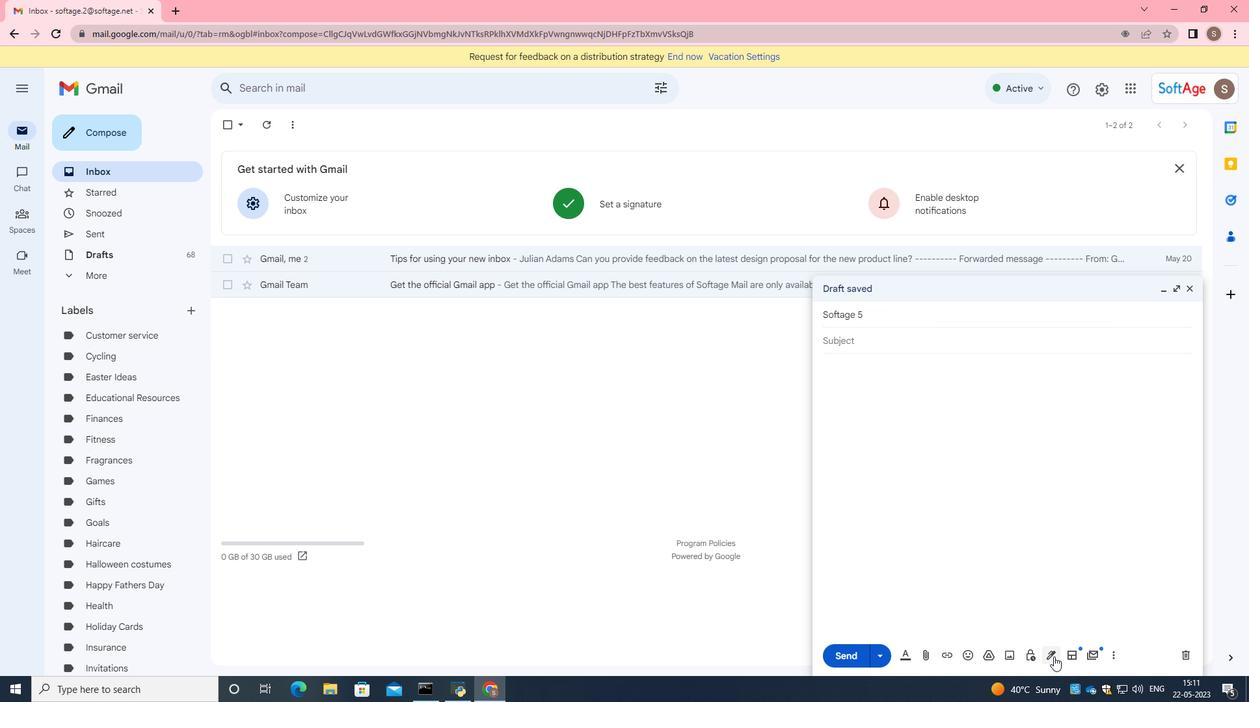 
Action: Mouse pressed left at (1055, 657)
Screenshot: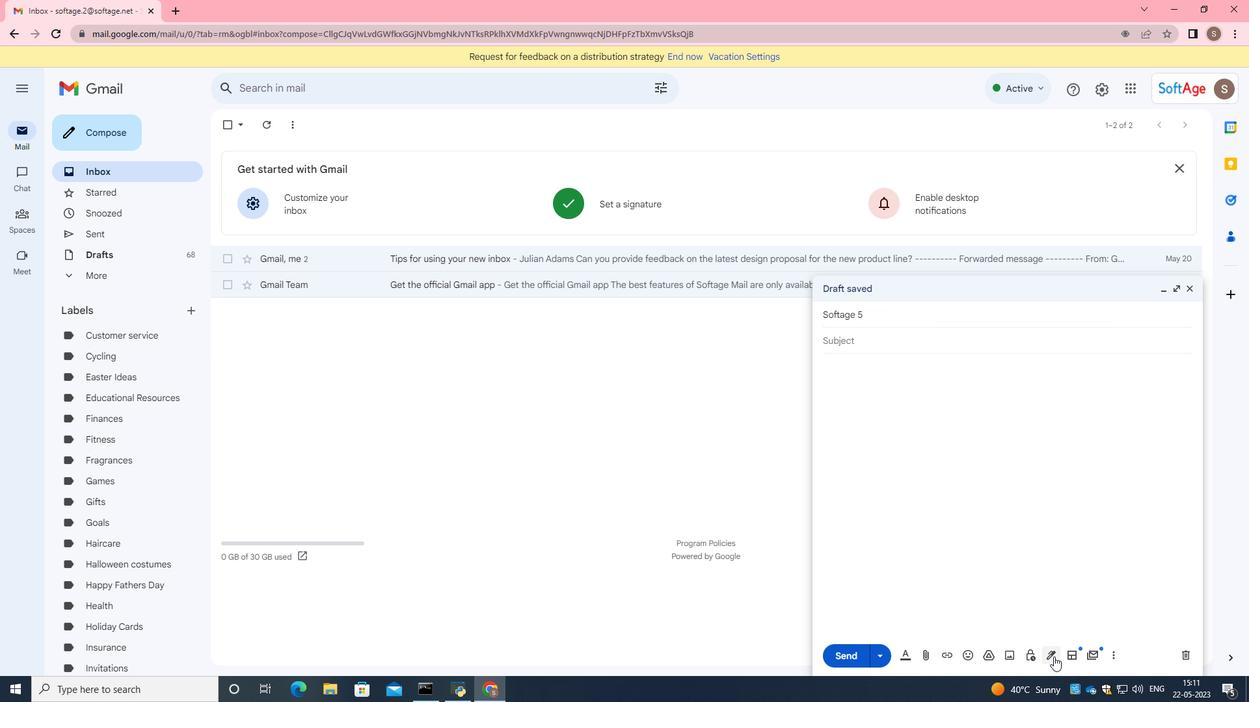 
Action: Mouse moved to (1101, 631)
Screenshot: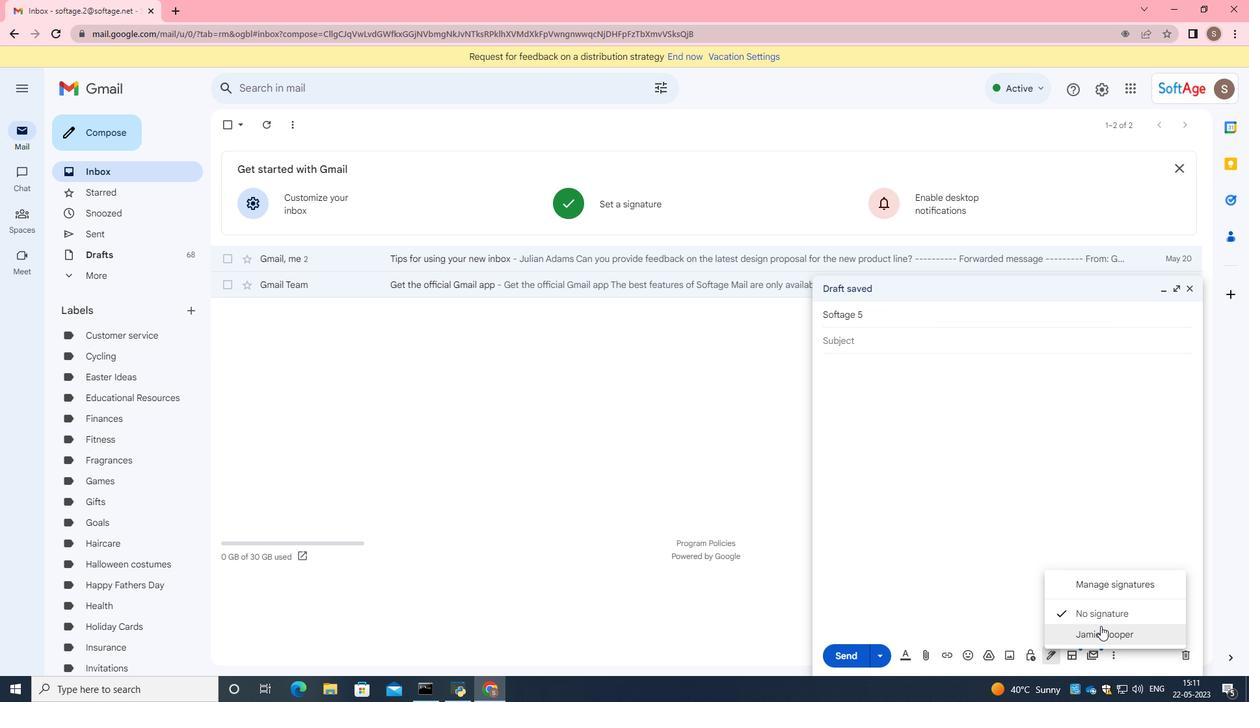 
Action: Mouse pressed left at (1101, 631)
Screenshot: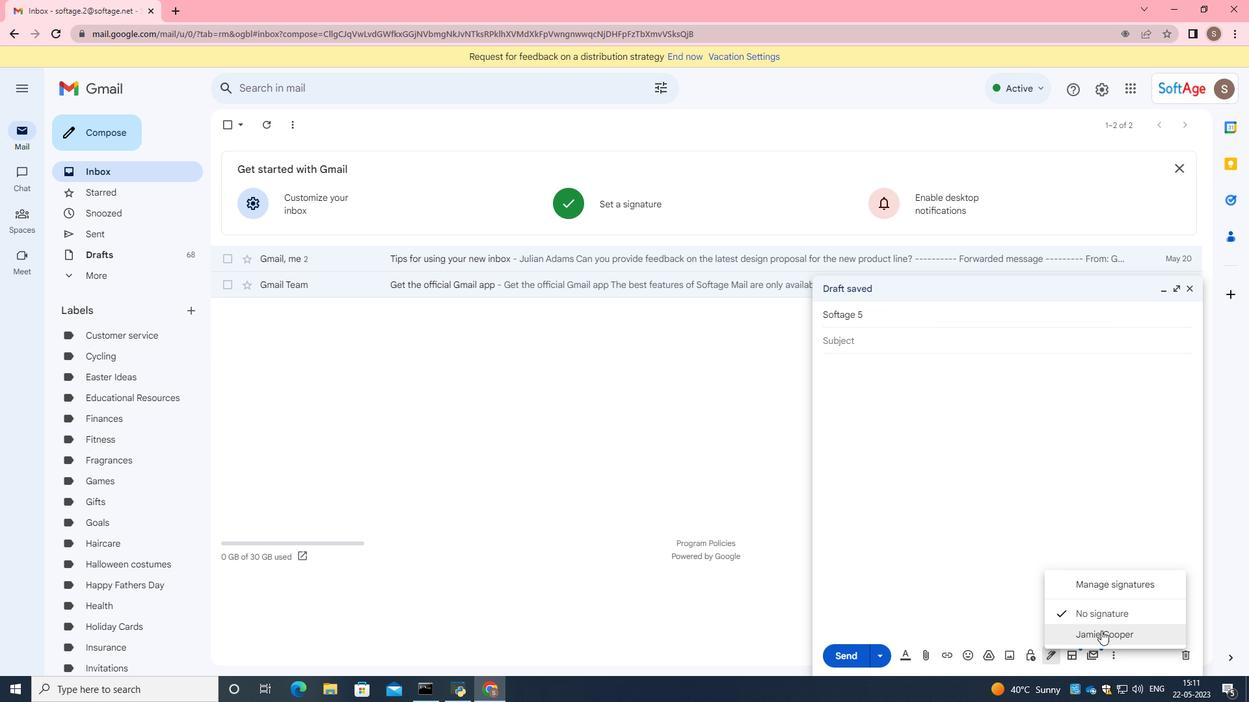 
Action: Mouse moved to (1109, 659)
Screenshot: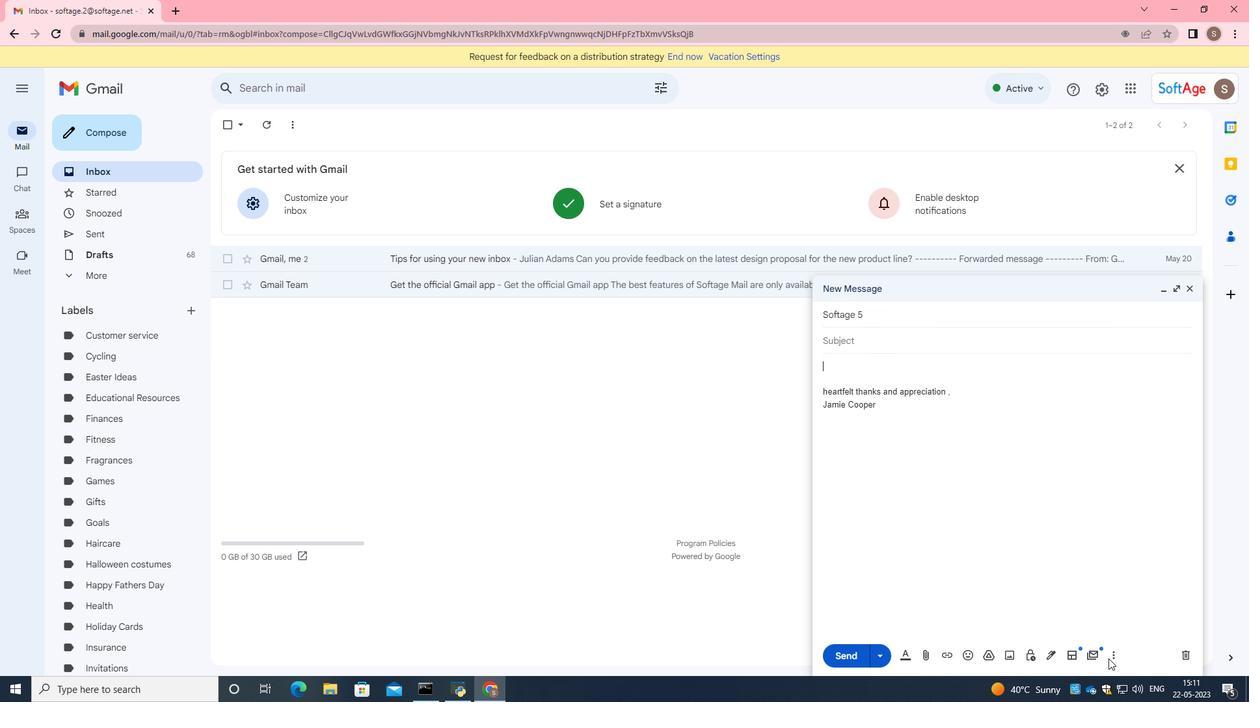 
Action: Mouse pressed left at (1109, 659)
Screenshot: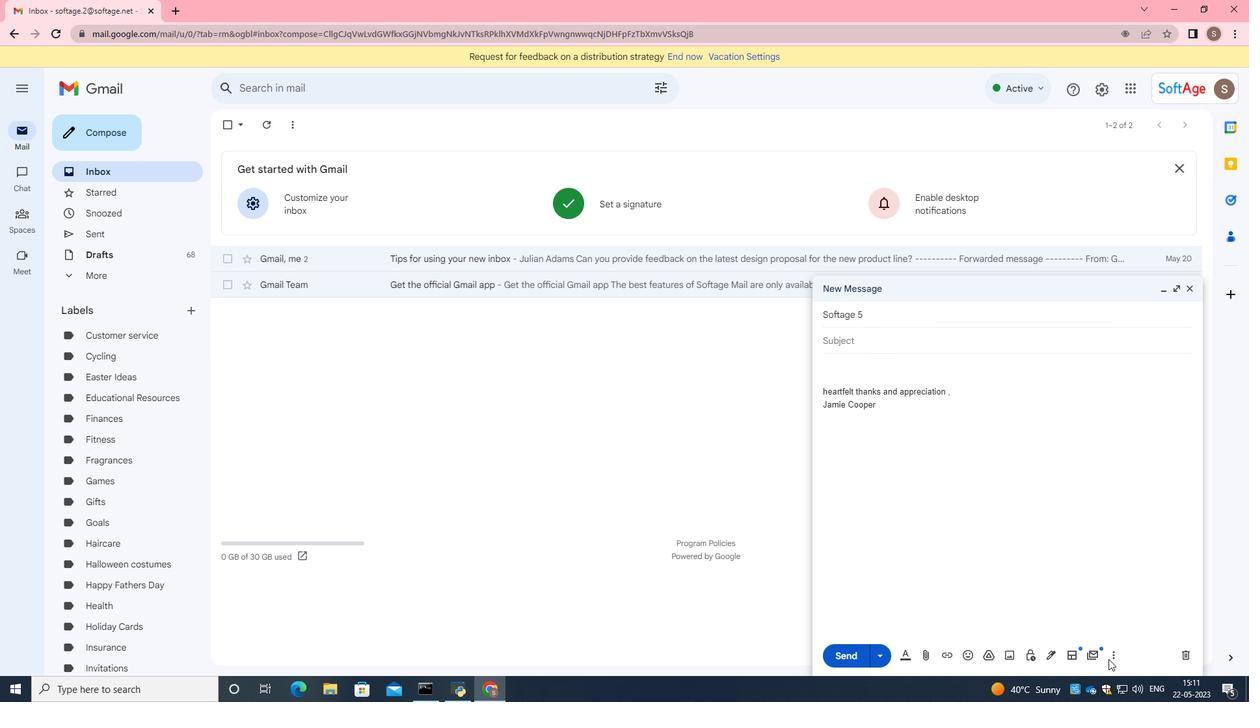 
Action: Mouse moved to (1116, 653)
Screenshot: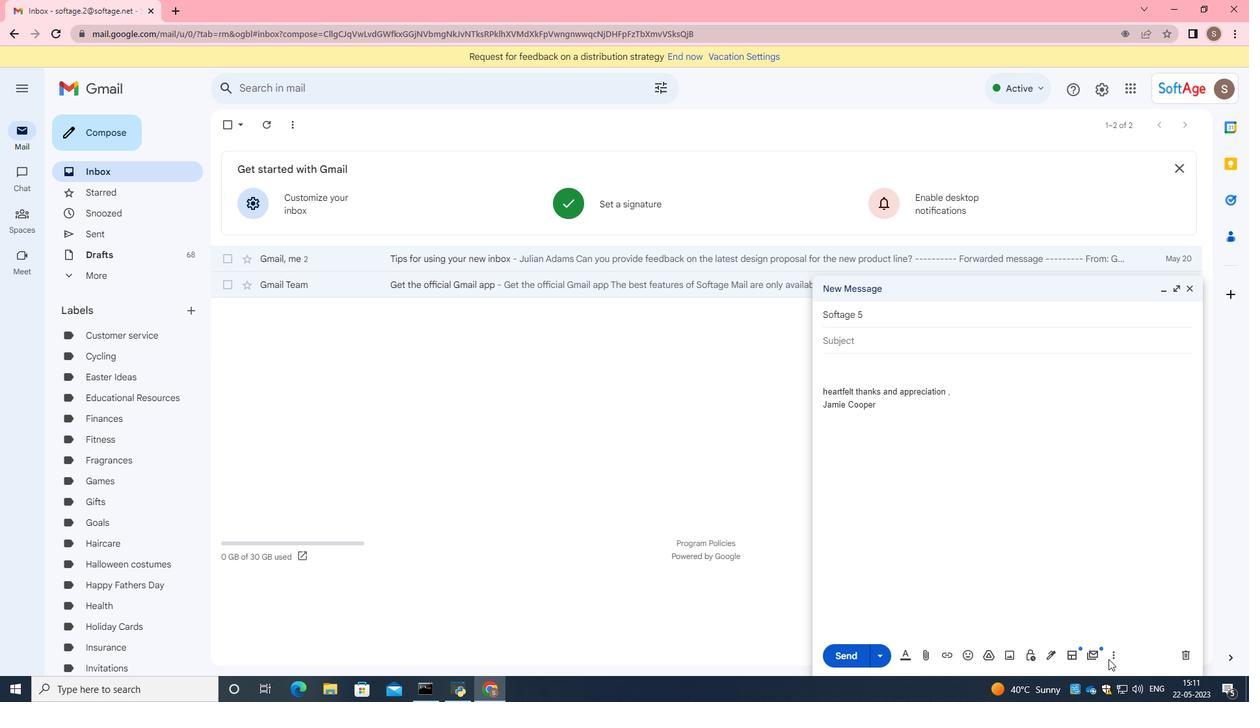 
Action: Mouse pressed left at (1116, 653)
Screenshot: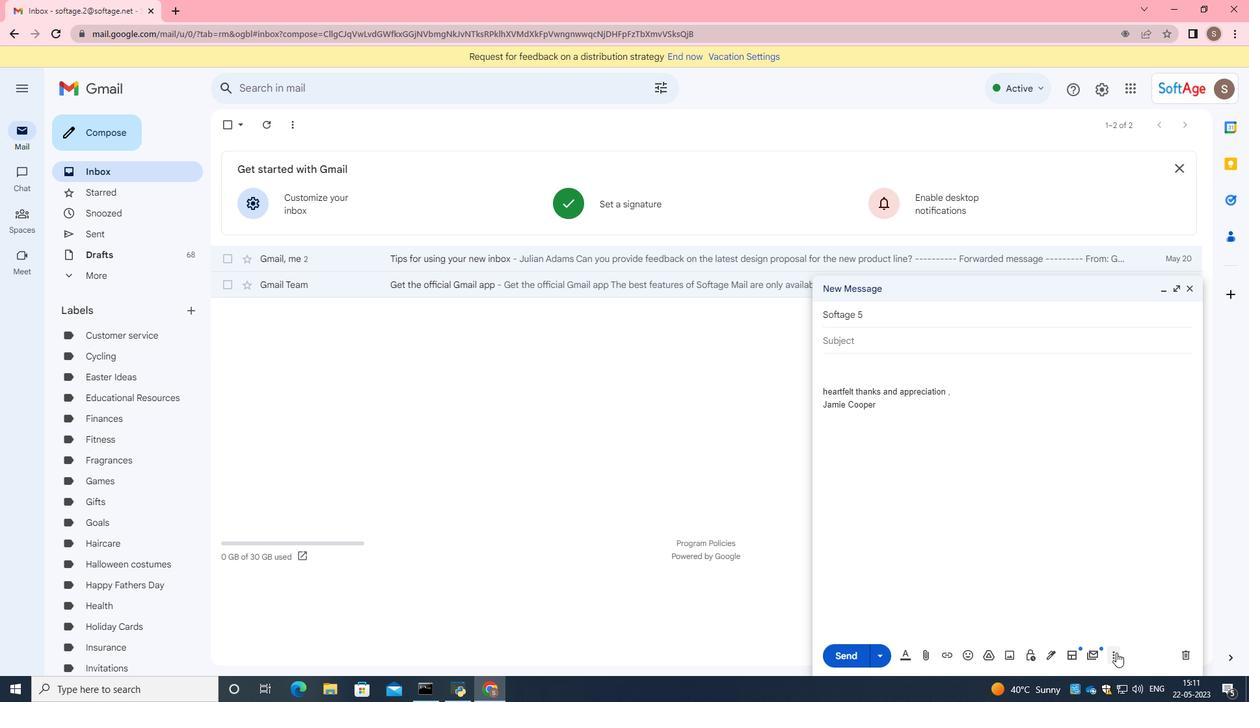 
Action: Mouse moved to (781, 508)
Screenshot: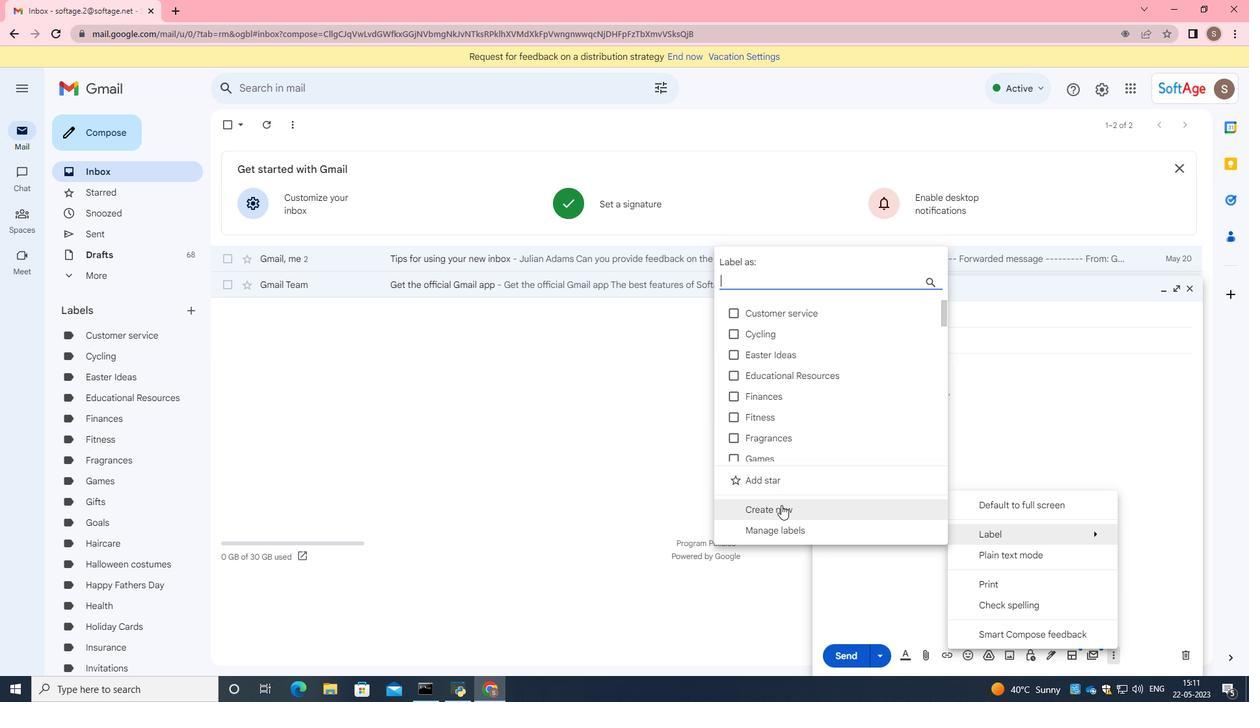 
Action: Mouse pressed left at (781, 508)
Screenshot: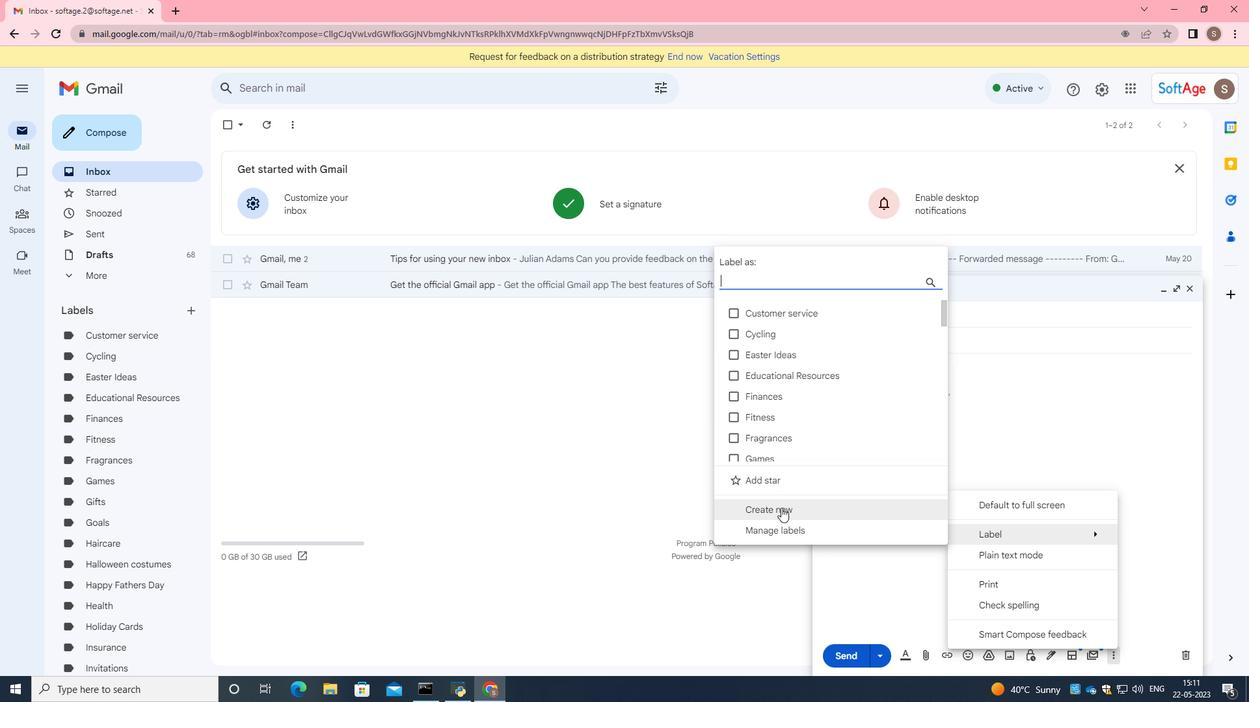 
Action: Key pressed <Key.caps_lock>C<Key.caps_lock>rag<Key.backspace>fts
Screenshot: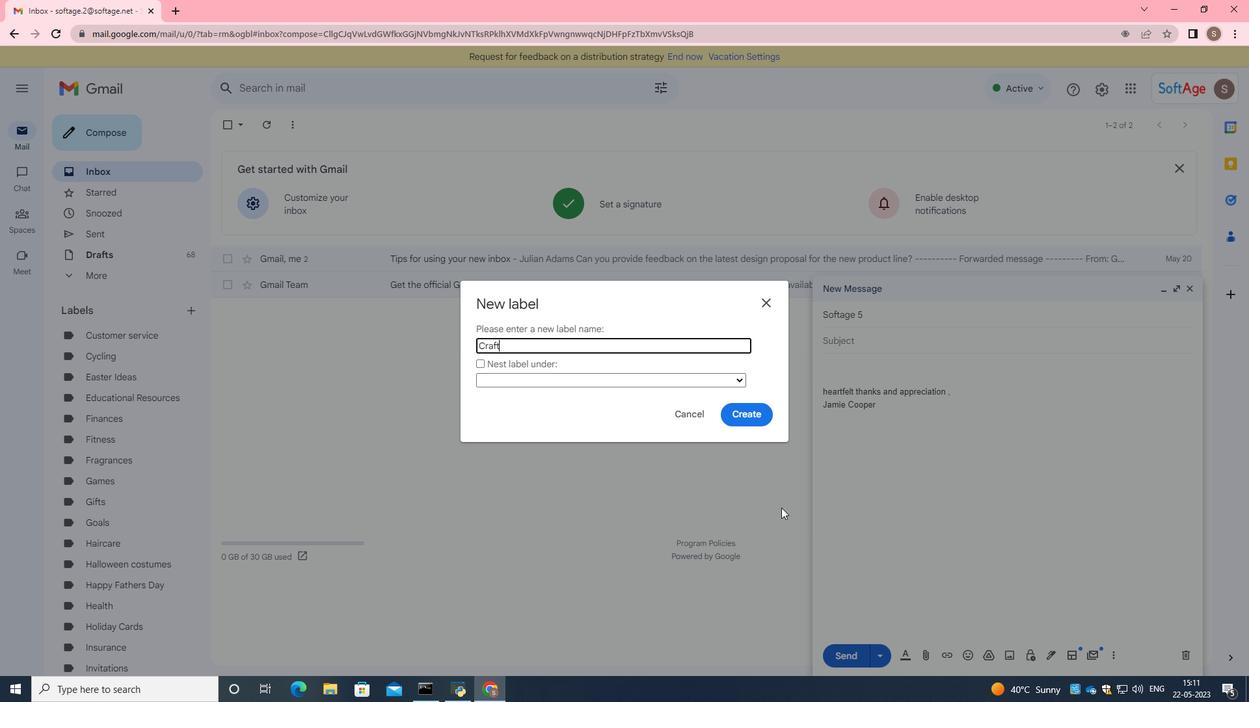 
Action: Mouse moved to (745, 421)
Screenshot: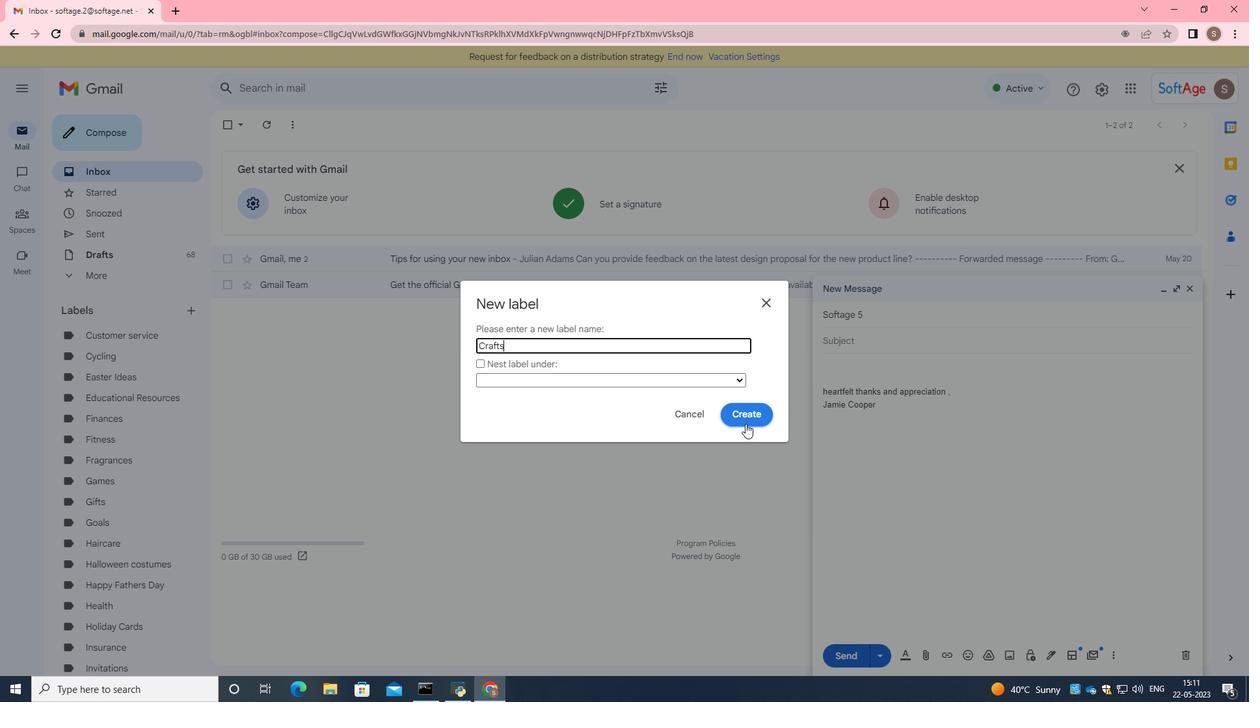
Action: Mouse pressed left at (745, 421)
Screenshot: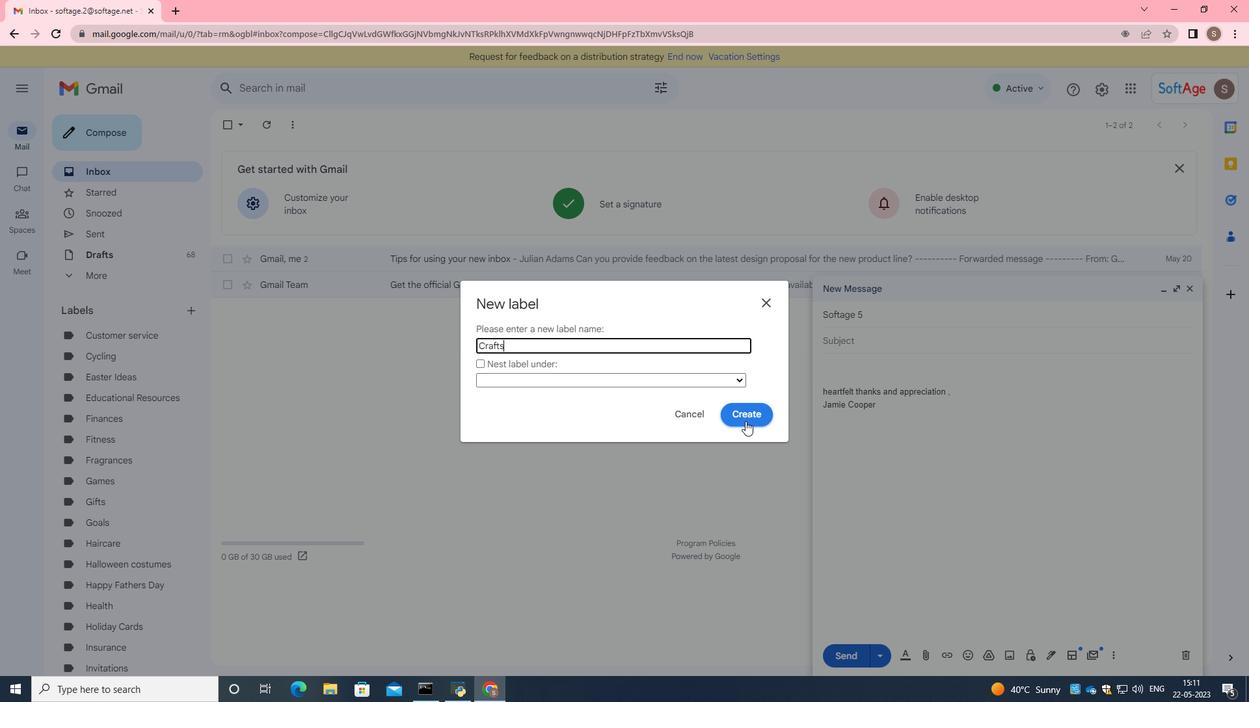 
Action: Mouse moved to (746, 421)
Screenshot: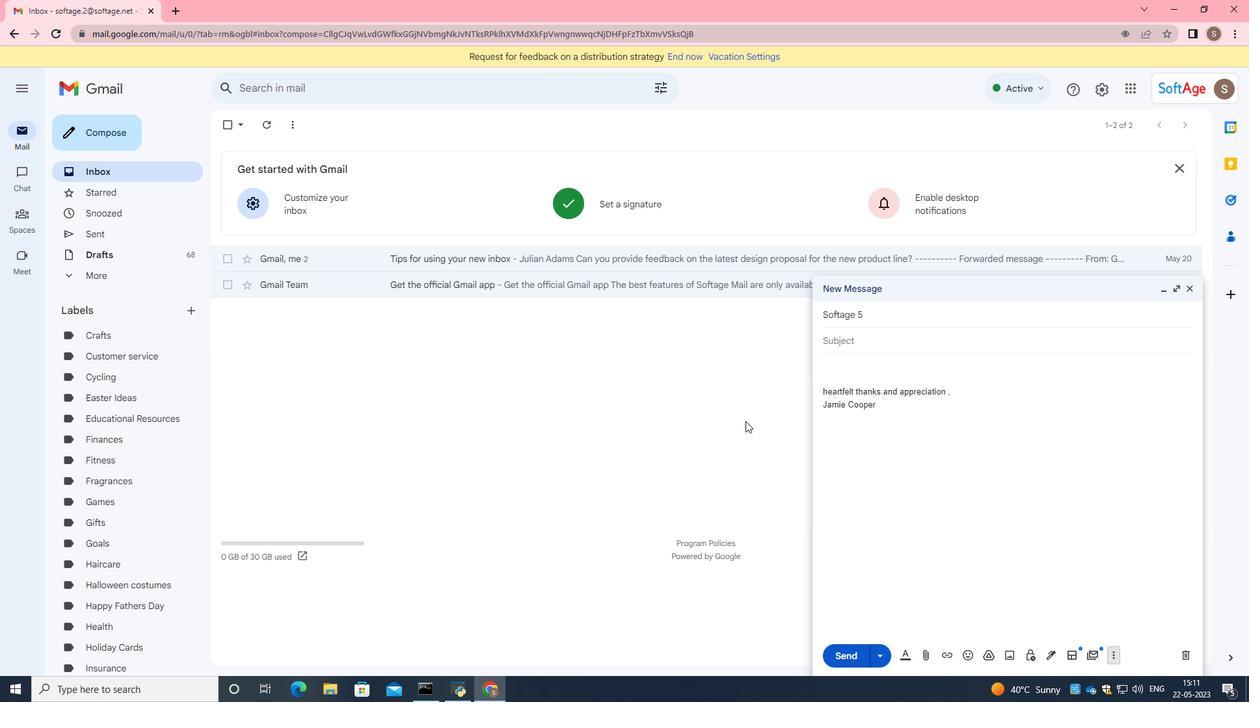 
Action: Mouse scrolled (746, 420) with delta (0, 0)
Screenshot: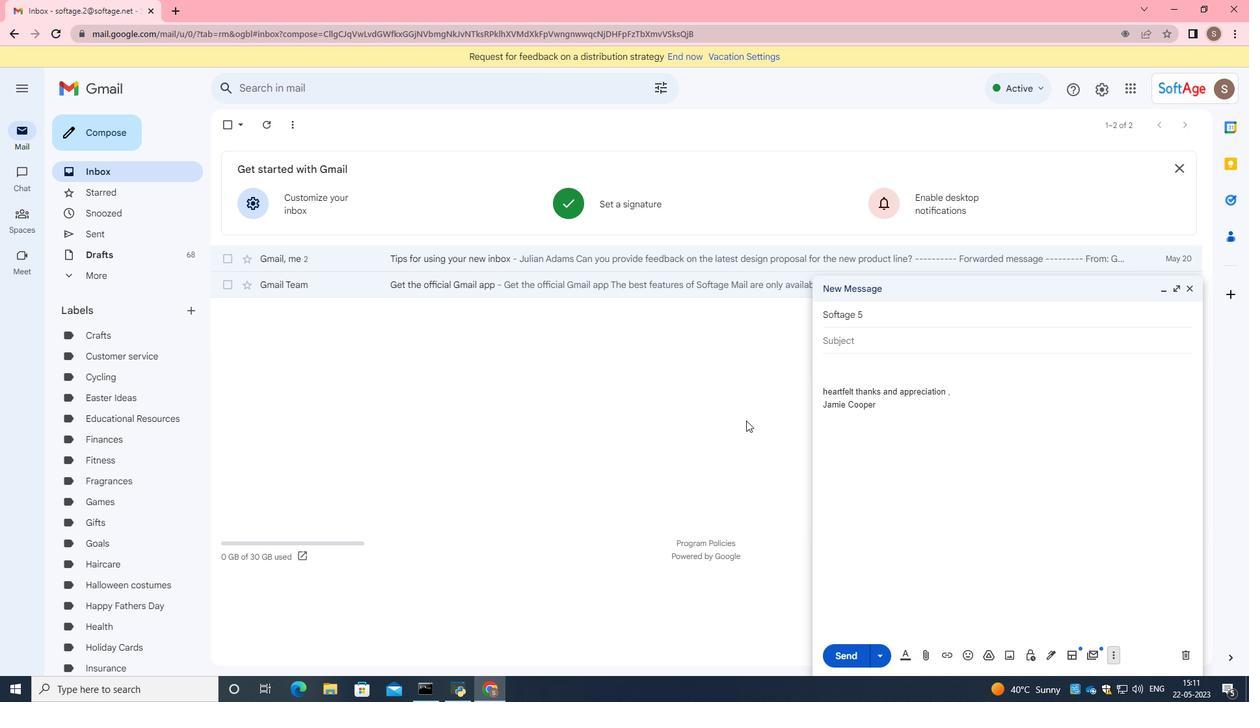 
Action: Mouse scrolled (746, 420) with delta (0, 0)
Screenshot: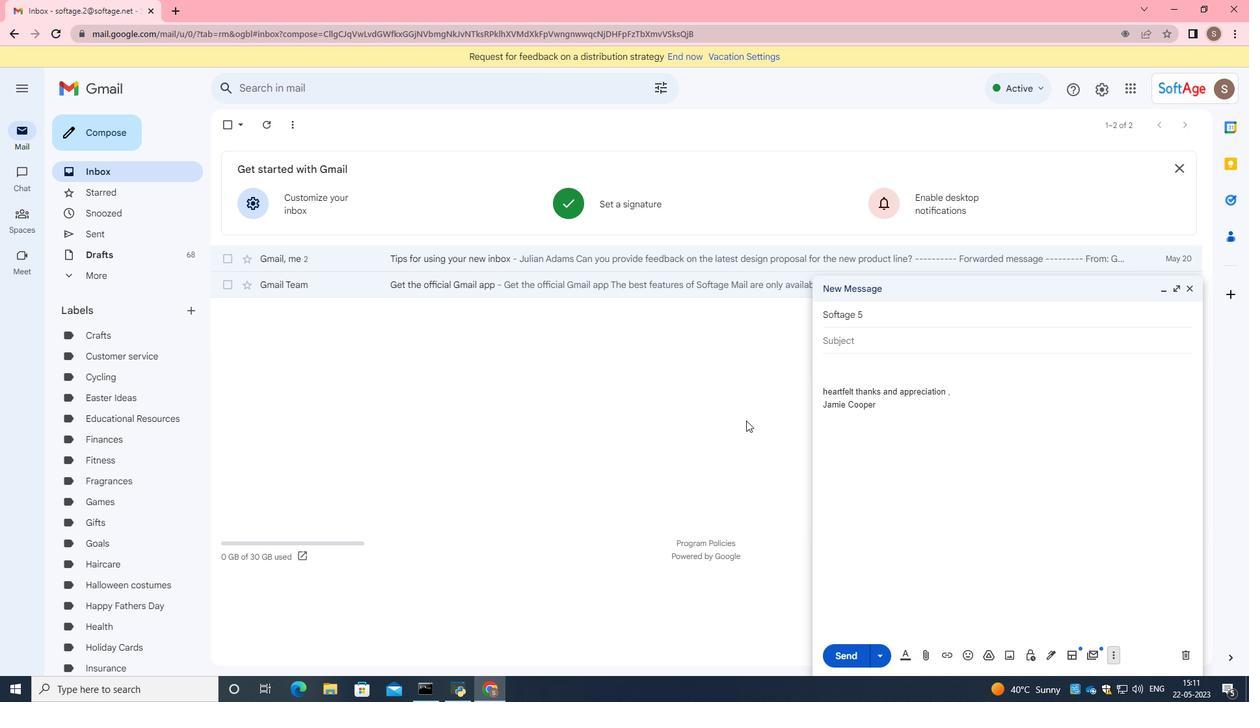 
Action: Mouse scrolled (746, 420) with delta (0, 0)
Screenshot: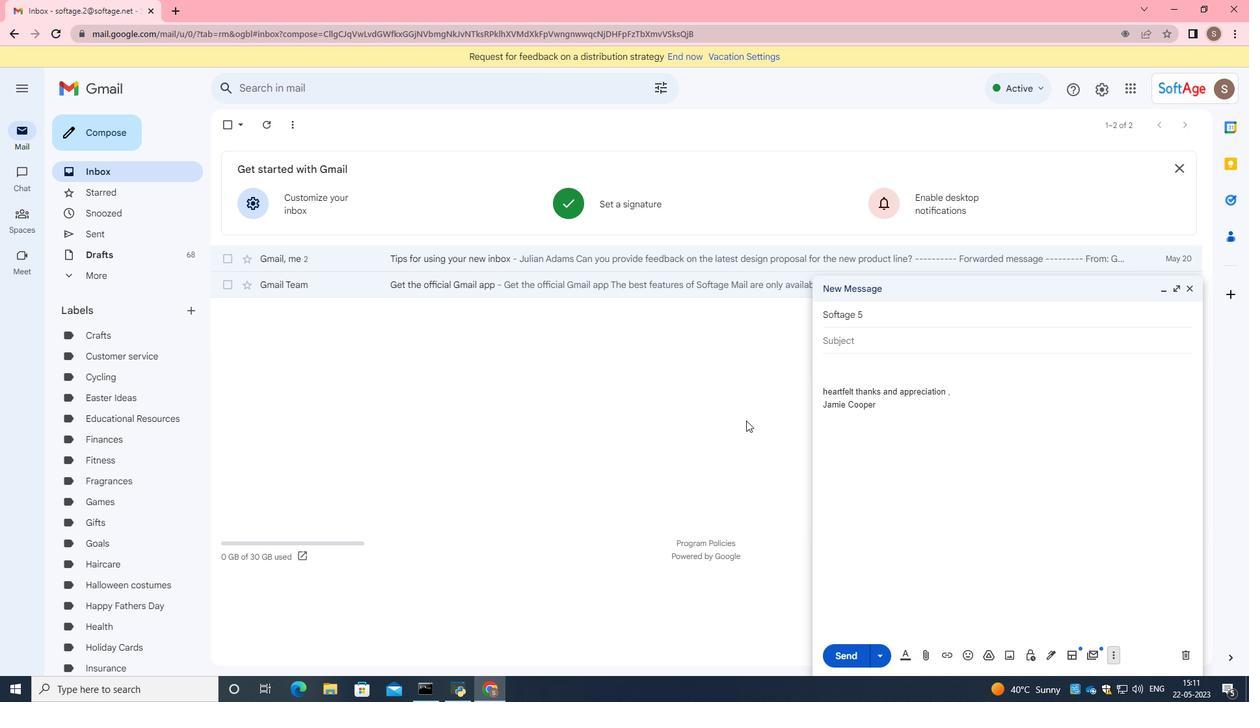 
Action: Mouse moved to (843, 652)
Screenshot: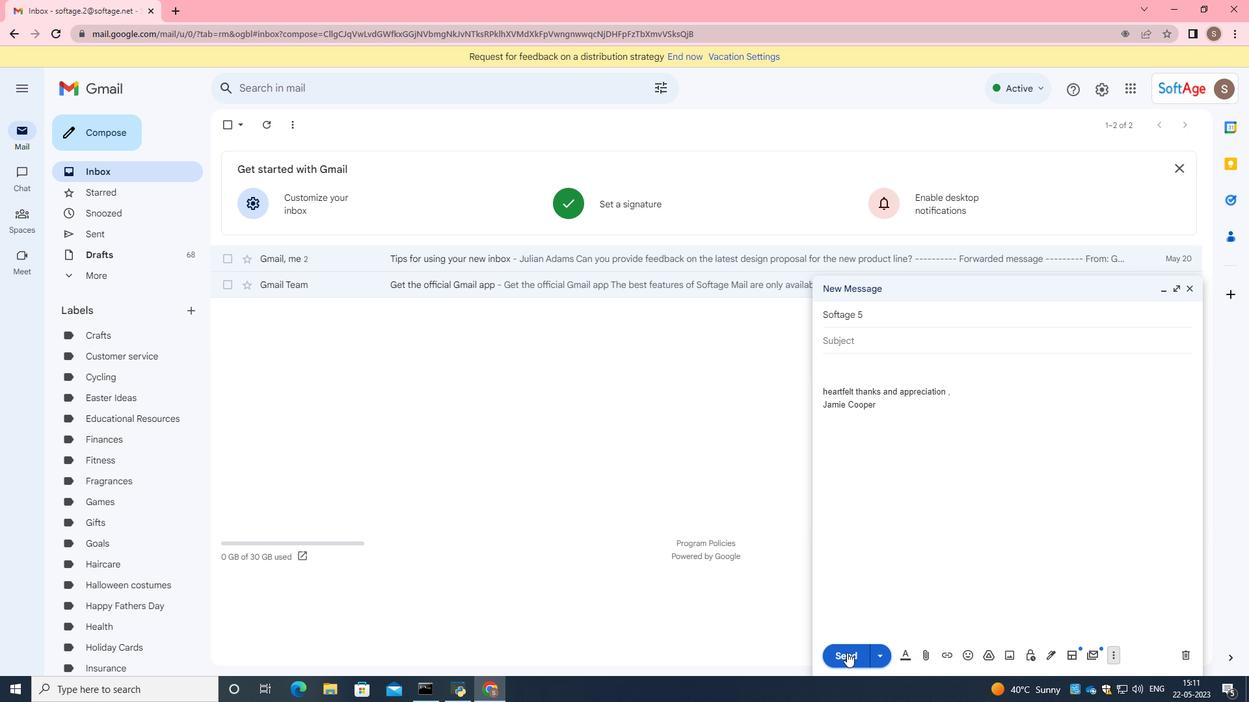 
